 Task: Find connections with filter location Wil with filter topic #personaltrainerwith filter profile language Spanish with filter current company ReNew with filter school MGM COLLEGE with filter industry Utilities Administration with filter service category Ghostwriting with filter keywords title Marketing Manager
Action: Mouse moved to (713, 114)
Screenshot: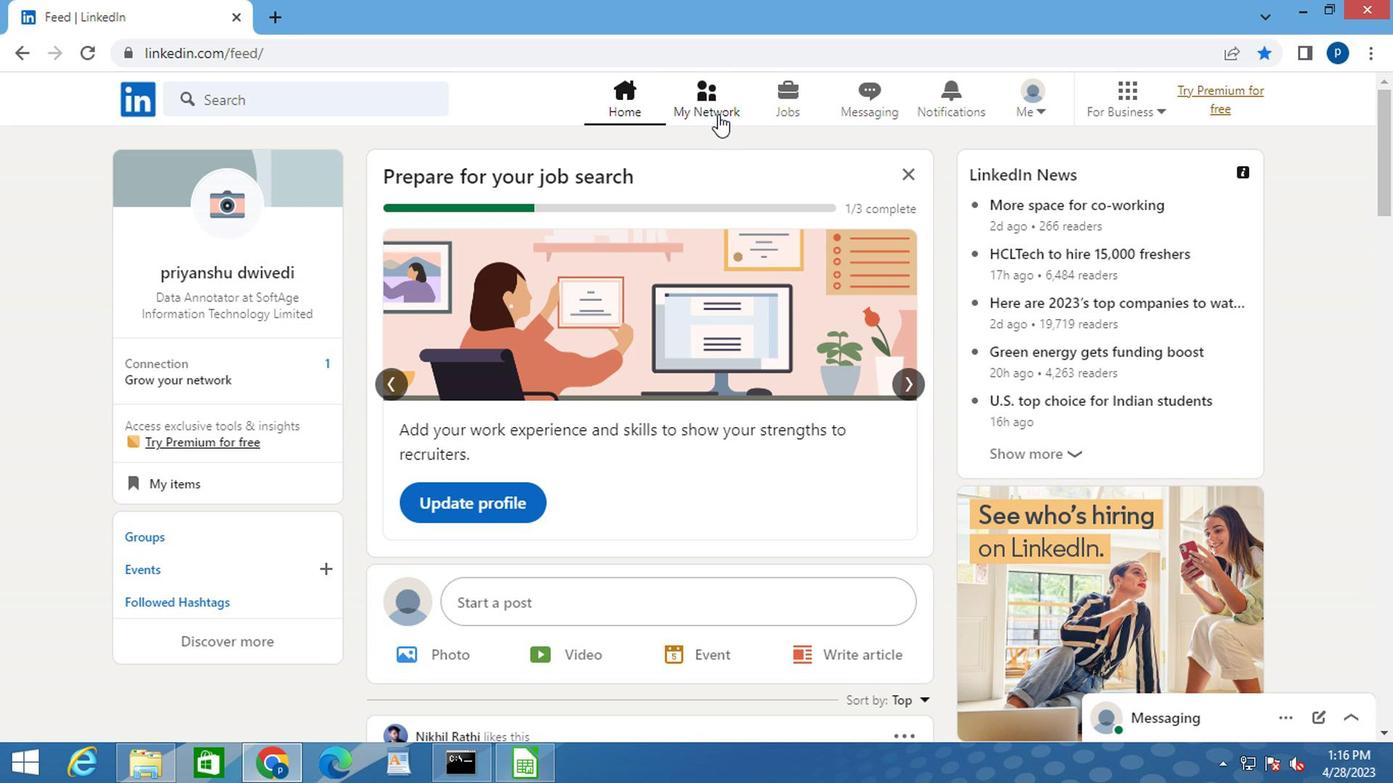 
Action: Mouse pressed left at (713, 114)
Screenshot: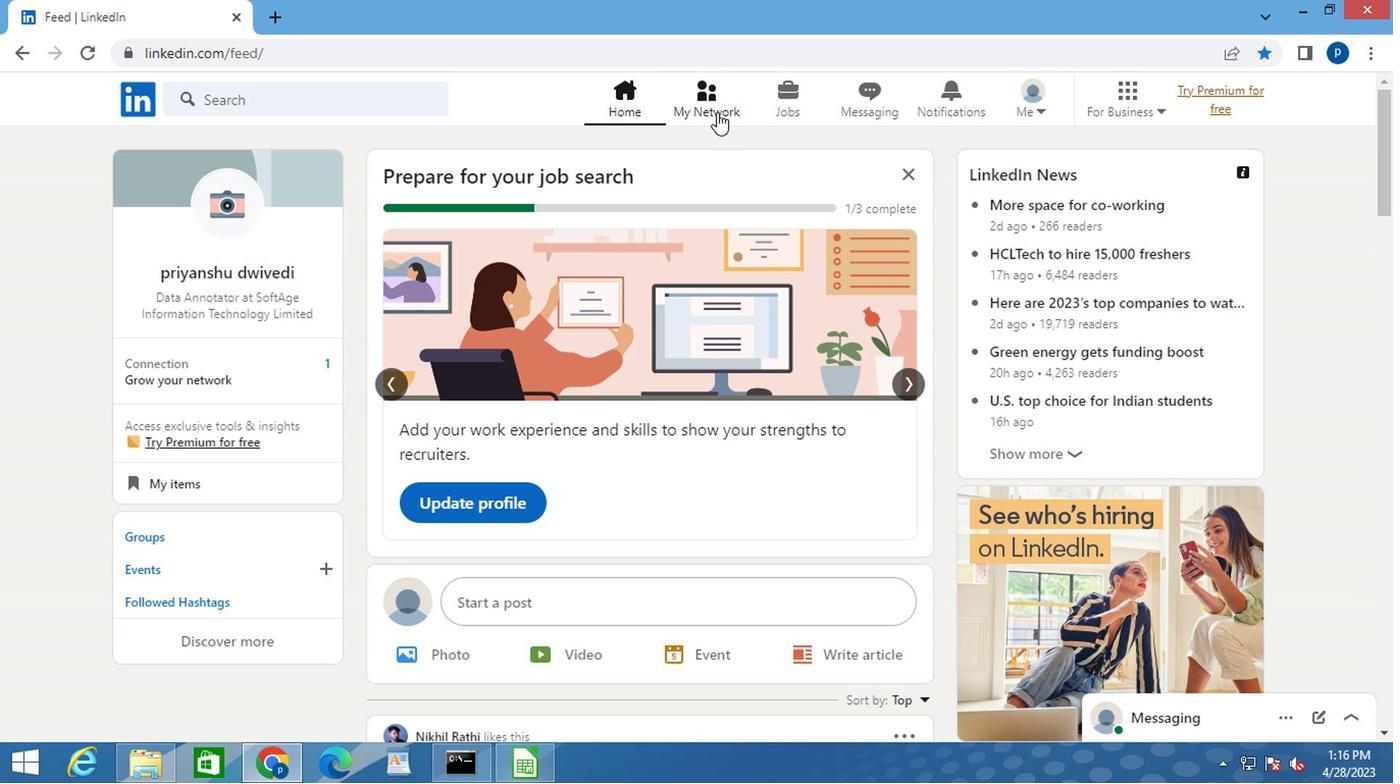 
Action: Mouse moved to (232, 214)
Screenshot: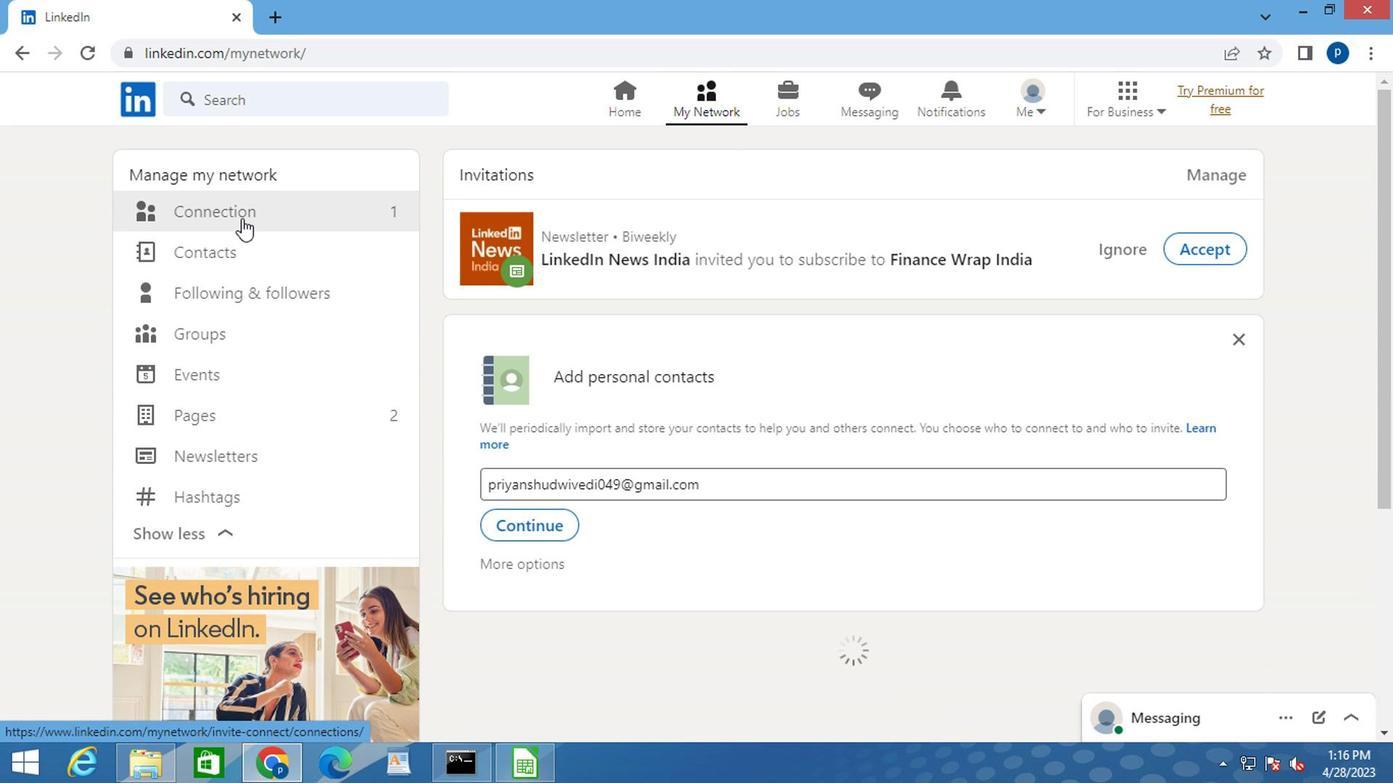 
Action: Mouse pressed left at (232, 214)
Screenshot: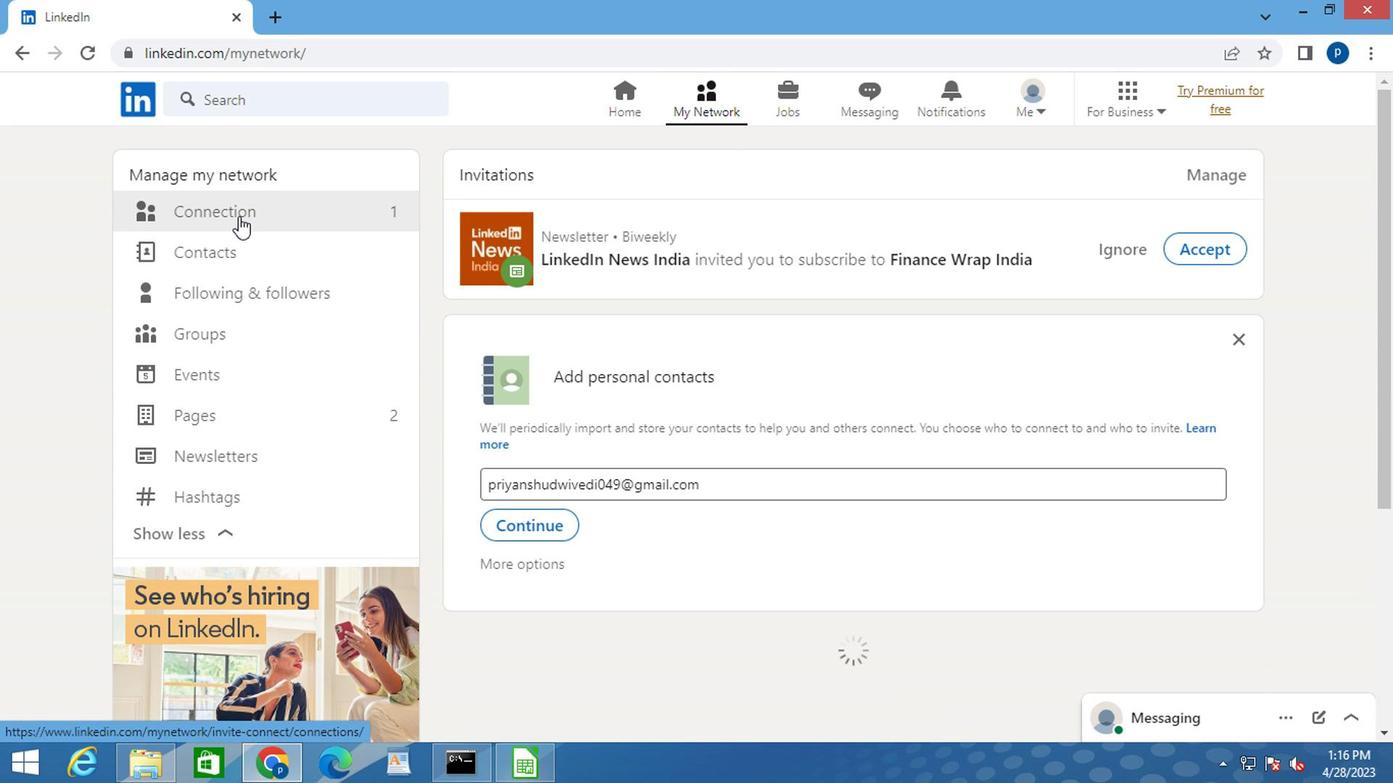 
Action: Mouse moved to (248, 217)
Screenshot: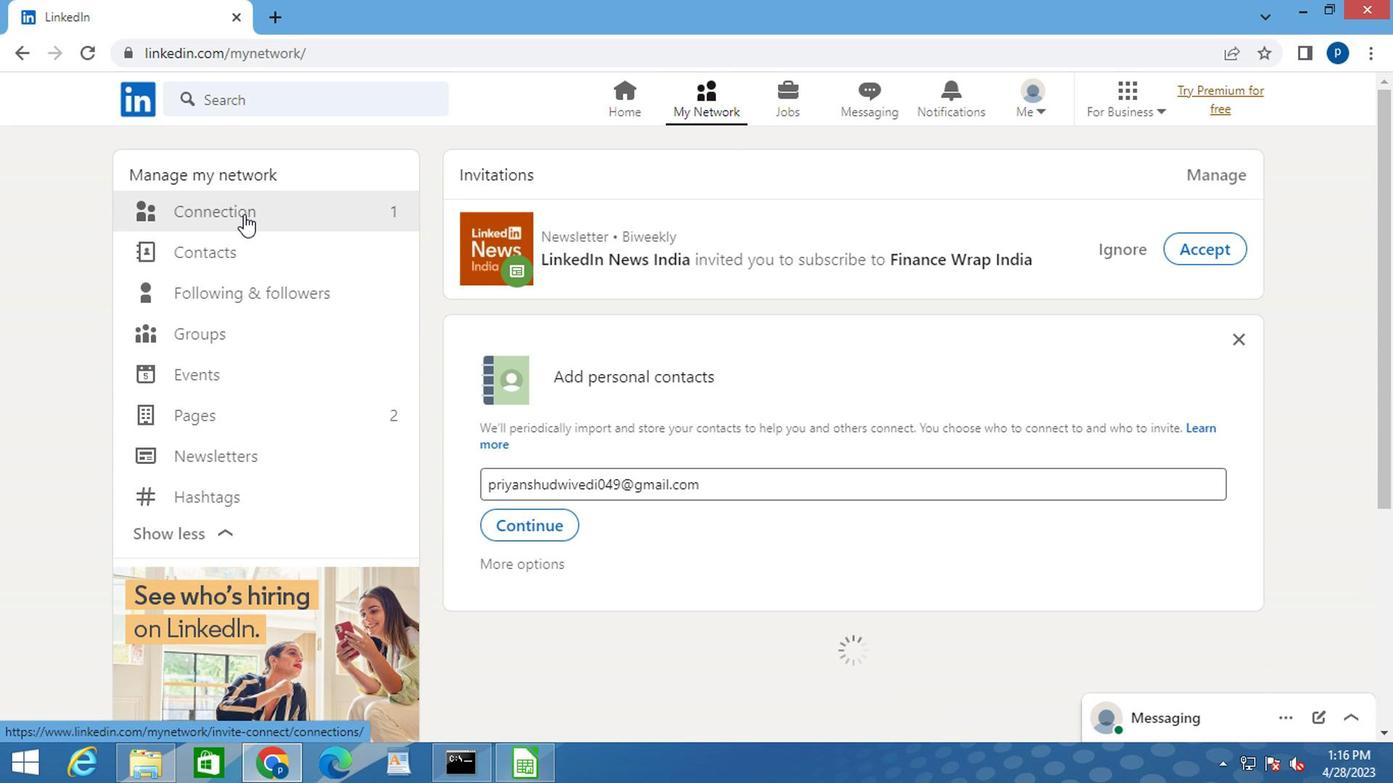 
Action: Mouse pressed left at (248, 217)
Screenshot: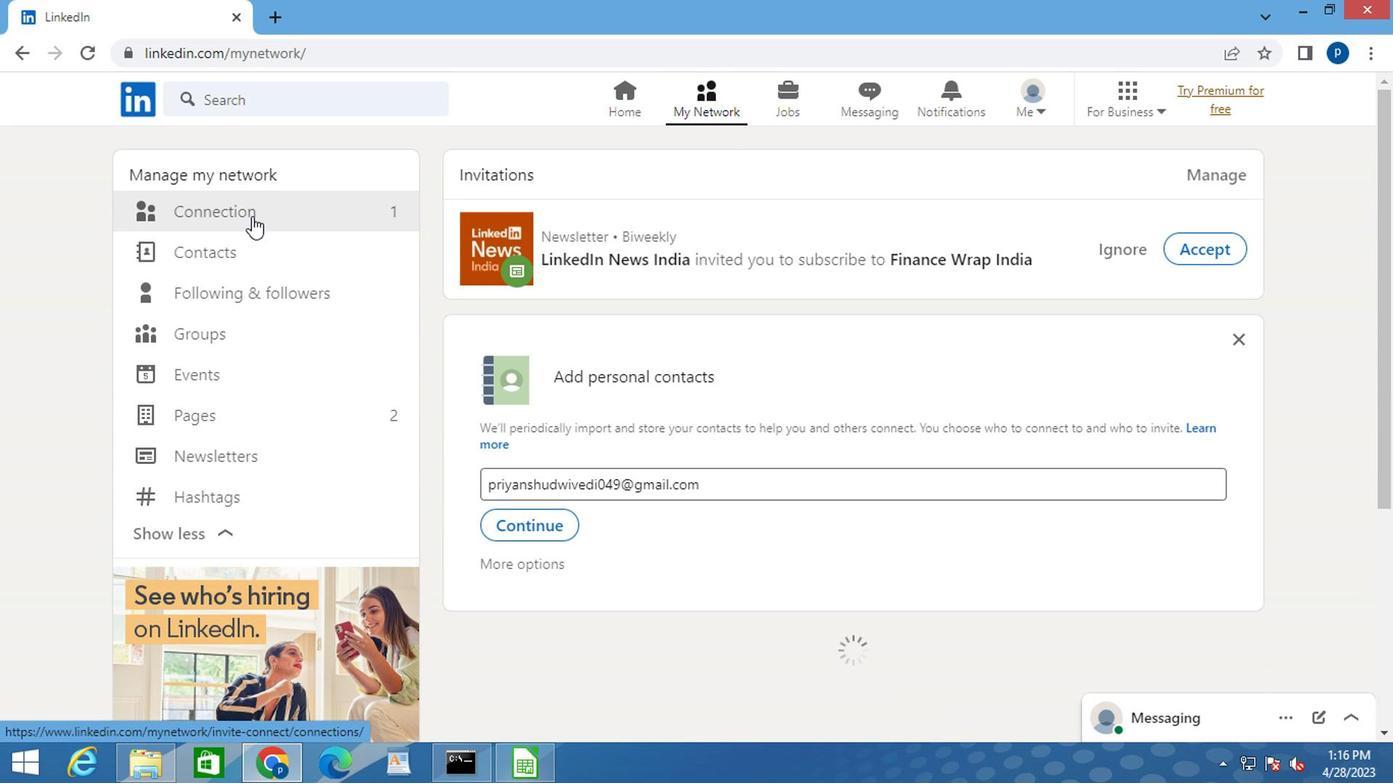
Action: Mouse moved to (257, 210)
Screenshot: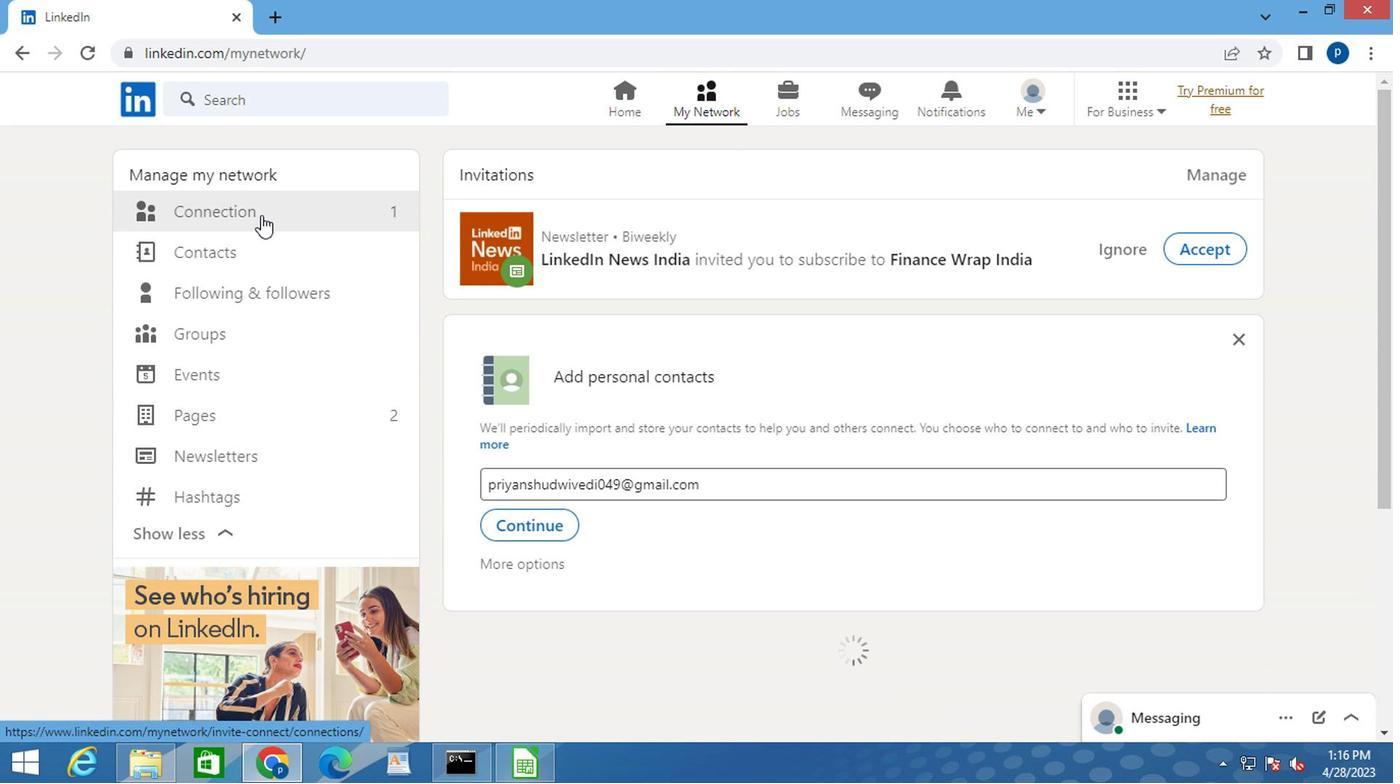
Action: Mouse pressed left at (257, 210)
Screenshot: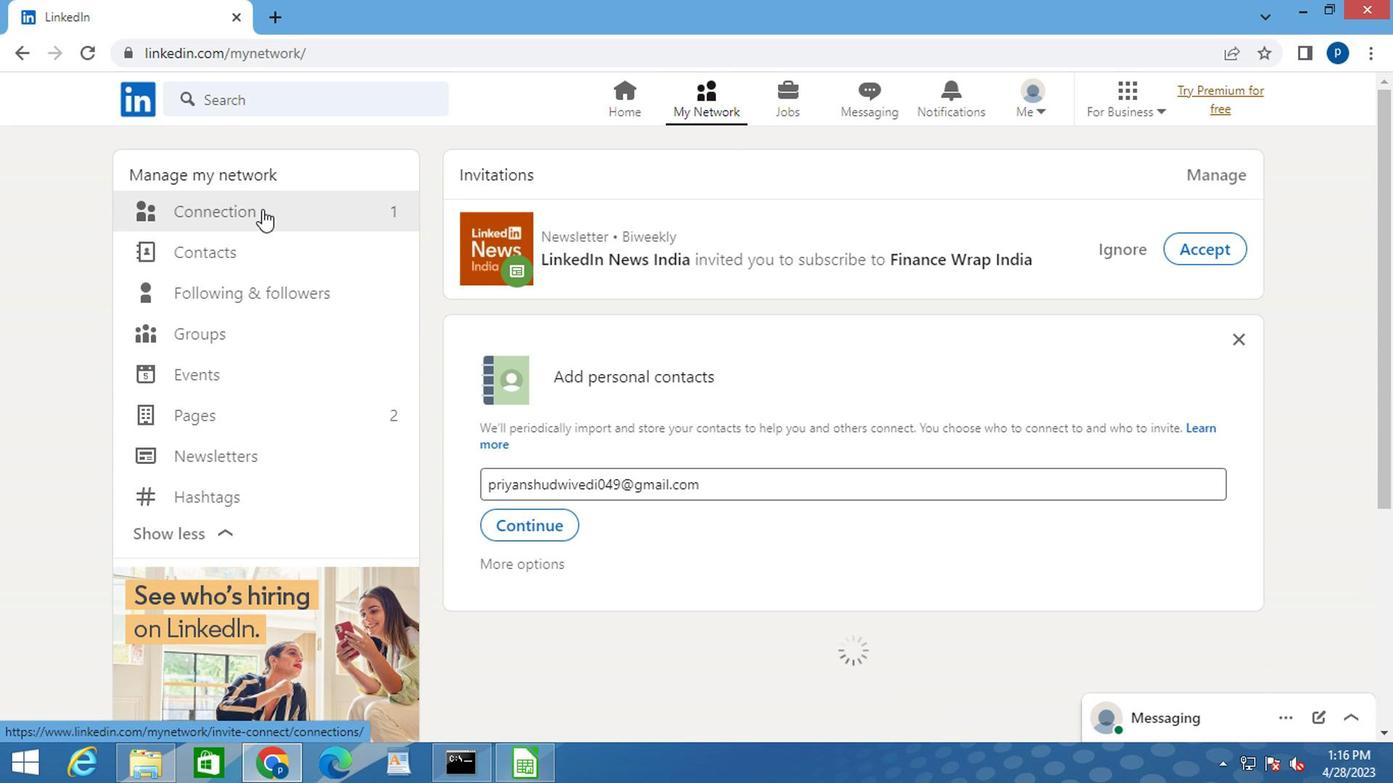 
Action: Mouse pressed left at (257, 210)
Screenshot: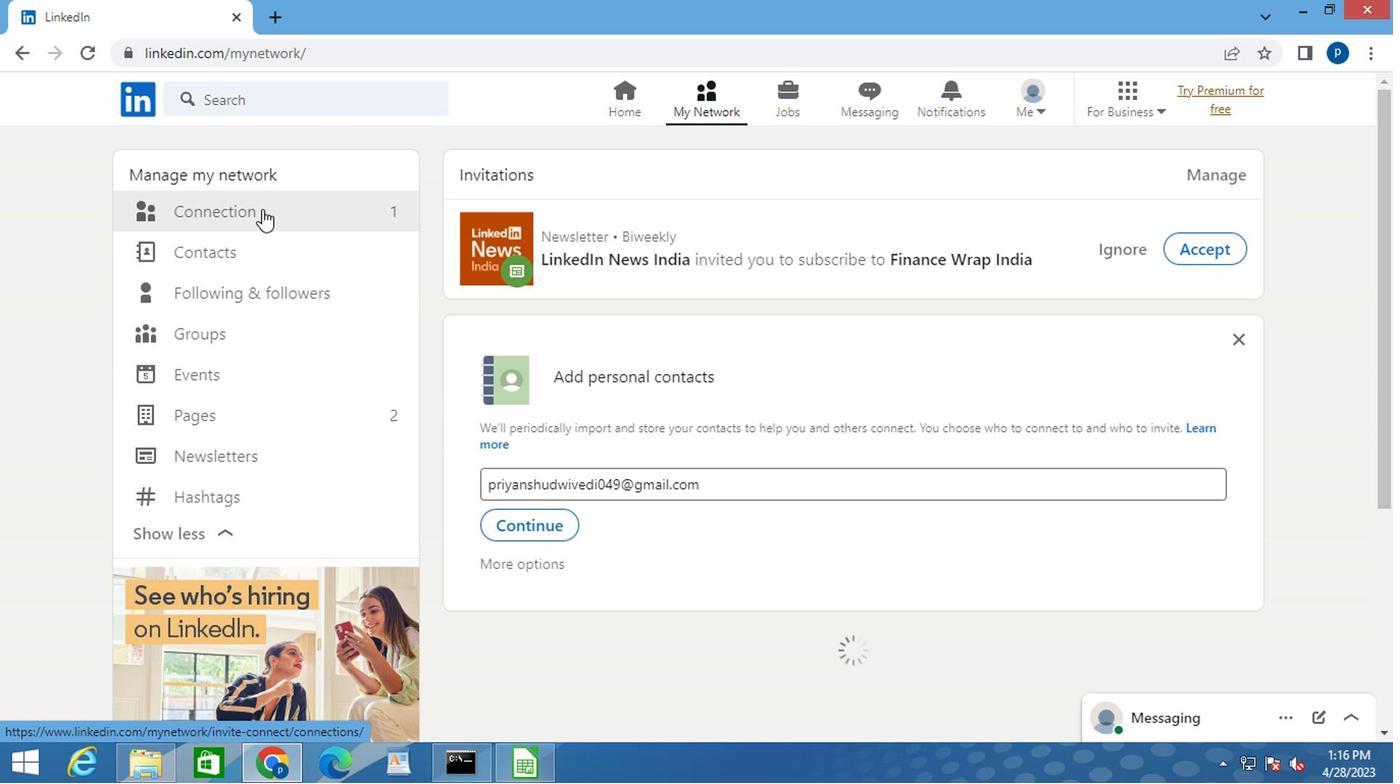 
Action: Mouse moved to (857, 215)
Screenshot: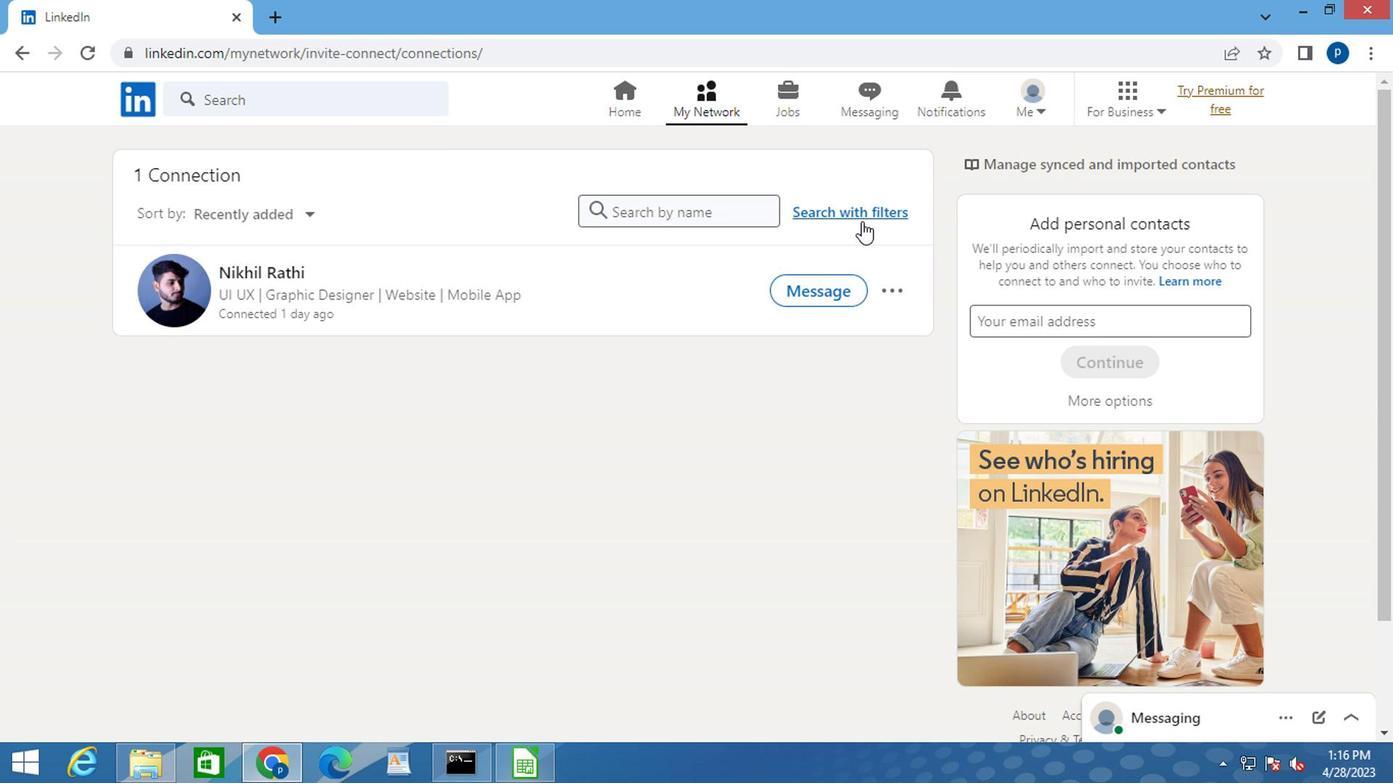 
Action: Mouse pressed left at (857, 215)
Screenshot: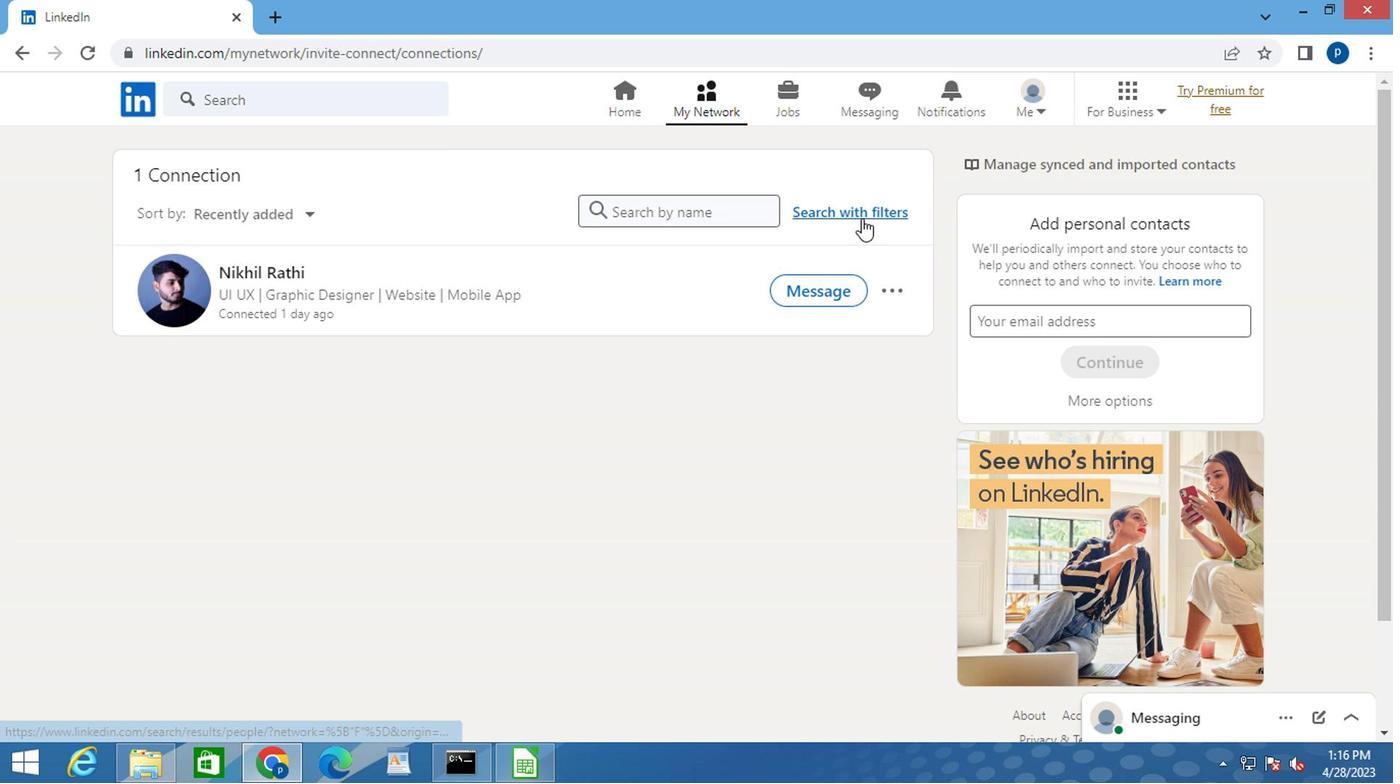 
Action: Mouse moved to (751, 158)
Screenshot: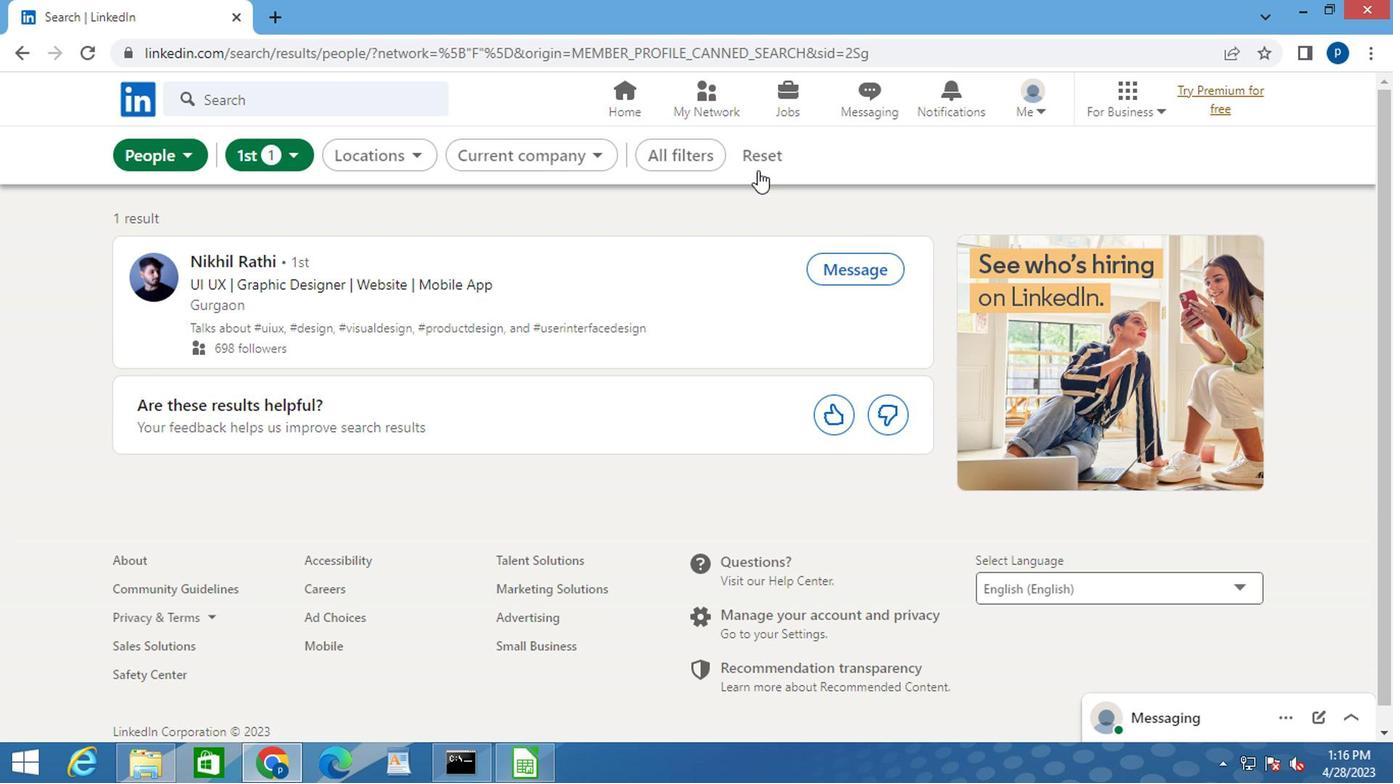
Action: Mouse pressed left at (751, 158)
Screenshot: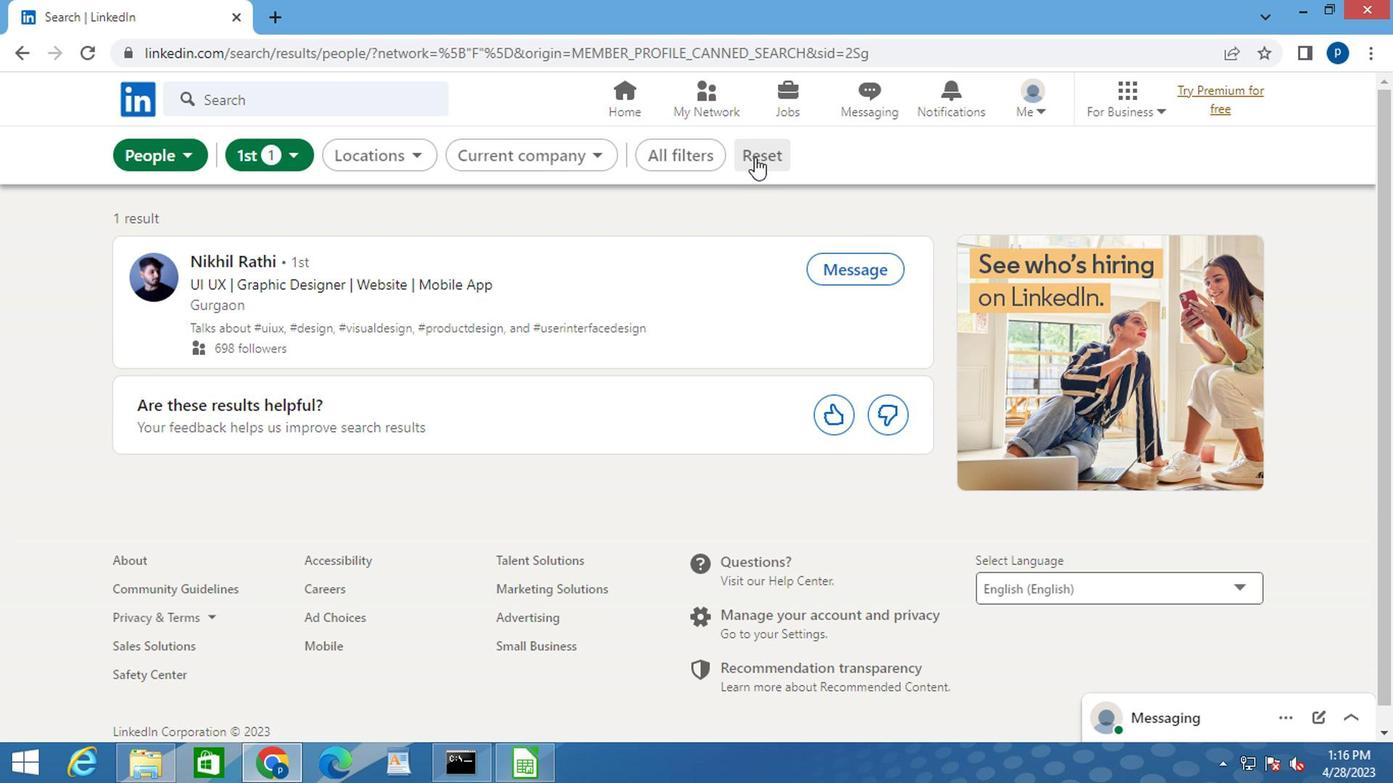 
Action: Mouse moved to (724, 159)
Screenshot: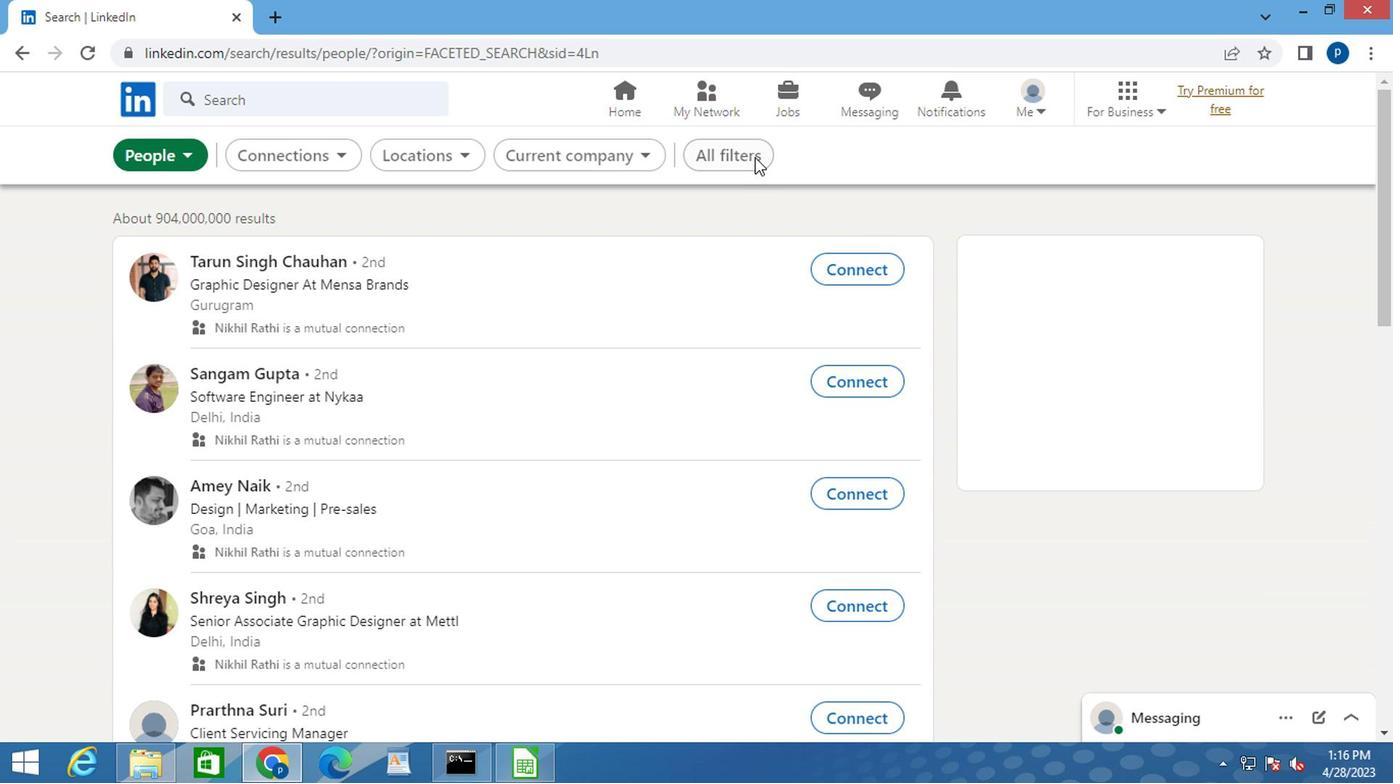 
Action: Mouse pressed left at (724, 159)
Screenshot: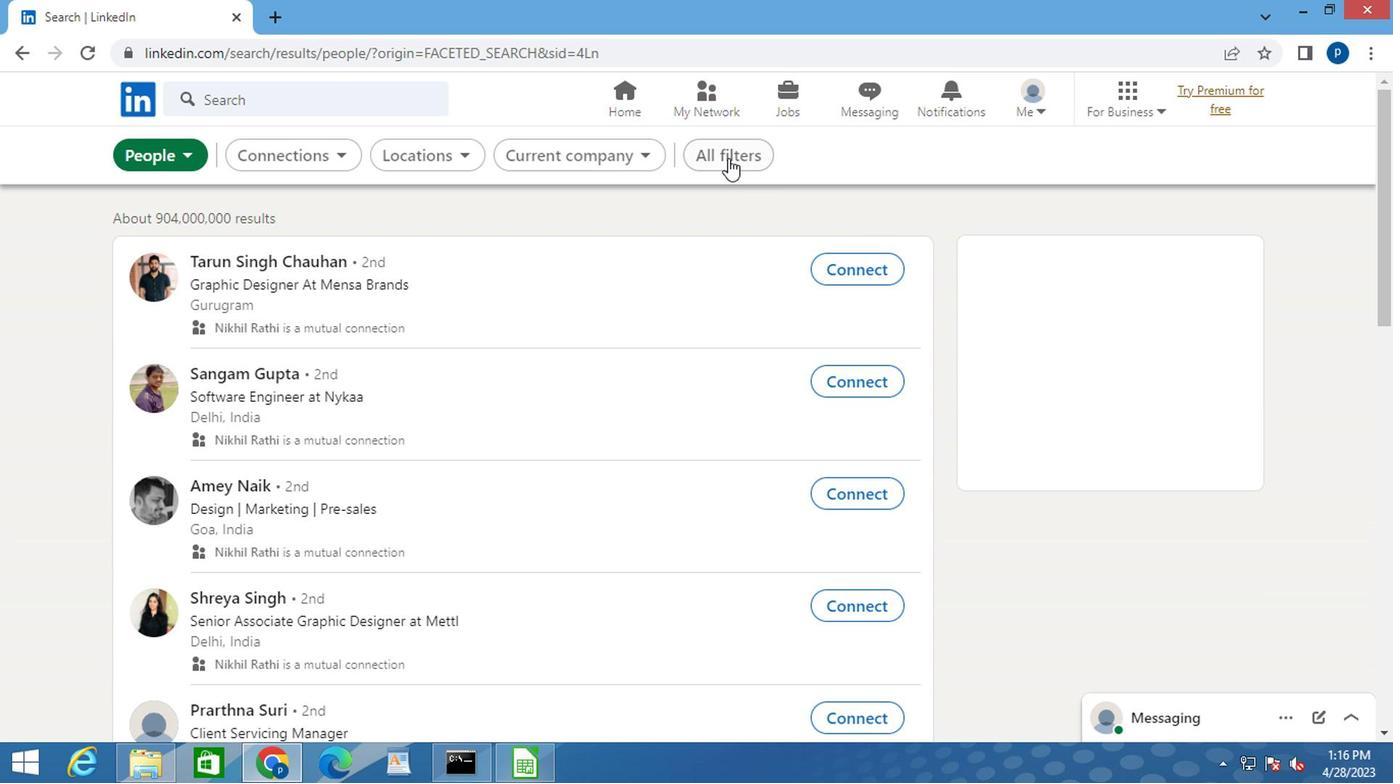 
Action: Mouse moved to (986, 488)
Screenshot: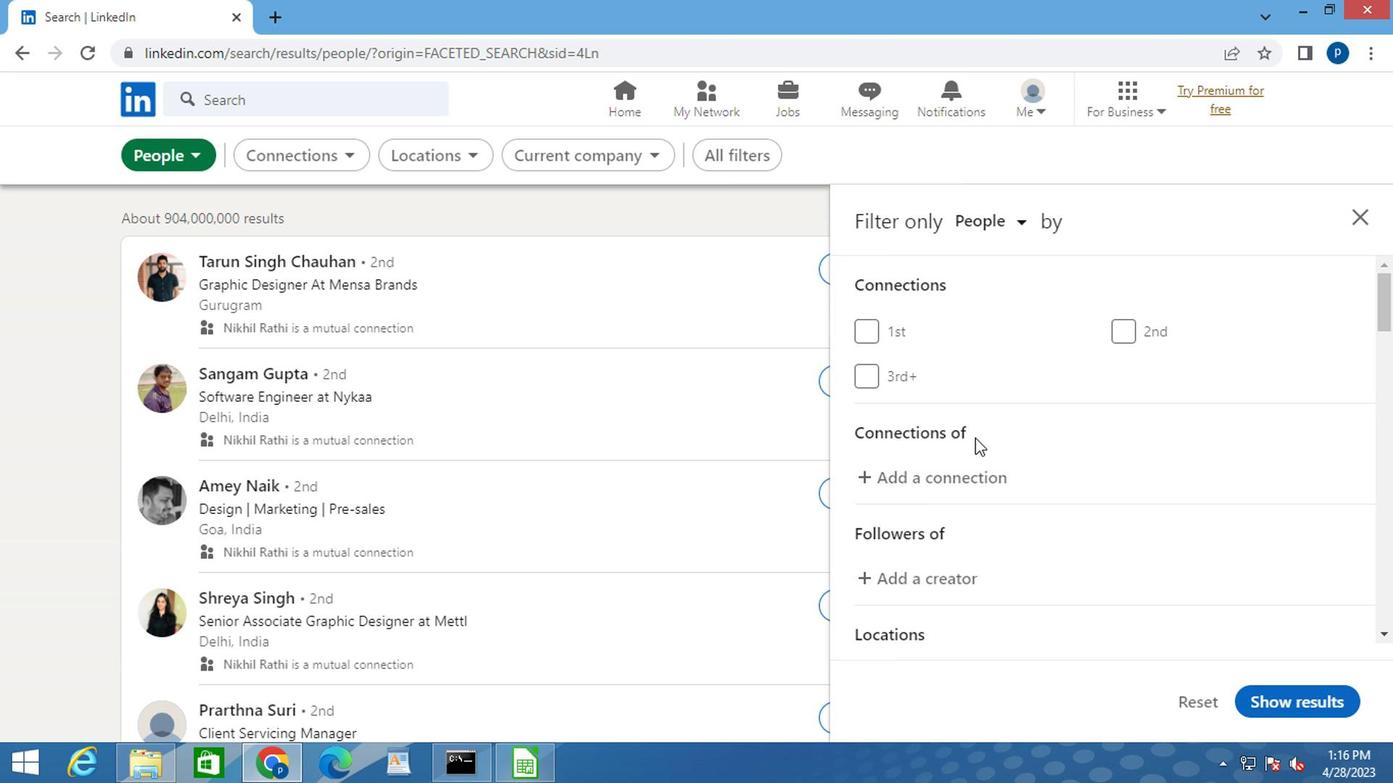 
Action: Mouse scrolled (986, 487) with delta (0, 0)
Screenshot: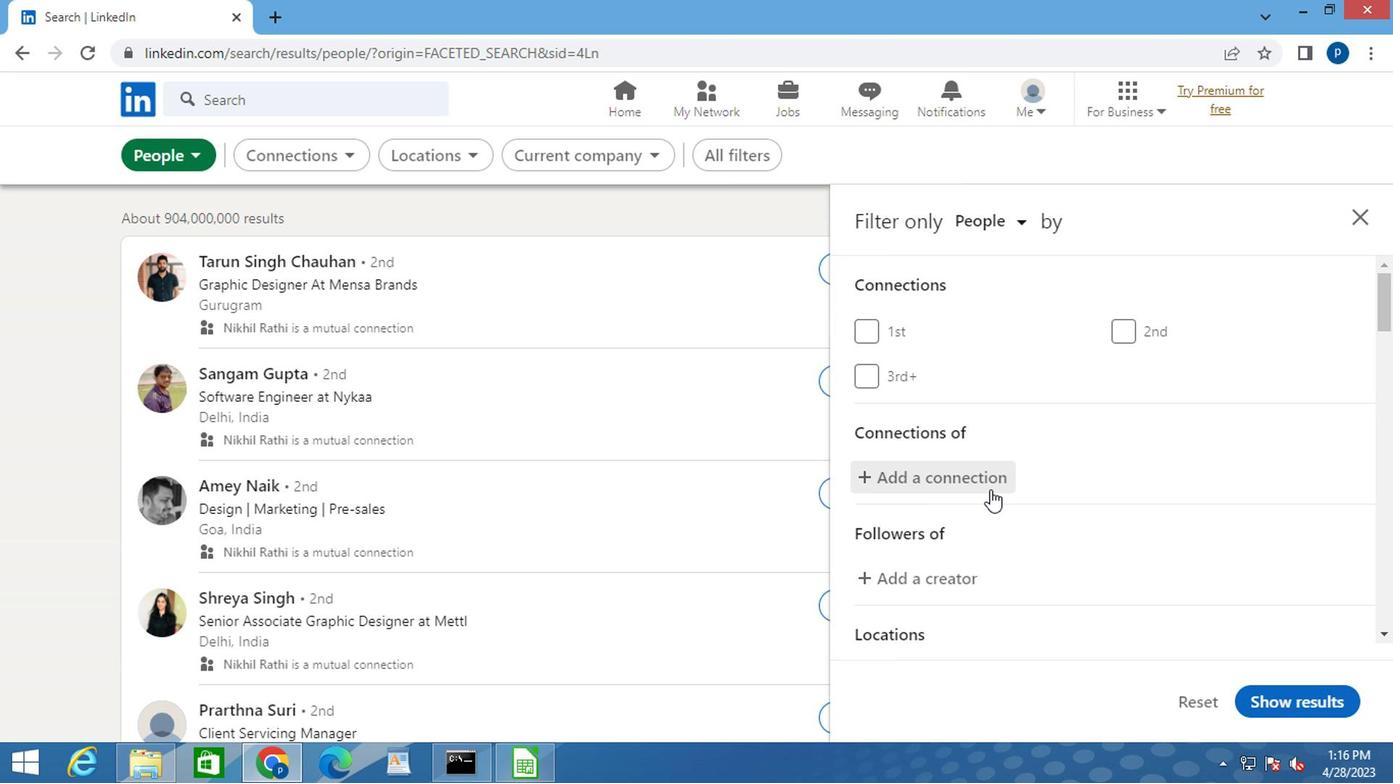 
Action: Mouse moved to (993, 490)
Screenshot: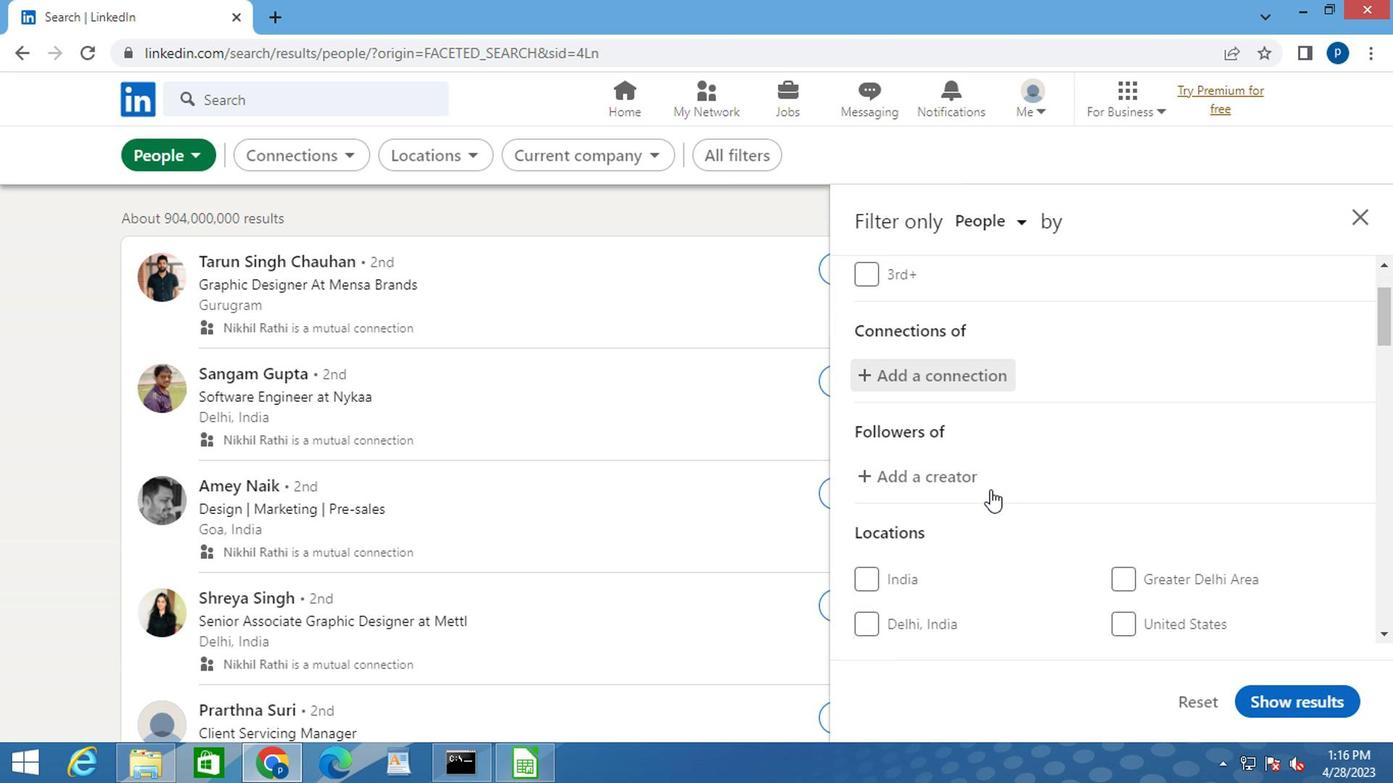 
Action: Mouse scrolled (993, 489) with delta (0, -1)
Screenshot: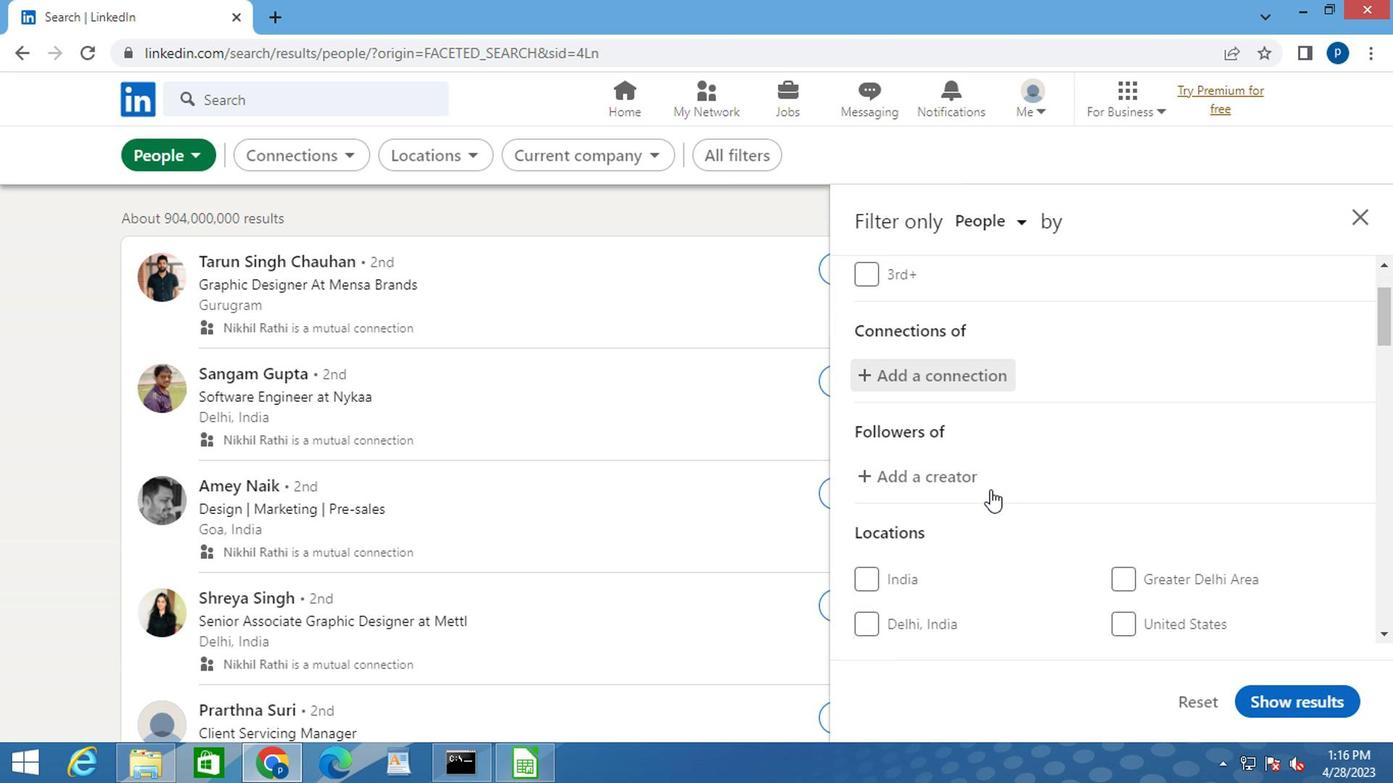 
Action: Mouse scrolled (993, 489) with delta (0, -1)
Screenshot: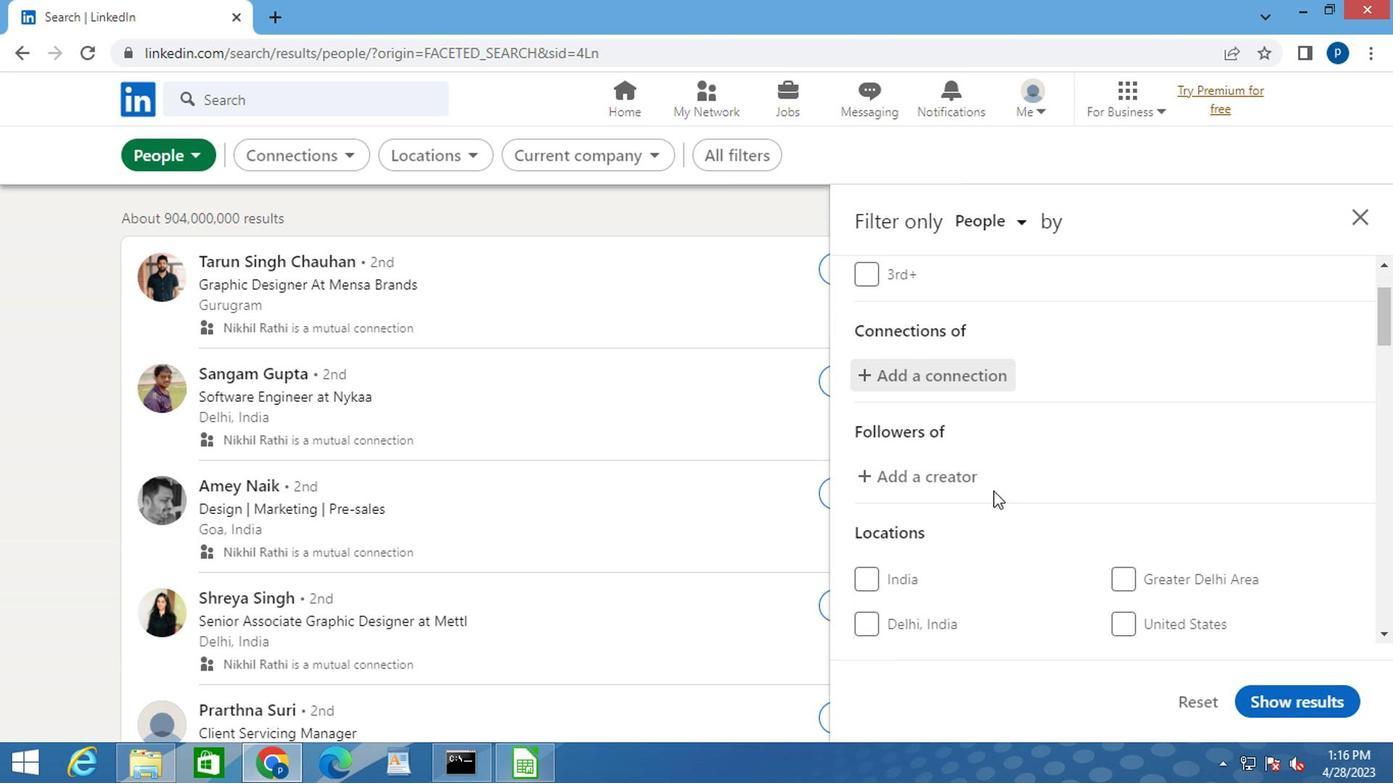 
Action: Mouse moved to (1148, 470)
Screenshot: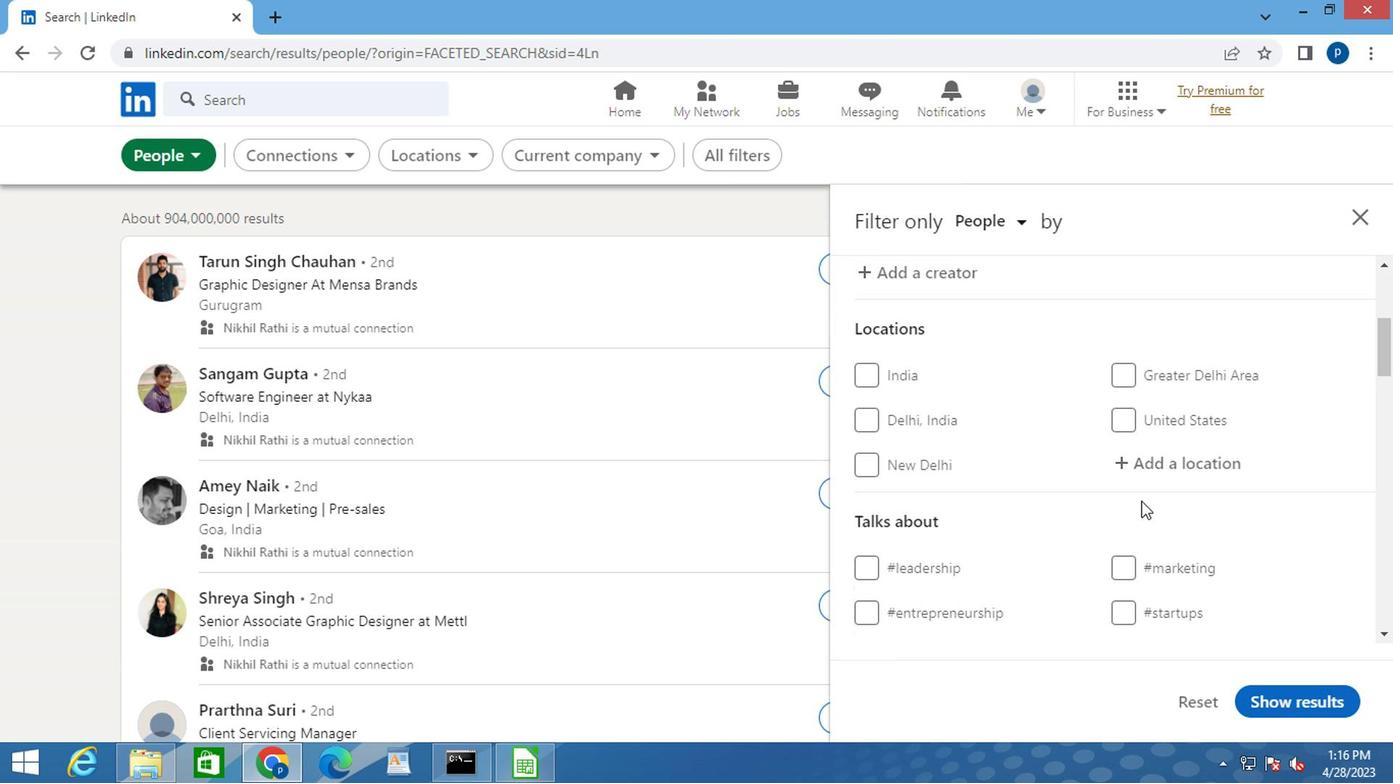 
Action: Mouse pressed left at (1148, 470)
Screenshot: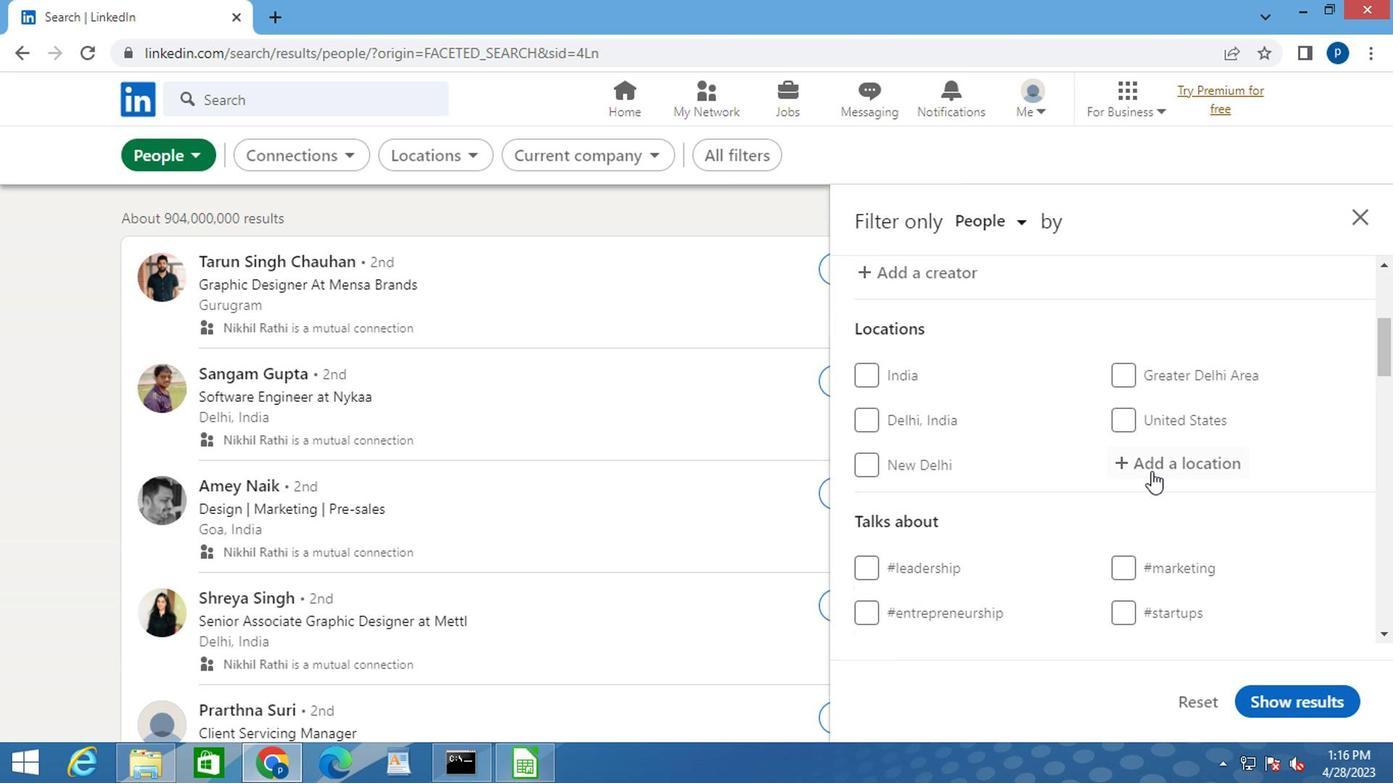 
Action: Key pressed <Key.caps_lock>w<Key.caps_lock>il<Key.space>
Screenshot: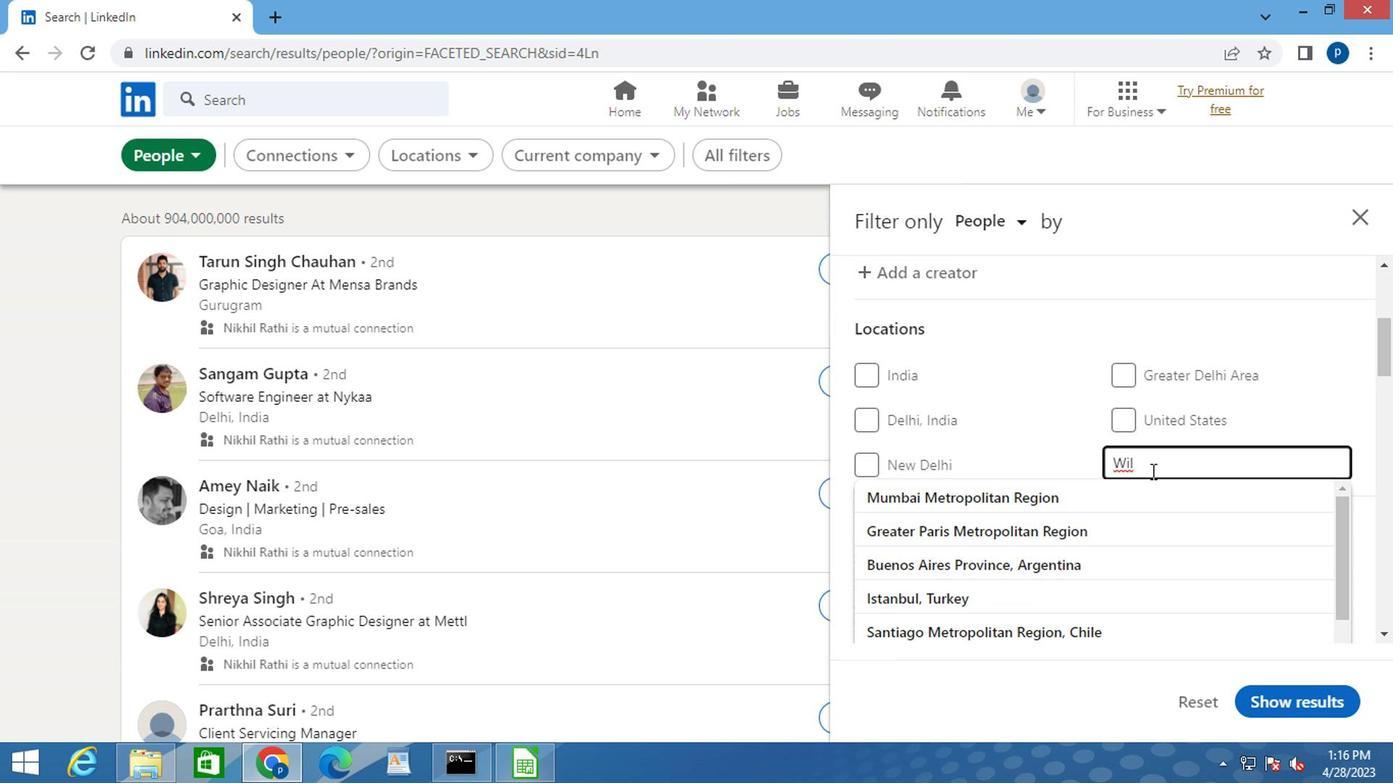 
Action: Mouse moved to (981, 494)
Screenshot: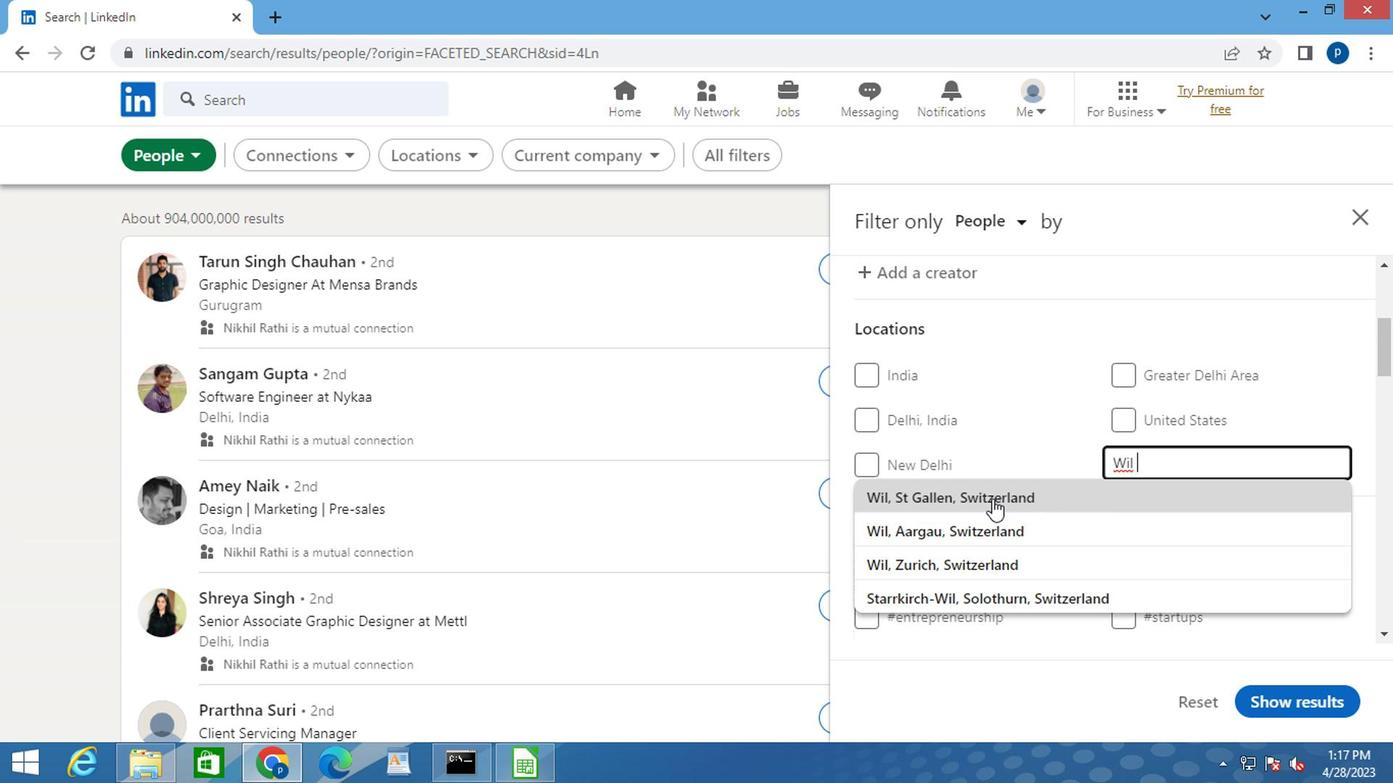 
Action: Mouse pressed left at (981, 494)
Screenshot: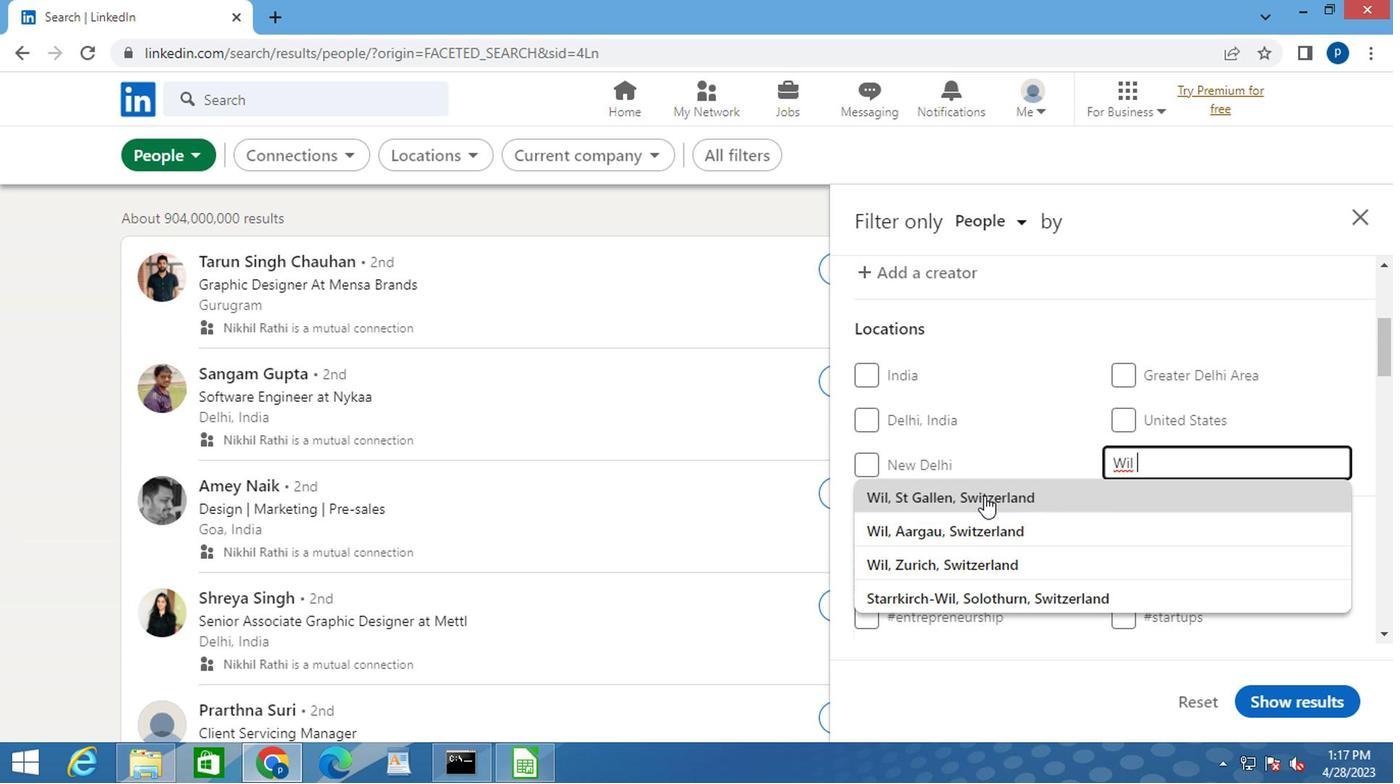 
Action: Mouse moved to (980, 494)
Screenshot: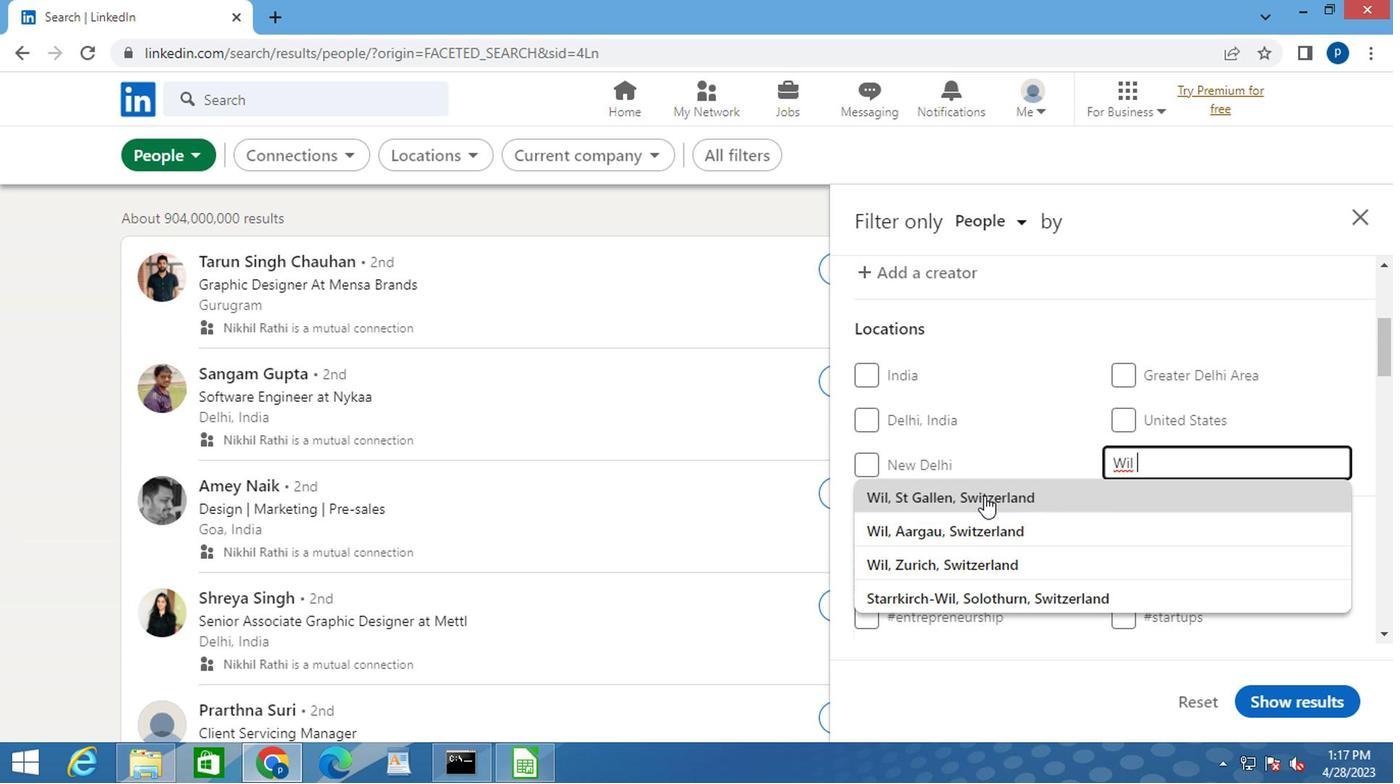 
Action: Mouse scrolled (980, 493) with delta (0, 0)
Screenshot: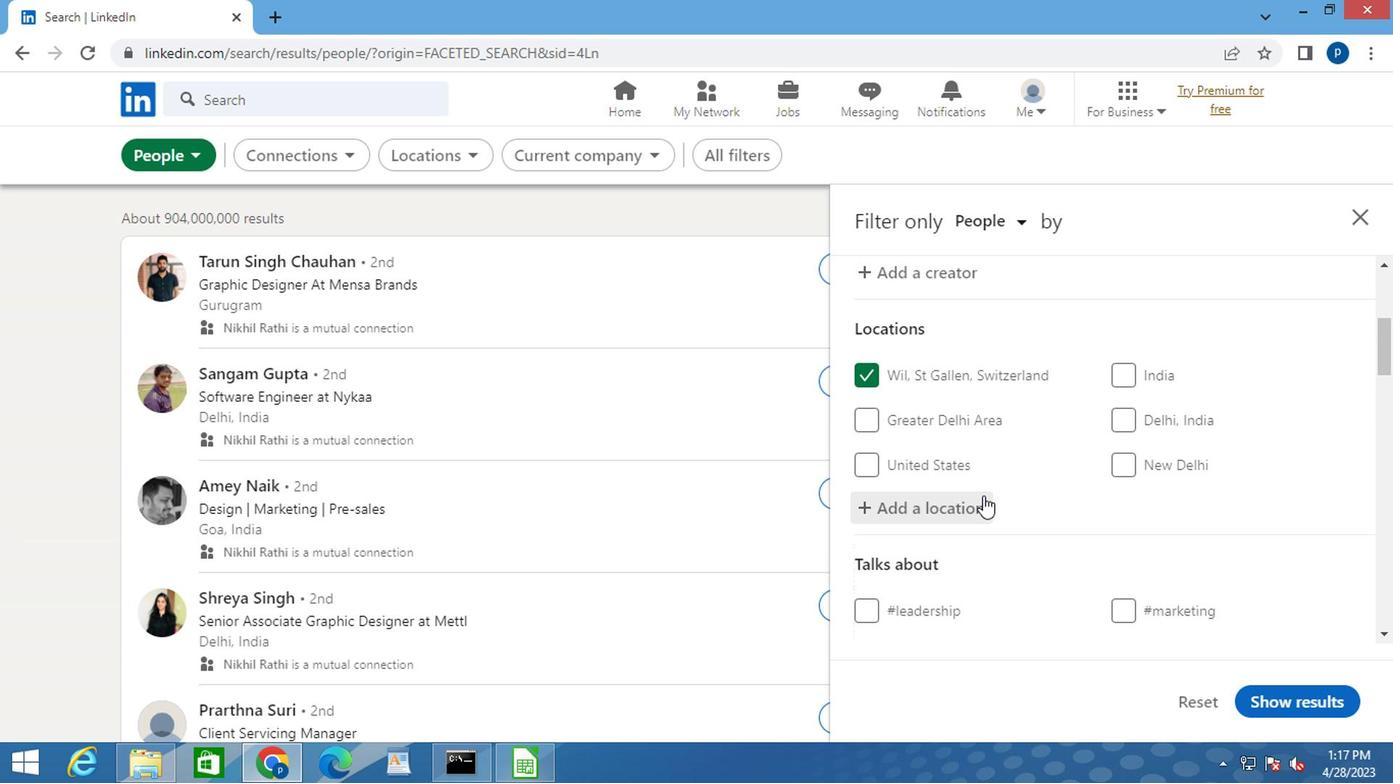 
Action: Mouse moved to (993, 500)
Screenshot: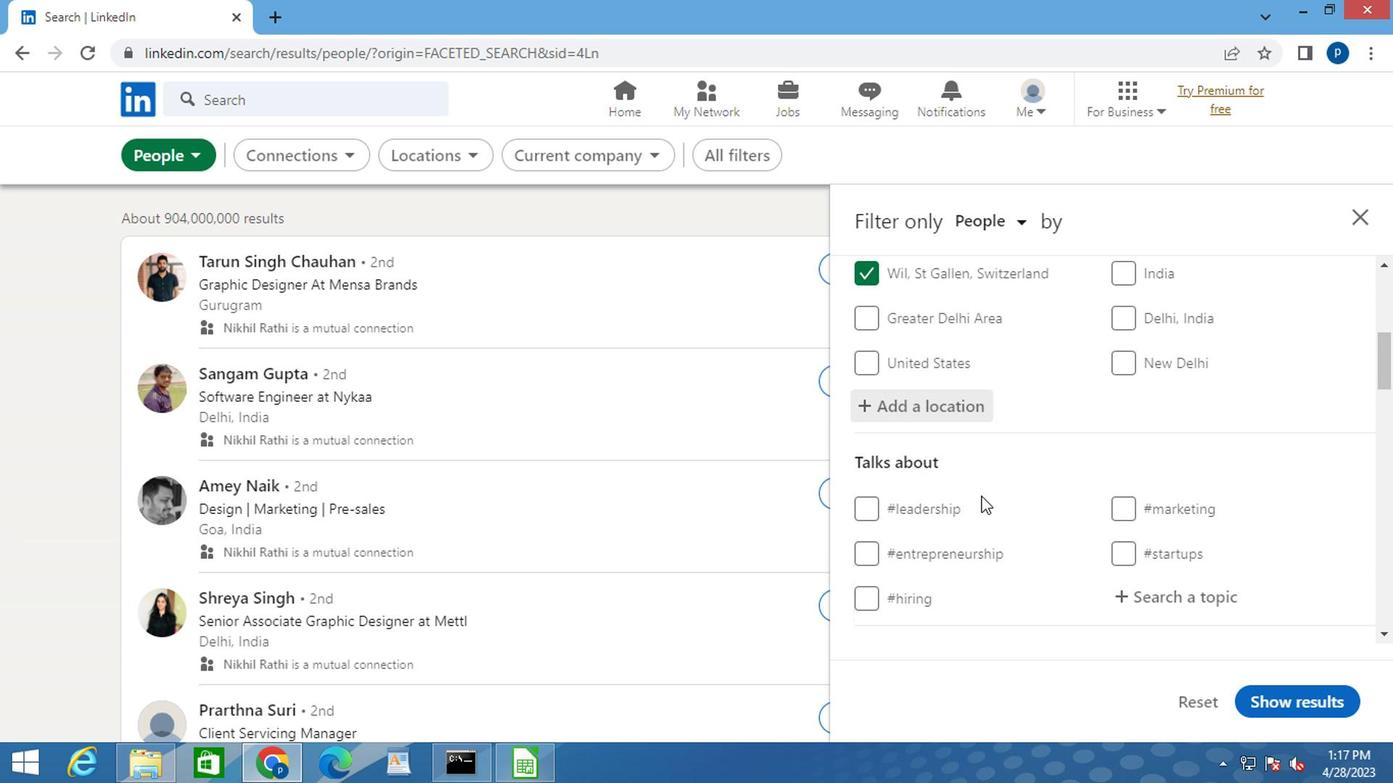 
Action: Mouse scrolled (993, 499) with delta (0, -1)
Screenshot: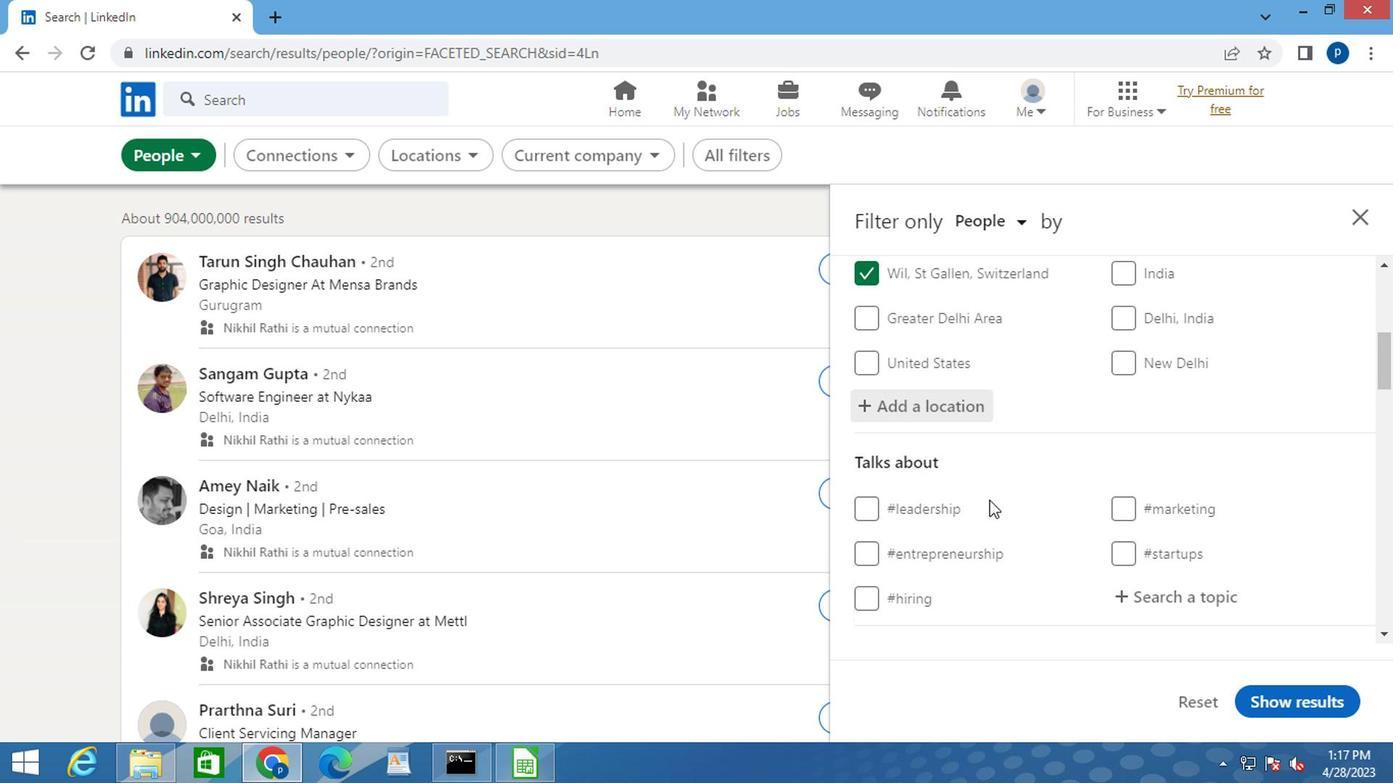 
Action: Mouse moved to (1123, 487)
Screenshot: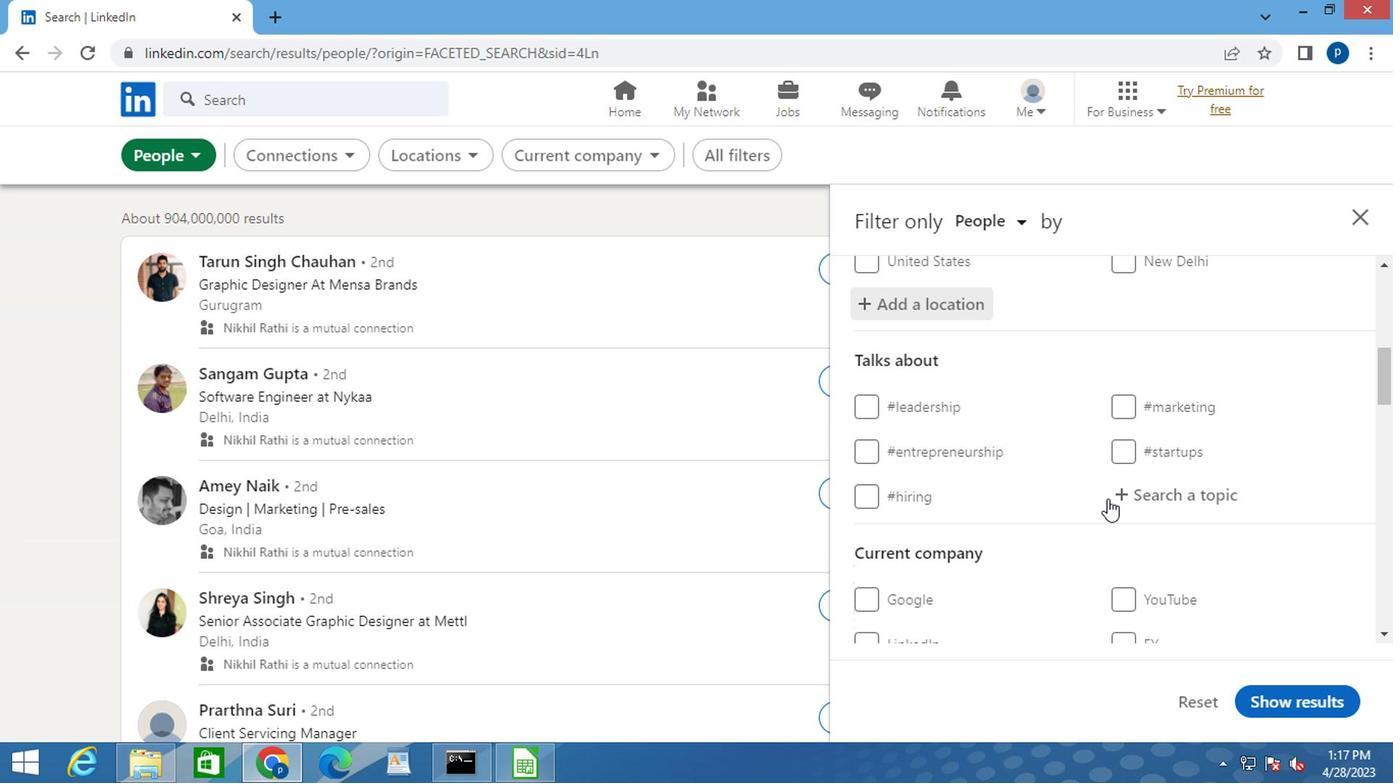 
Action: Mouse pressed left at (1123, 487)
Screenshot: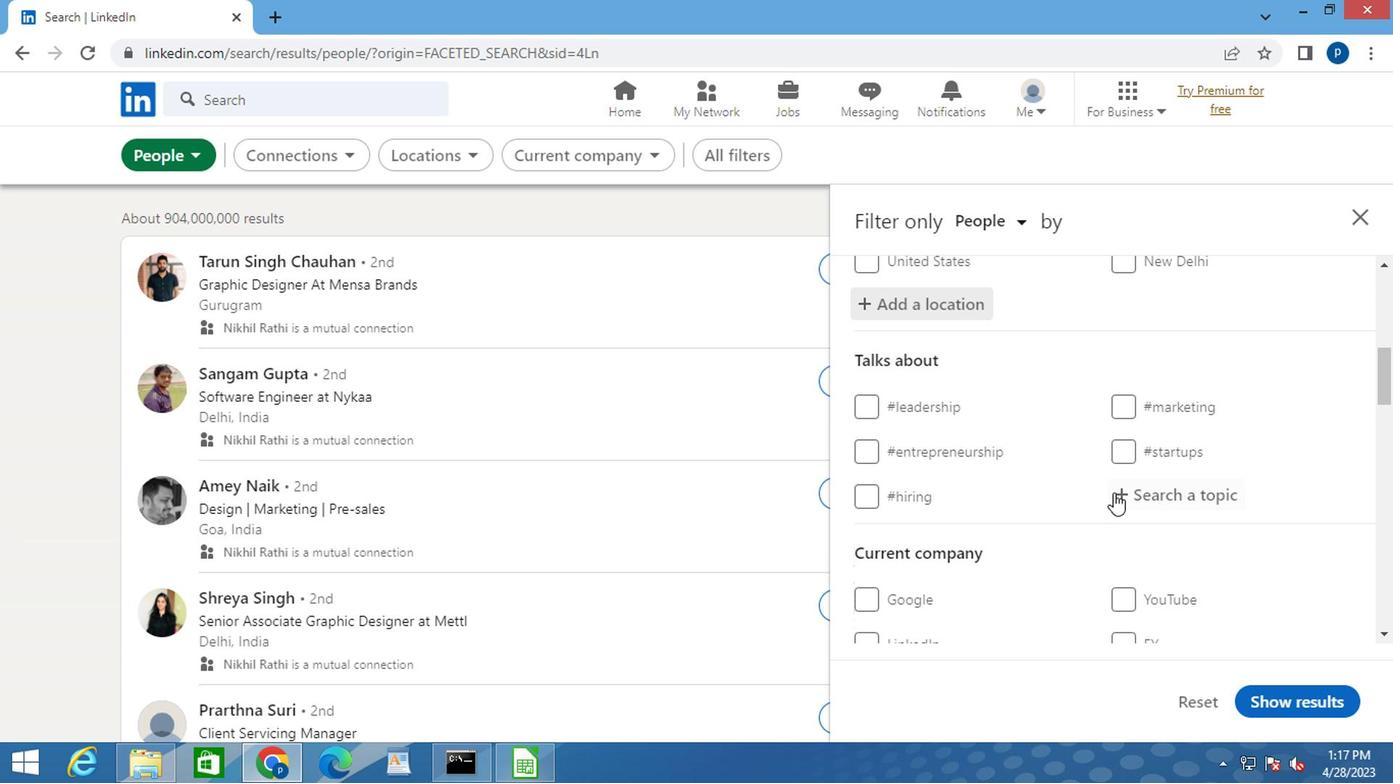 
Action: Key pressed <Key.shift>#PERSONALTRAINER<Key.space>
Screenshot: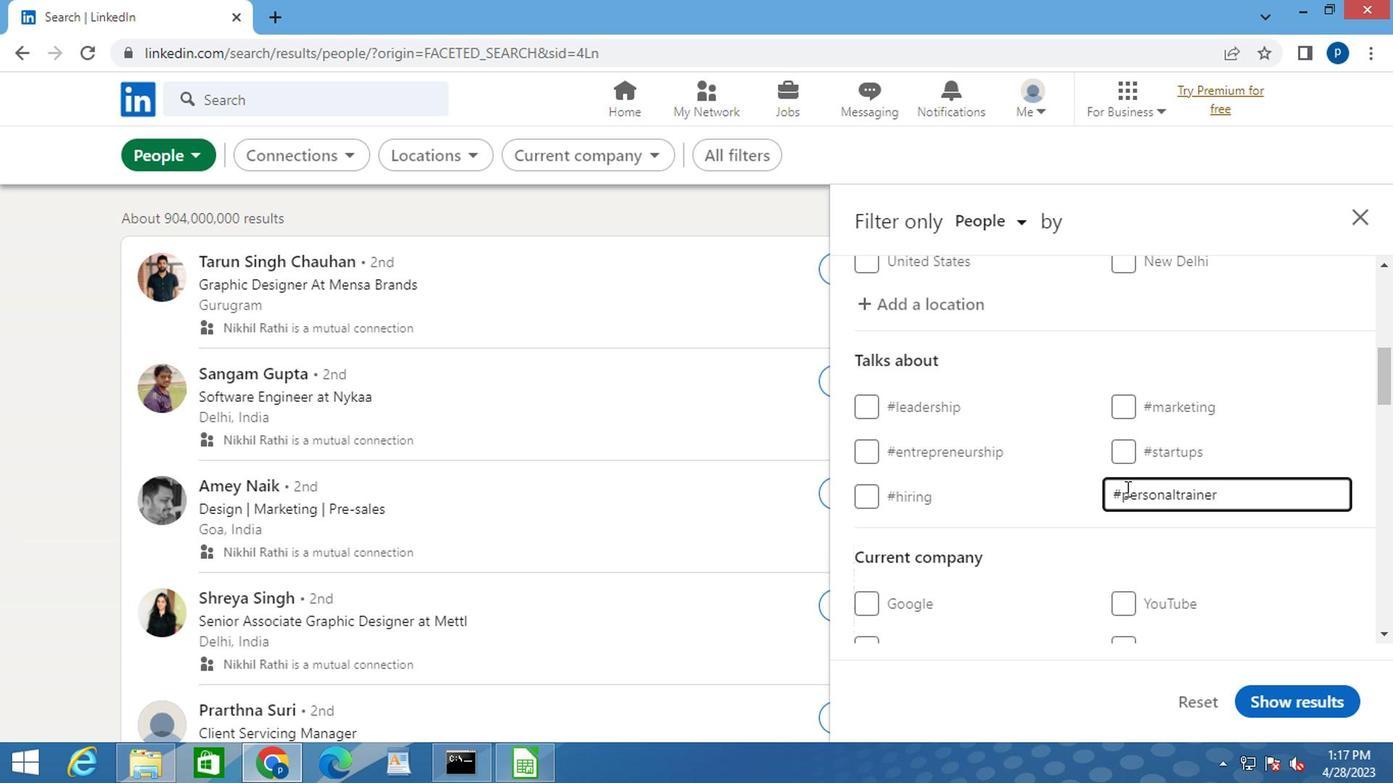 
Action: Mouse moved to (1034, 531)
Screenshot: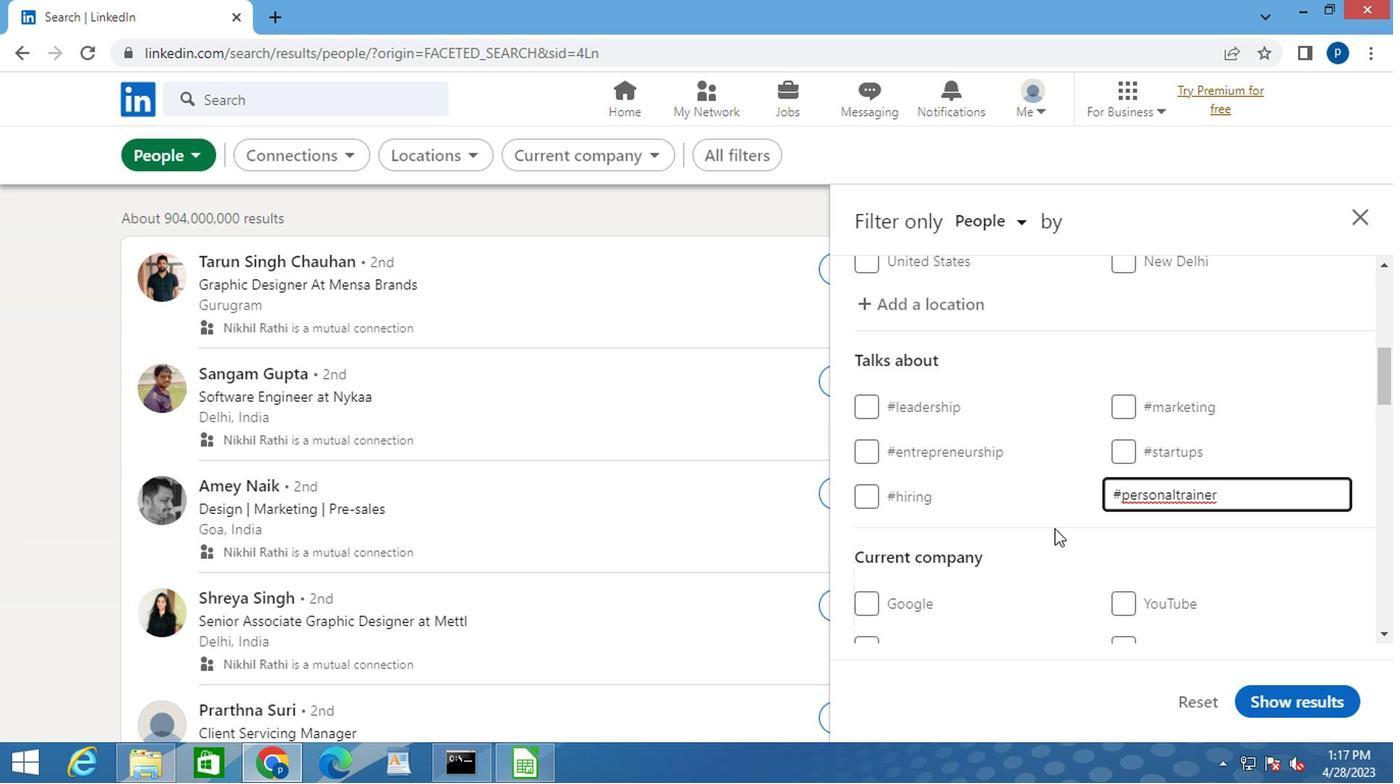 
Action: Mouse scrolled (1034, 529) with delta (0, -1)
Screenshot: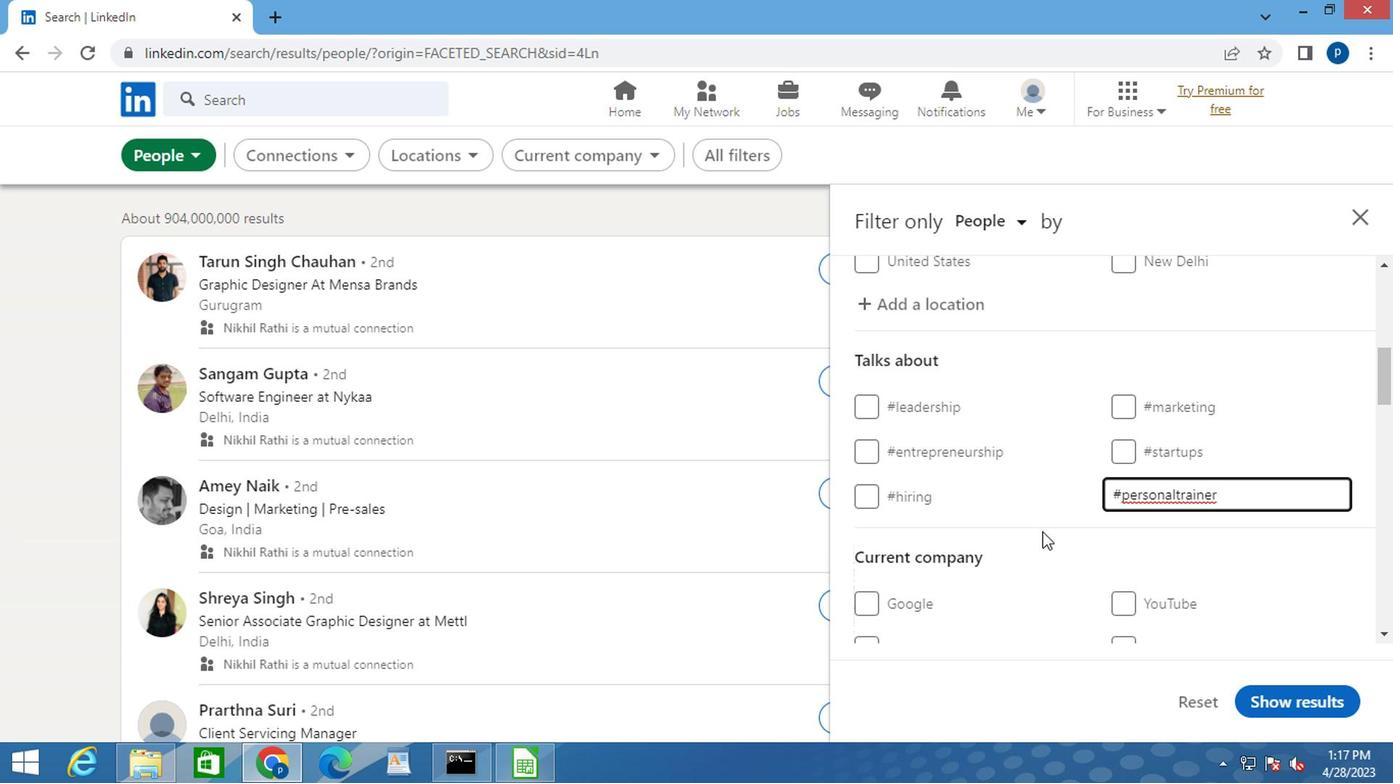 
Action: Mouse scrolled (1034, 529) with delta (0, -1)
Screenshot: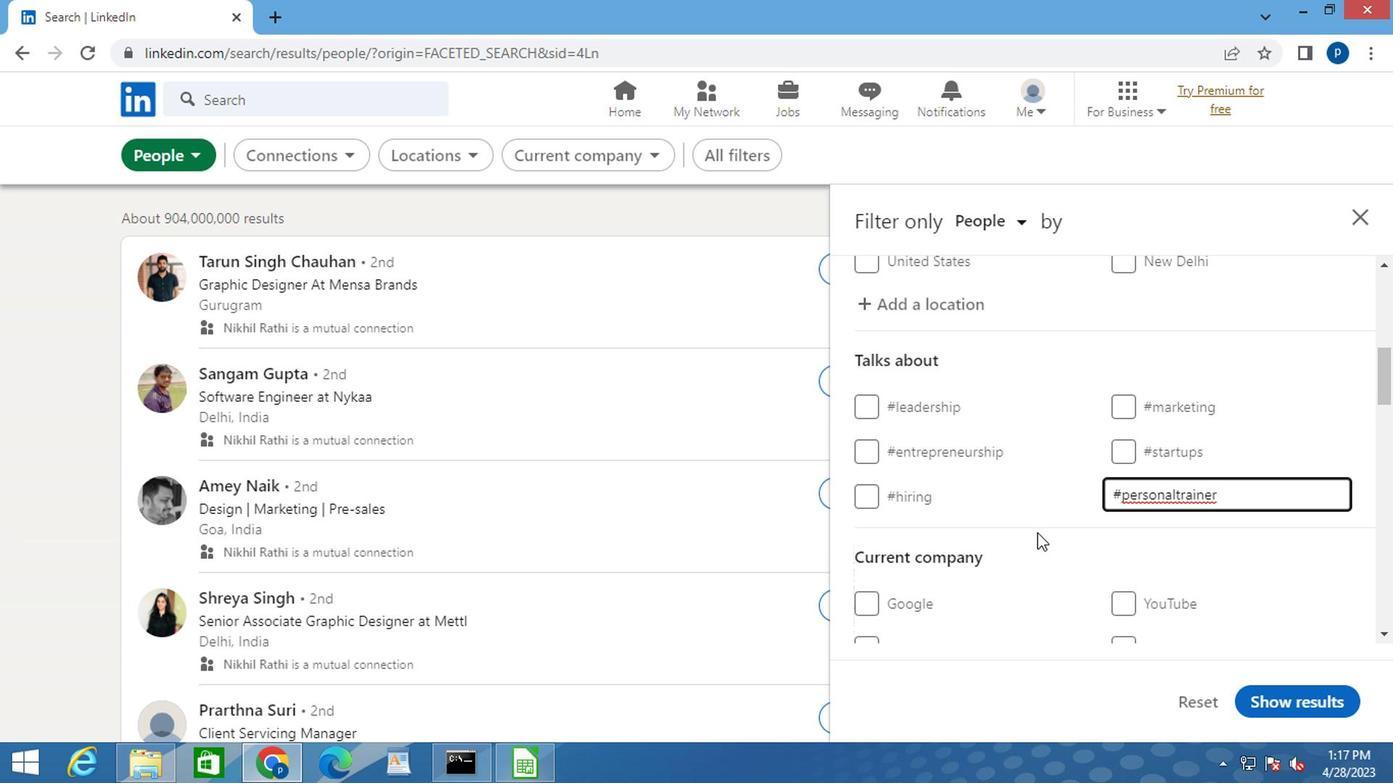 
Action: Mouse moved to (995, 519)
Screenshot: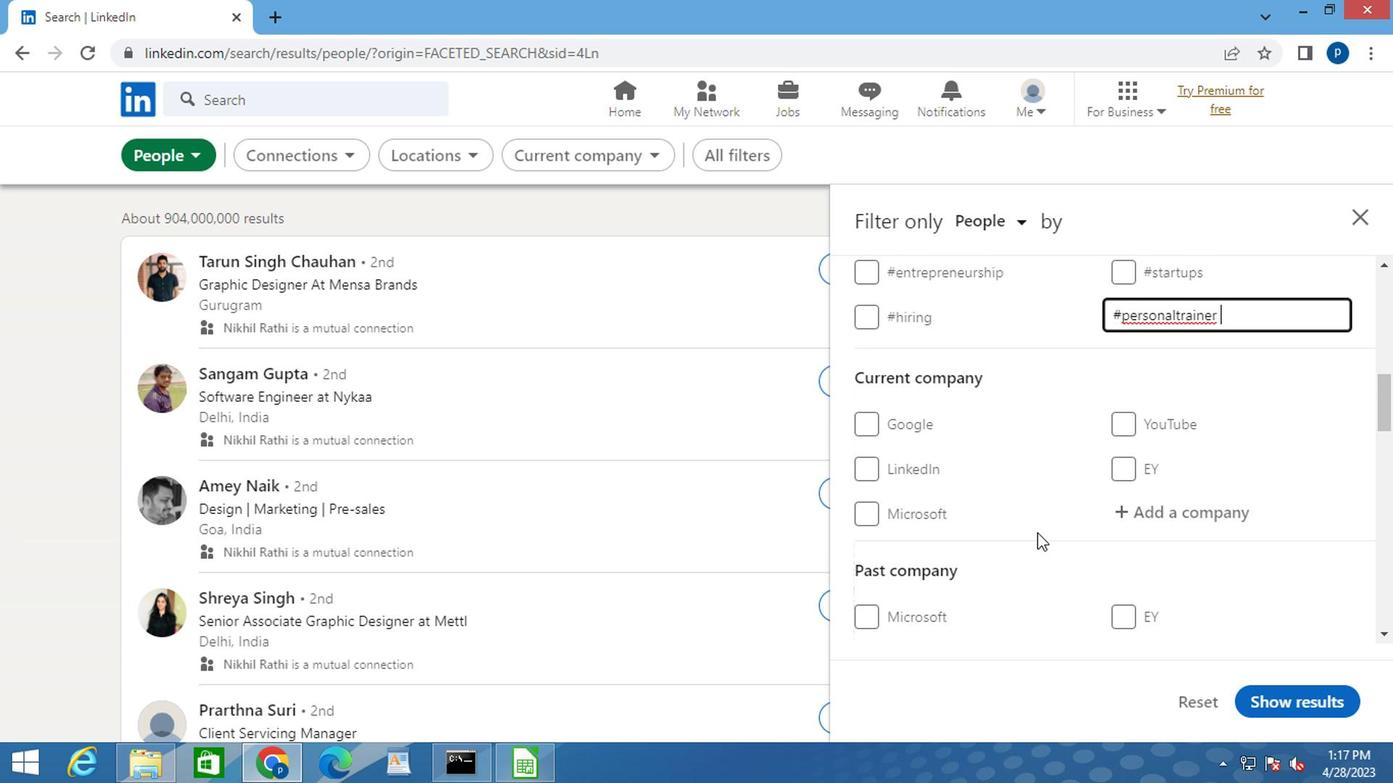 
Action: Mouse scrolled (995, 518) with delta (0, 0)
Screenshot: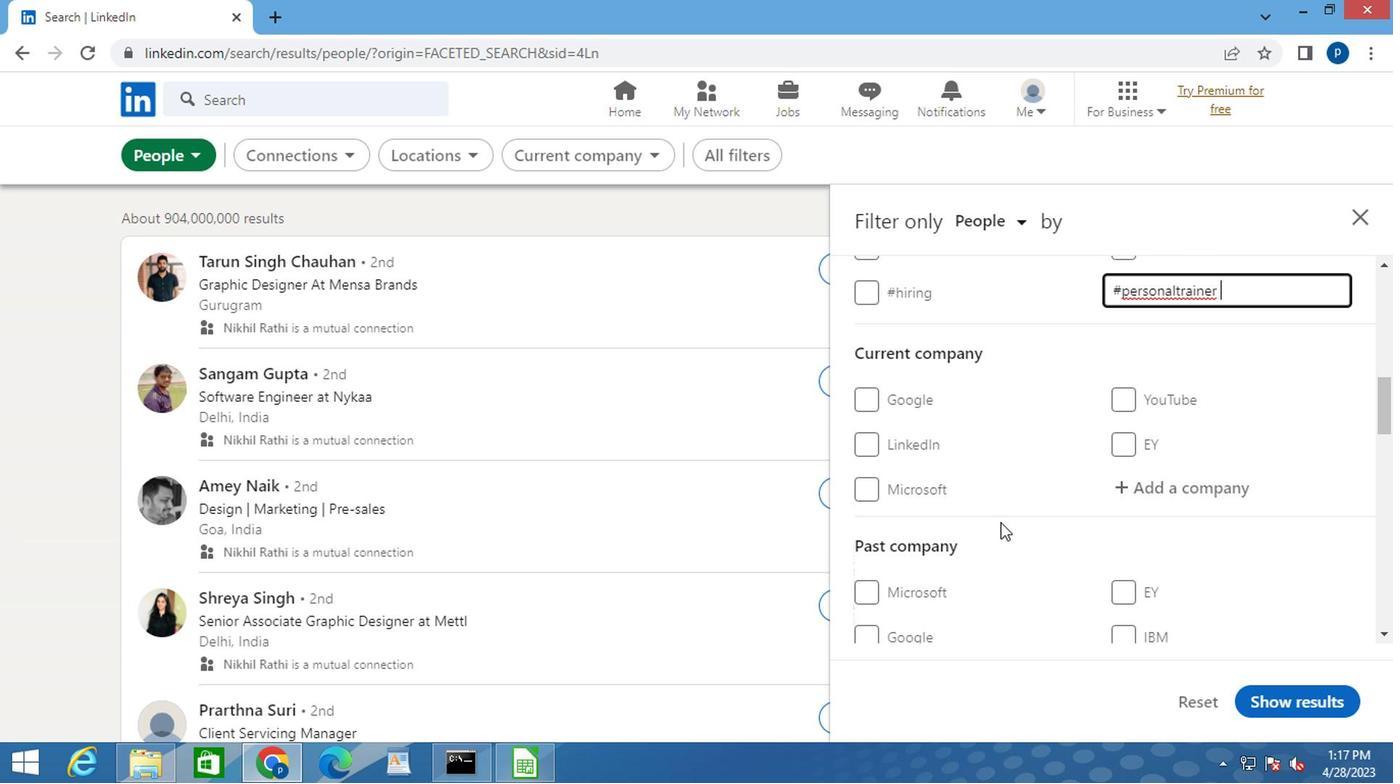 
Action: Mouse scrolled (995, 518) with delta (0, 0)
Screenshot: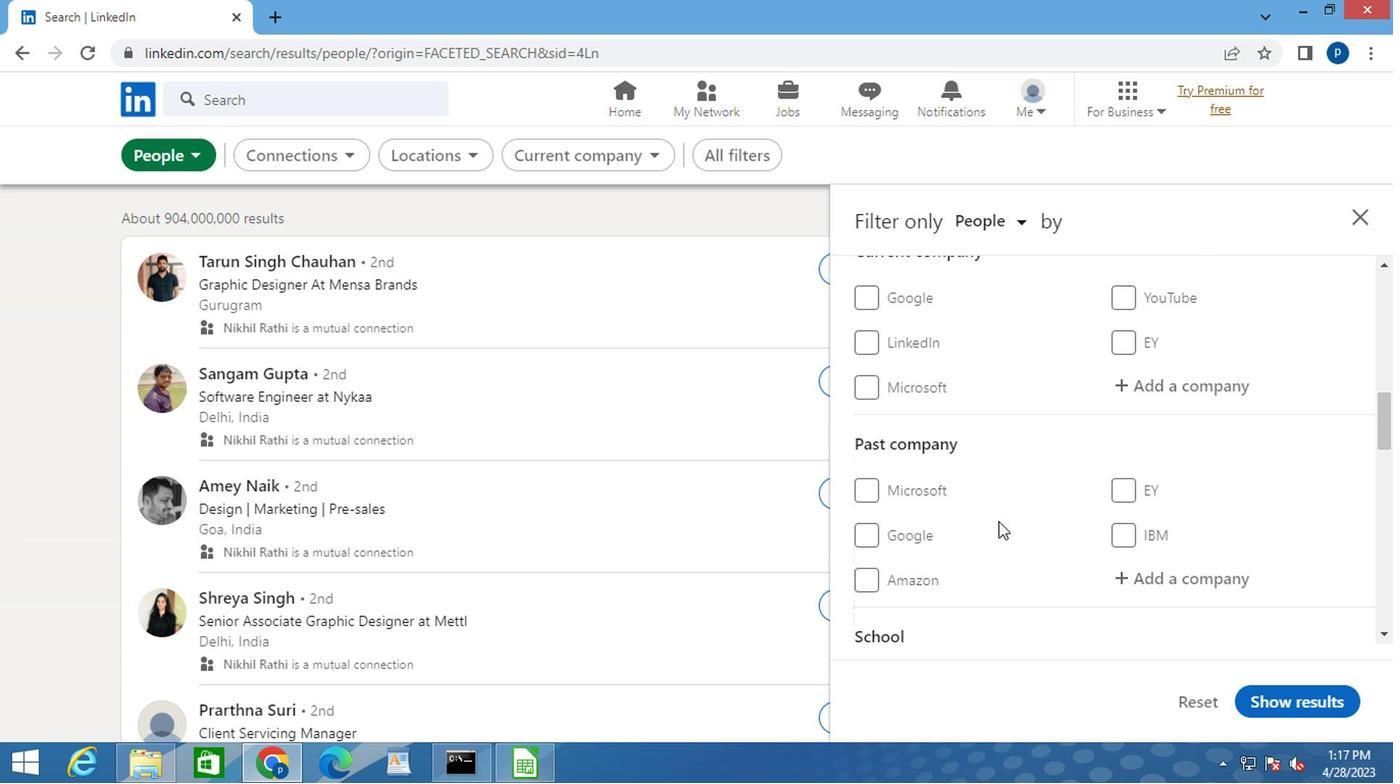 
Action: Mouse scrolled (995, 518) with delta (0, 0)
Screenshot: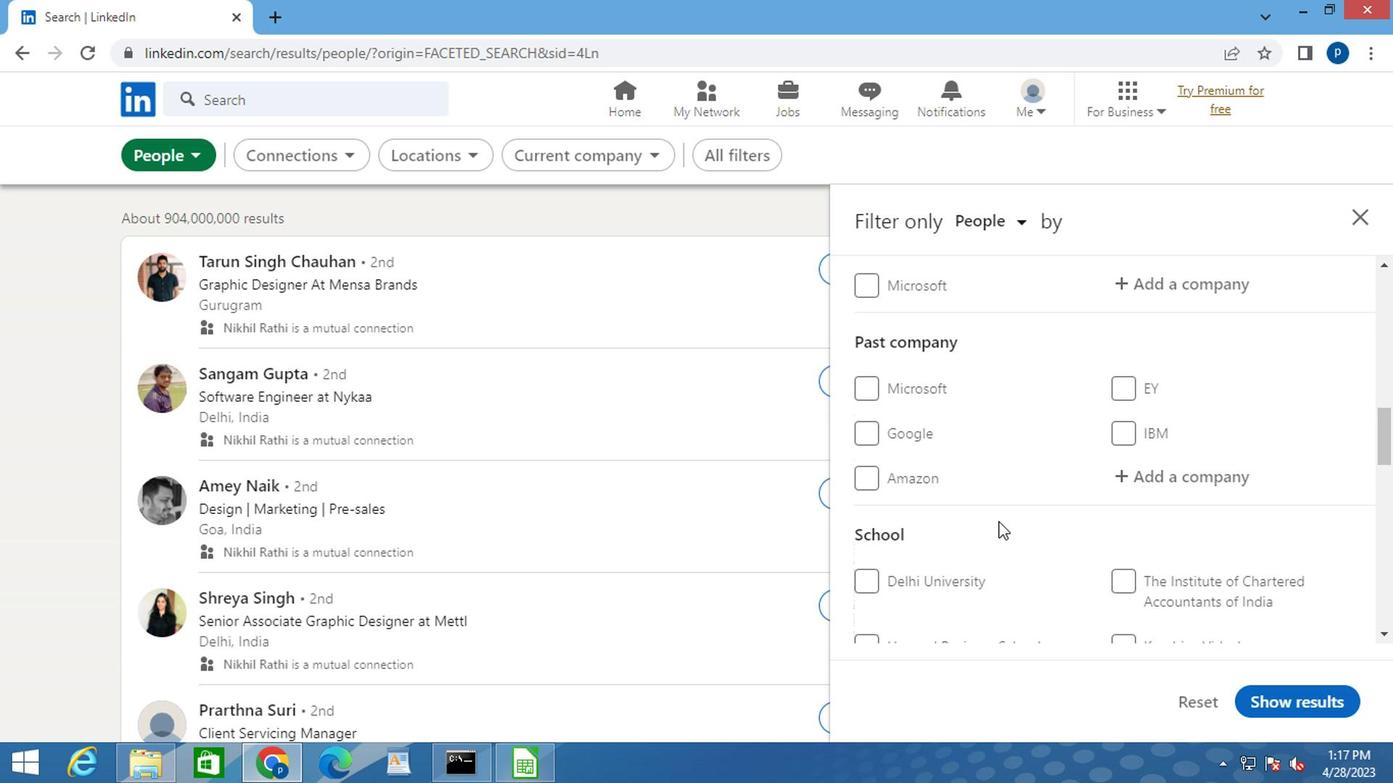 
Action: Mouse scrolled (995, 518) with delta (0, 0)
Screenshot: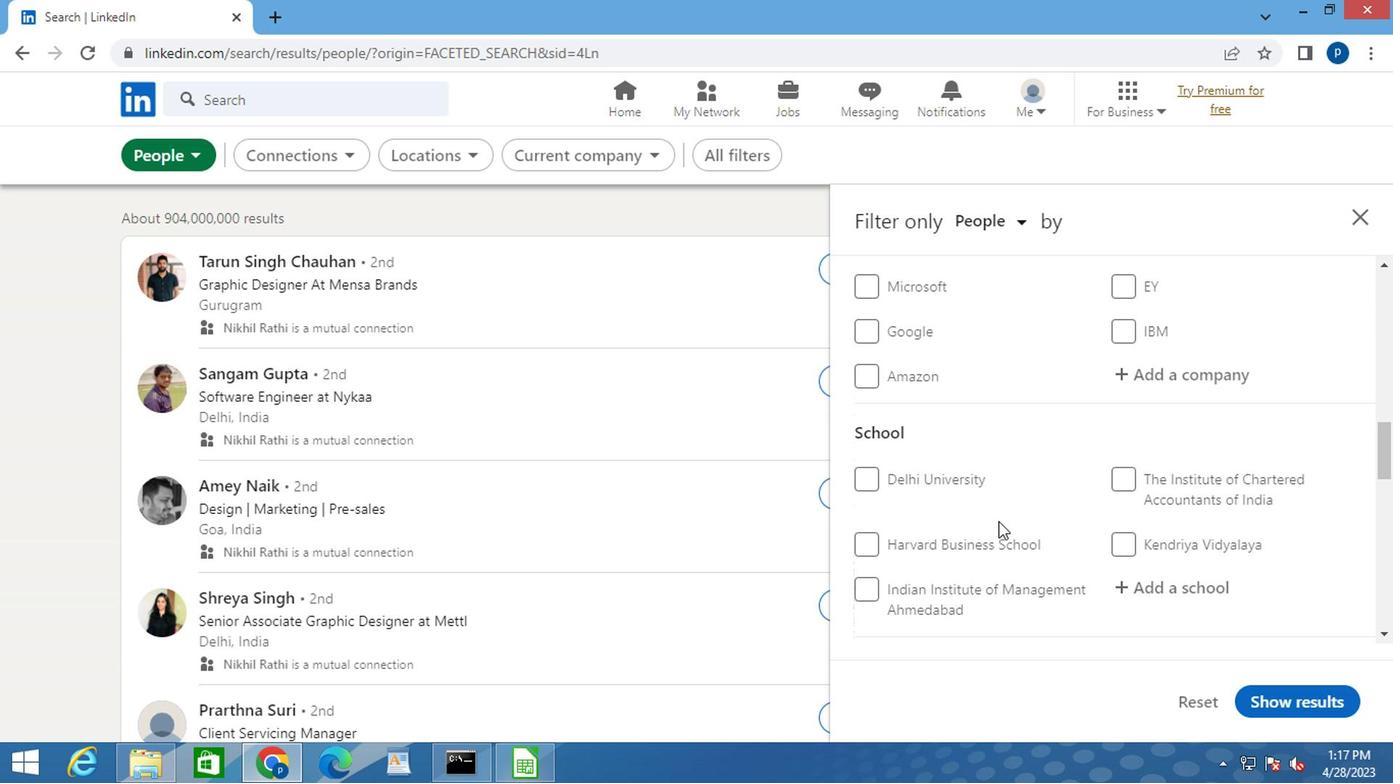 
Action: Mouse moved to (997, 519)
Screenshot: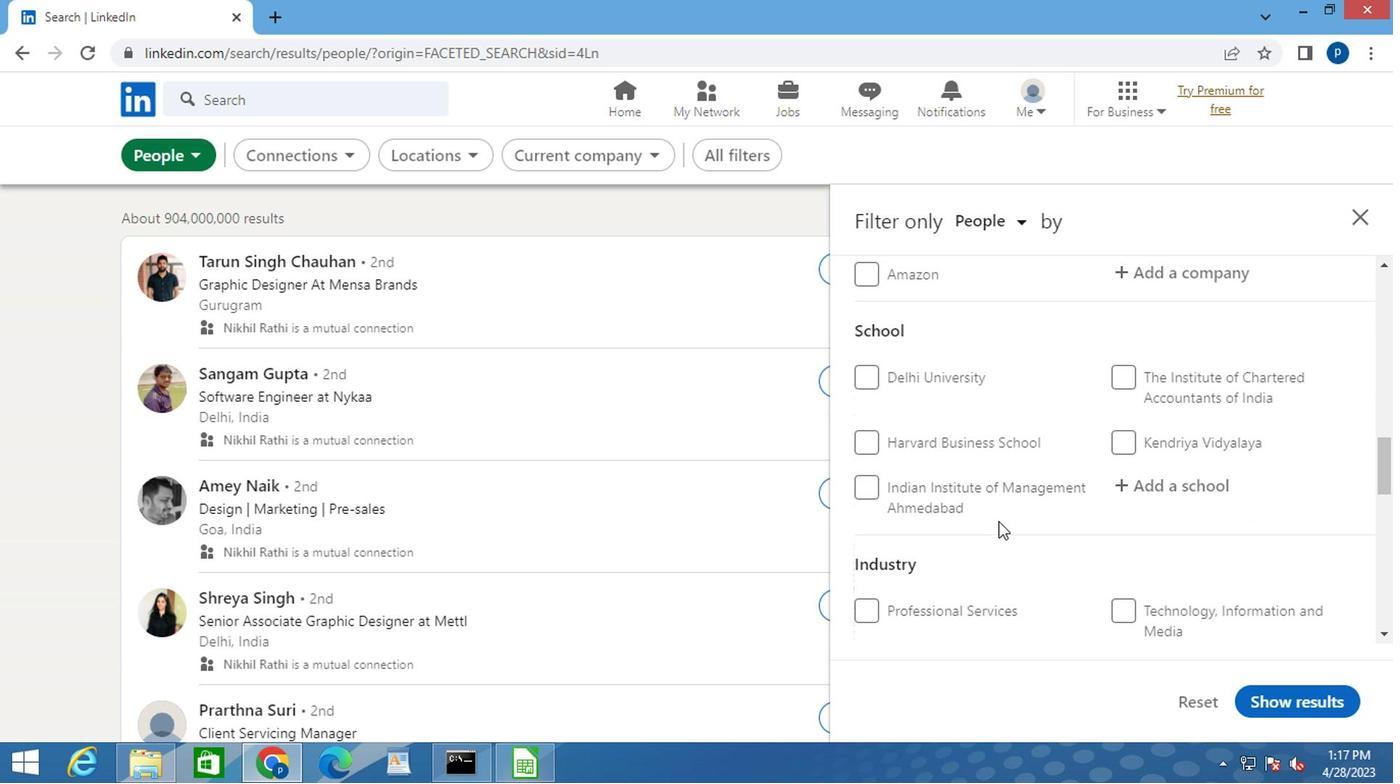
Action: Mouse scrolled (997, 518) with delta (0, 0)
Screenshot: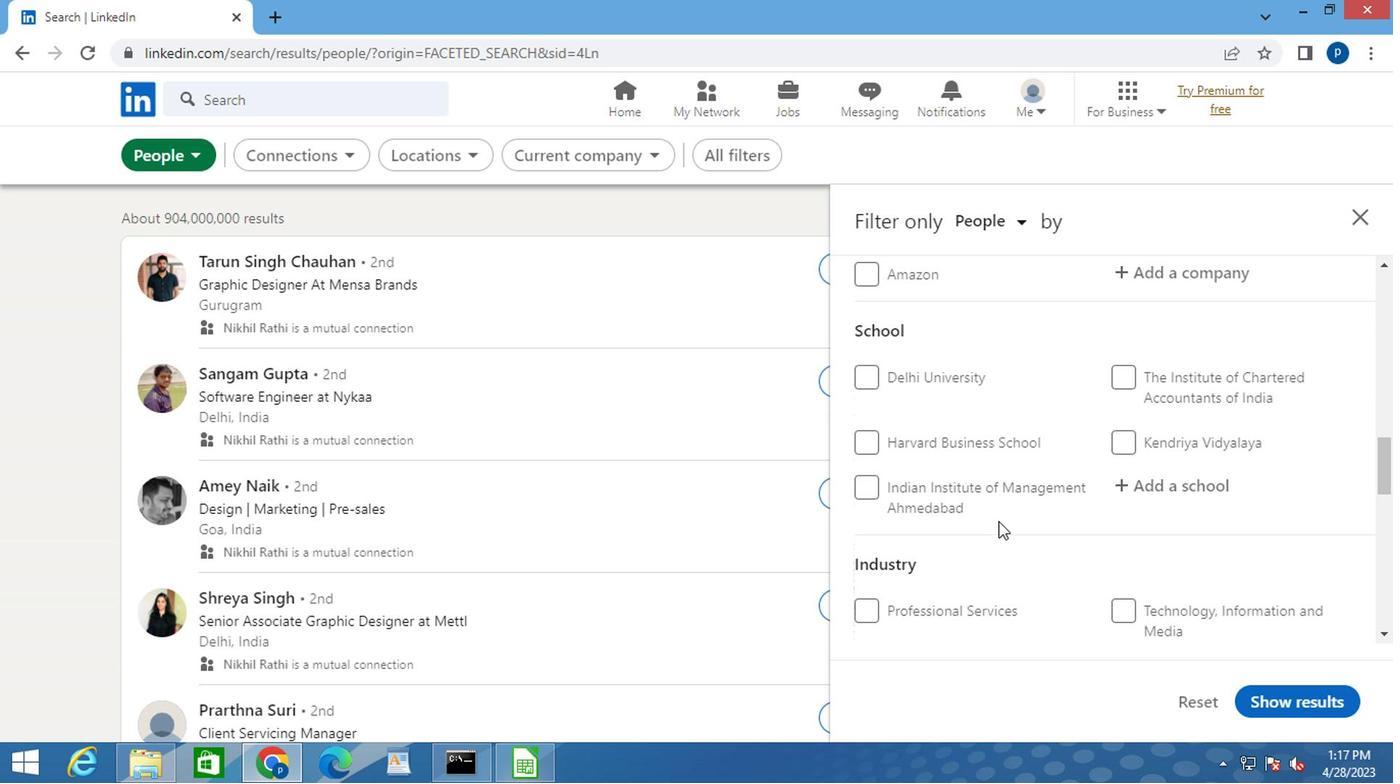 
Action: Mouse scrolled (997, 518) with delta (0, 0)
Screenshot: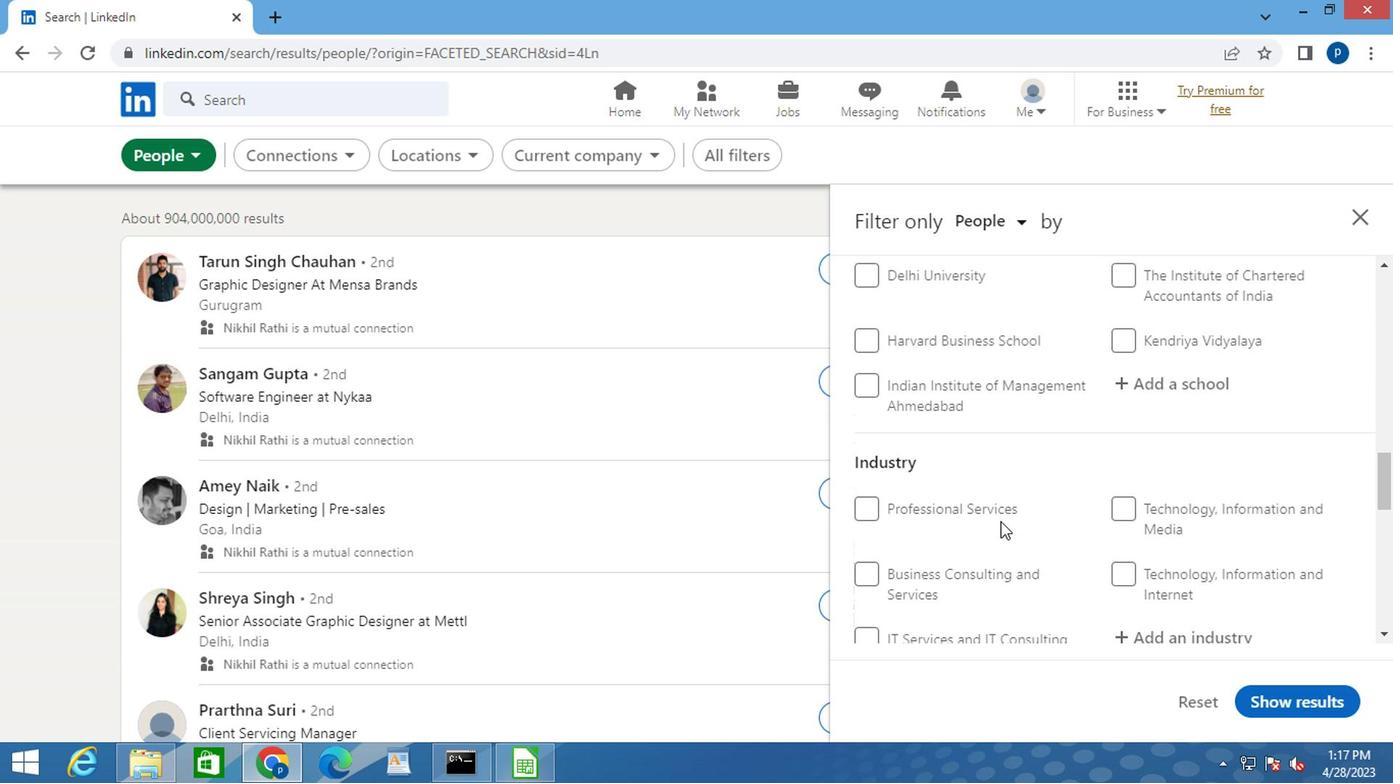 
Action: Mouse scrolled (997, 518) with delta (0, 0)
Screenshot: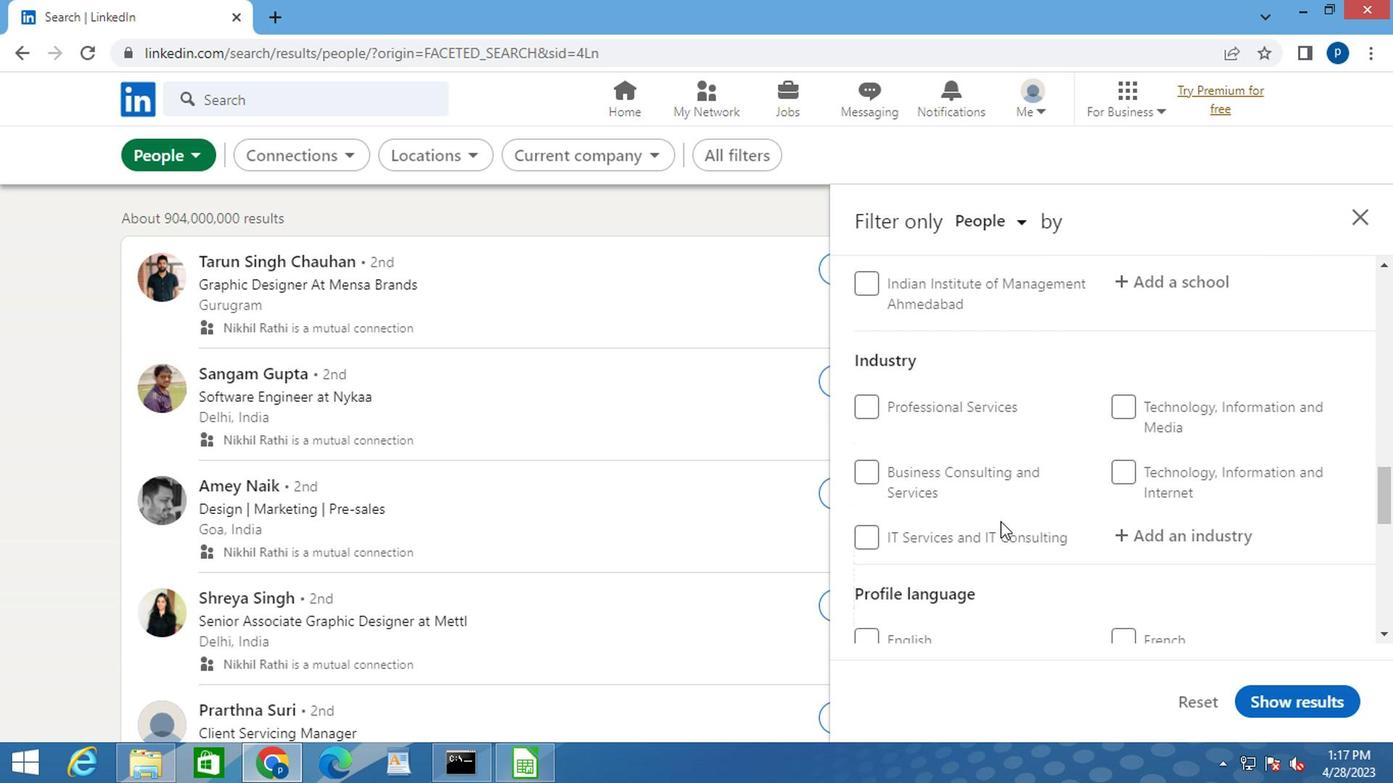 
Action: Mouse moved to (865, 573)
Screenshot: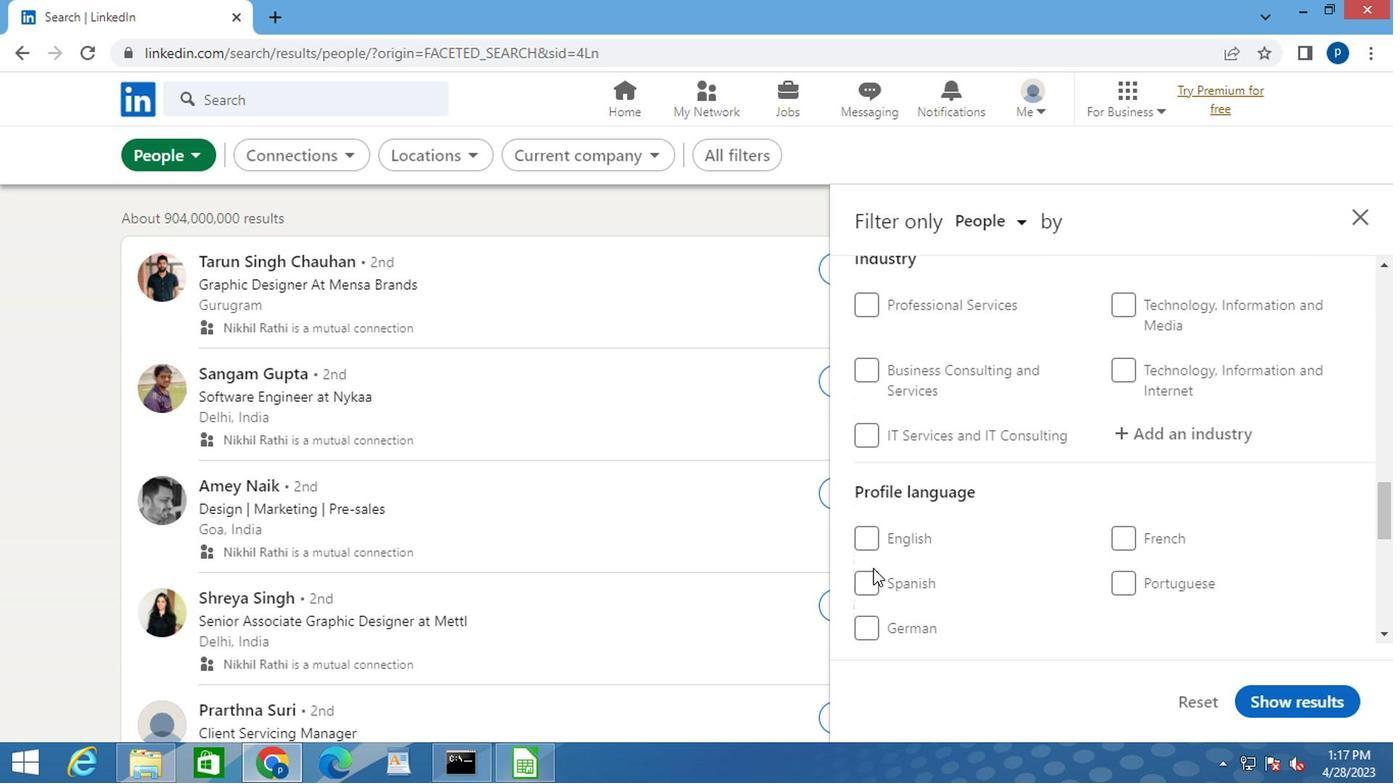 
Action: Mouse pressed left at (865, 573)
Screenshot: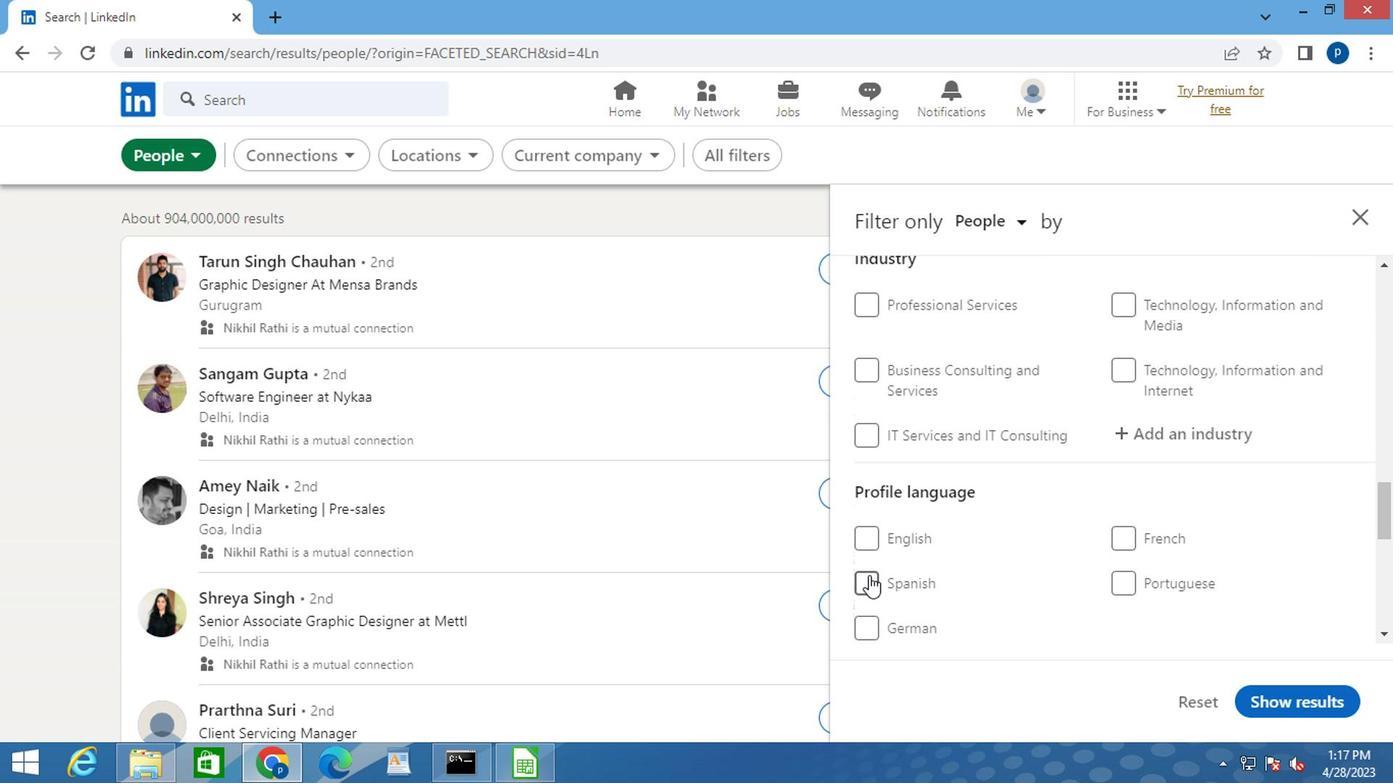 
Action: Mouse moved to (997, 492)
Screenshot: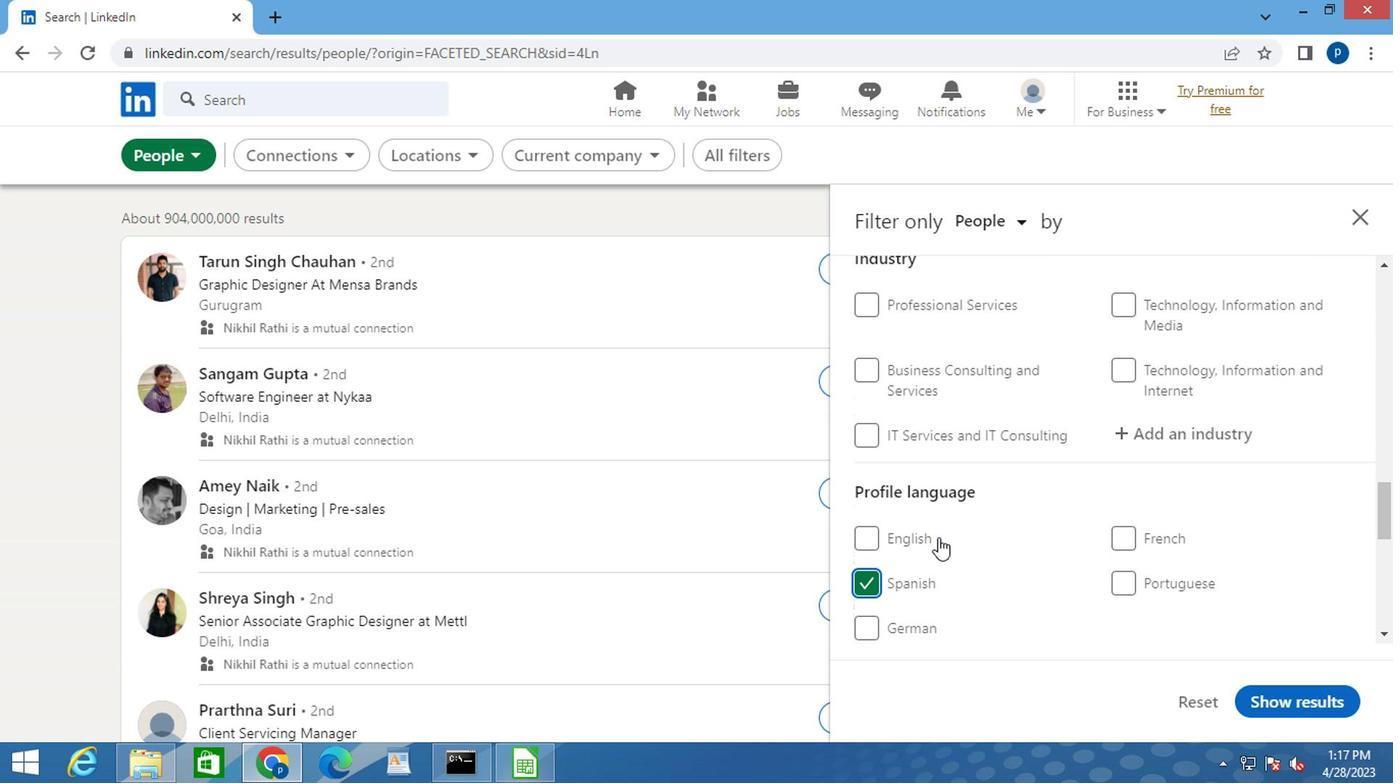 
Action: Mouse scrolled (997, 493) with delta (0, 0)
Screenshot: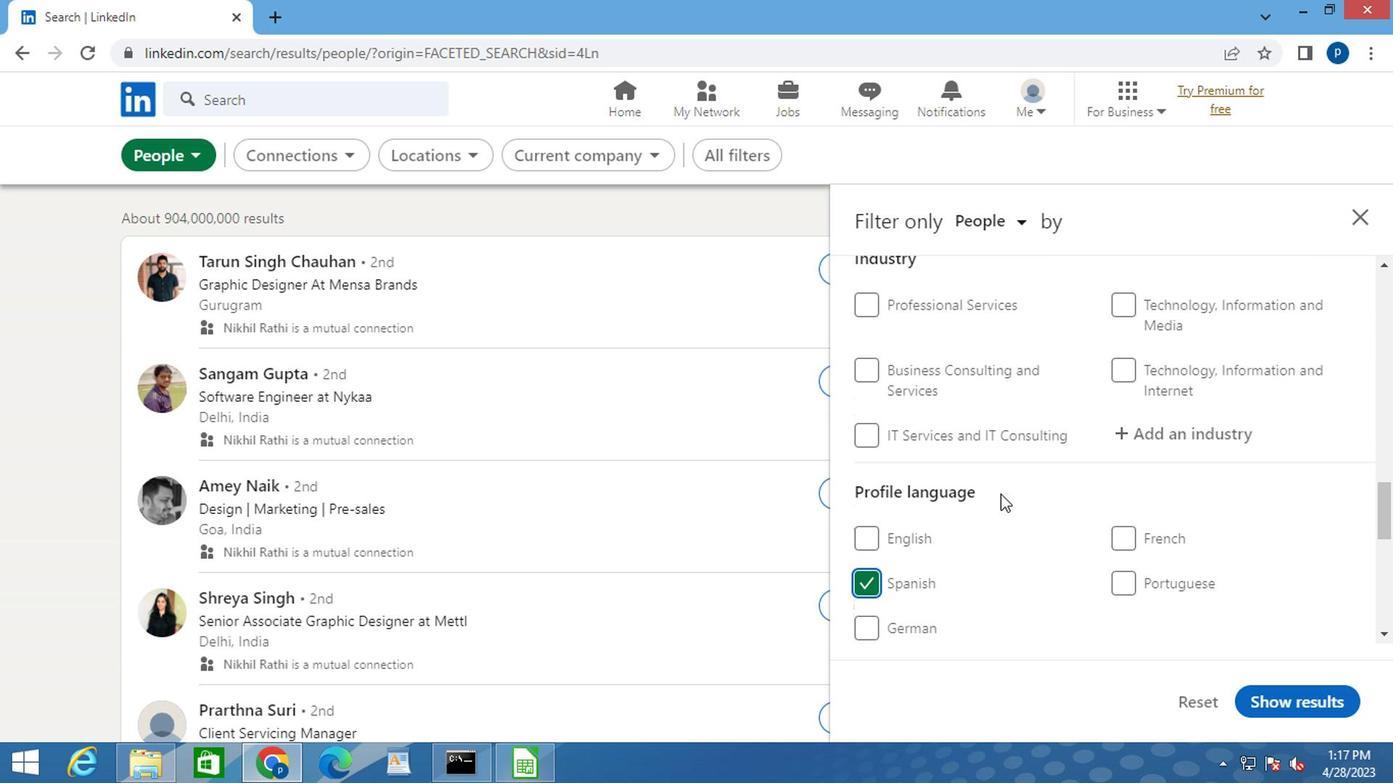 
Action: Mouse scrolled (997, 493) with delta (0, 0)
Screenshot: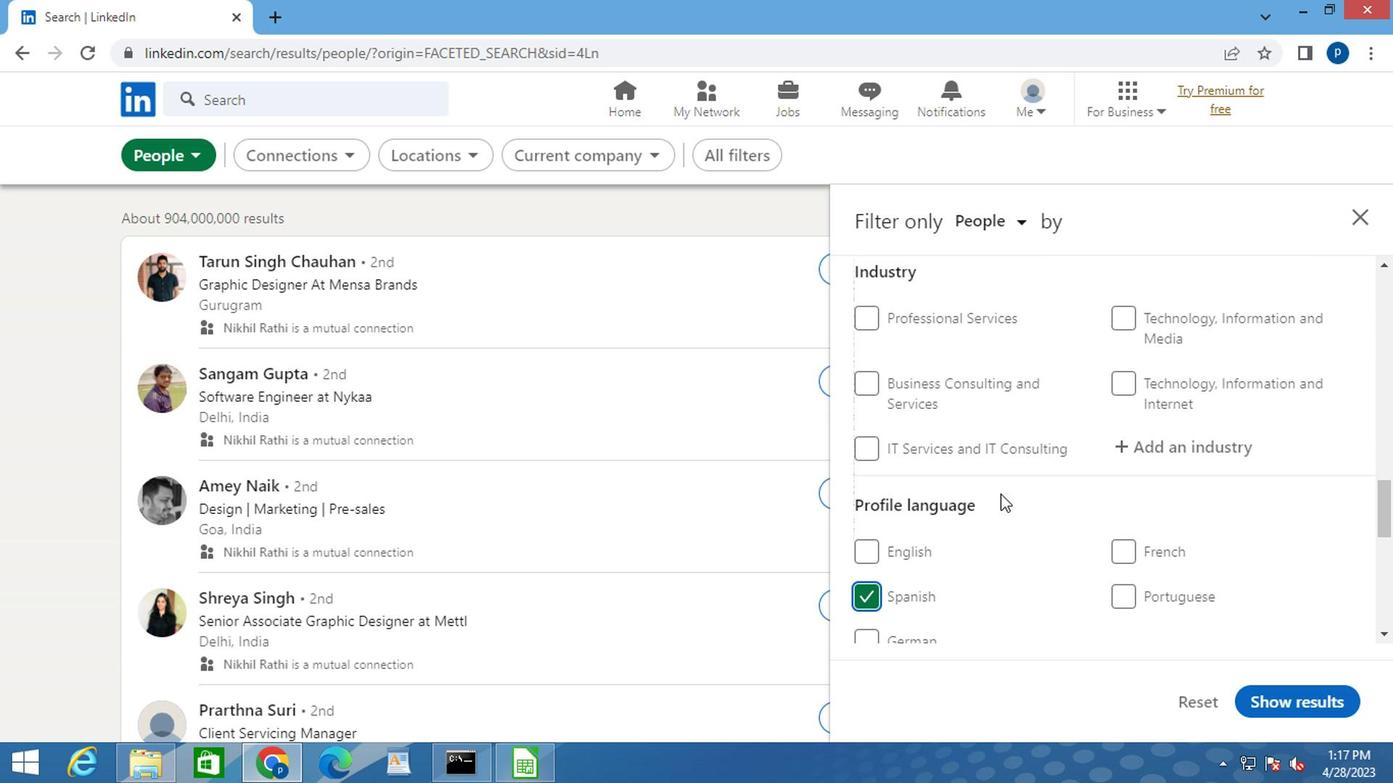 
Action: Mouse scrolled (997, 493) with delta (0, 0)
Screenshot: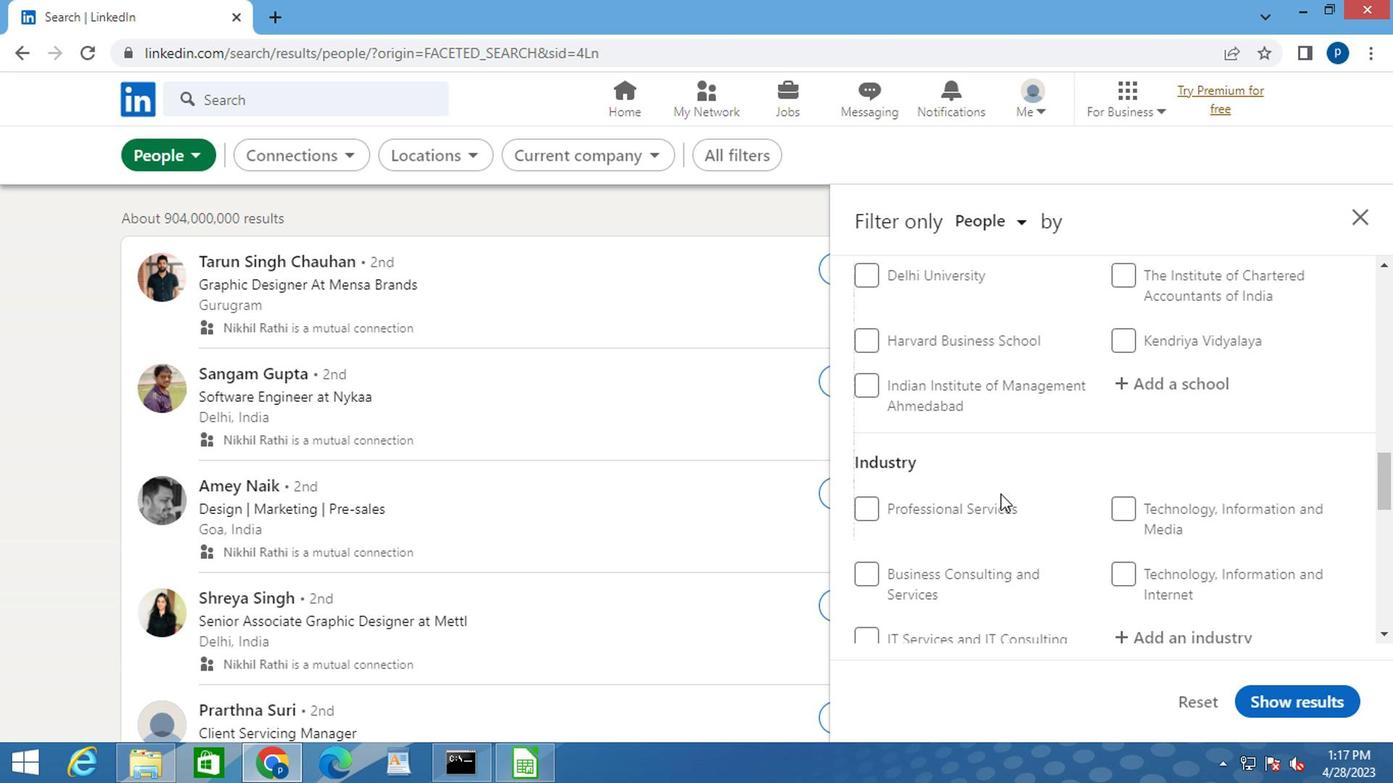 
Action: Mouse moved to (1021, 491)
Screenshot: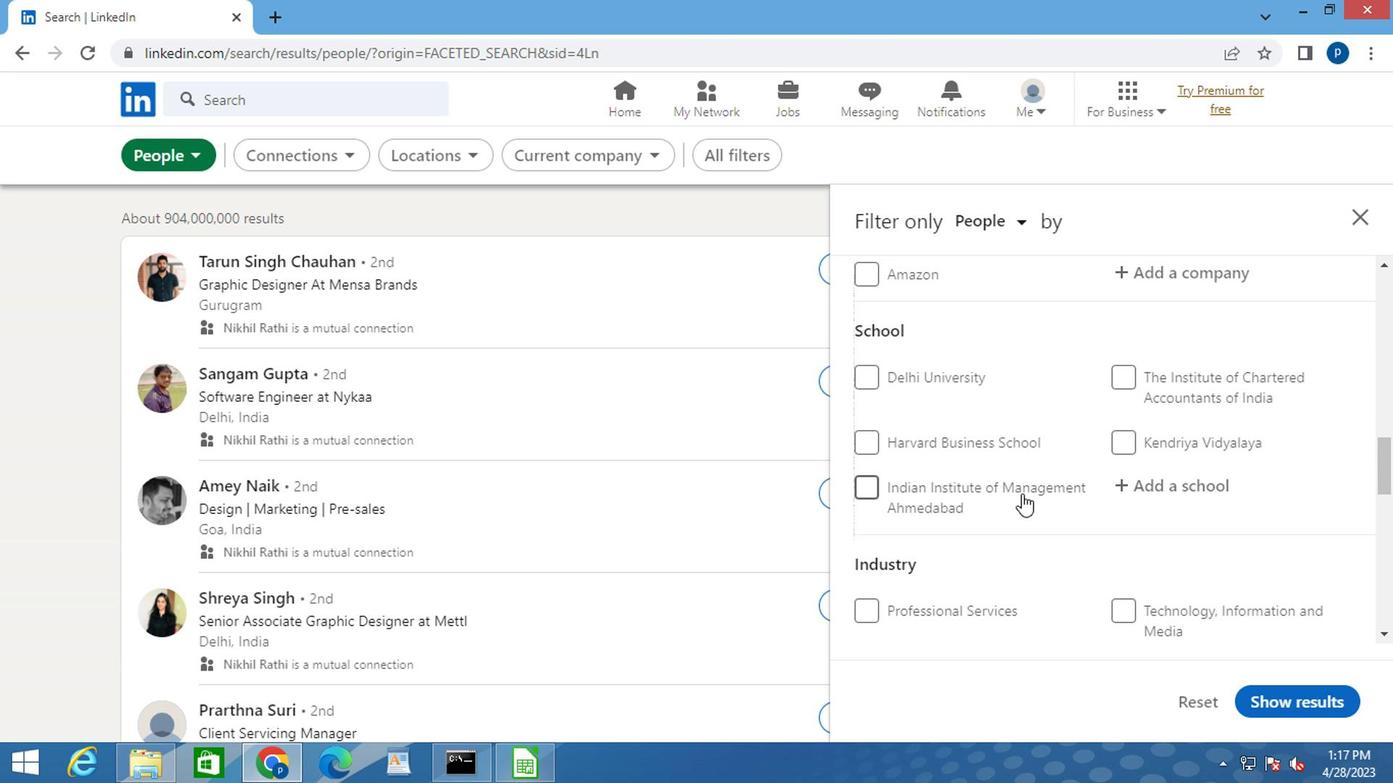 
Action: Mouse scrolled (1021, 492) with delta (0, 1)
Screenshot: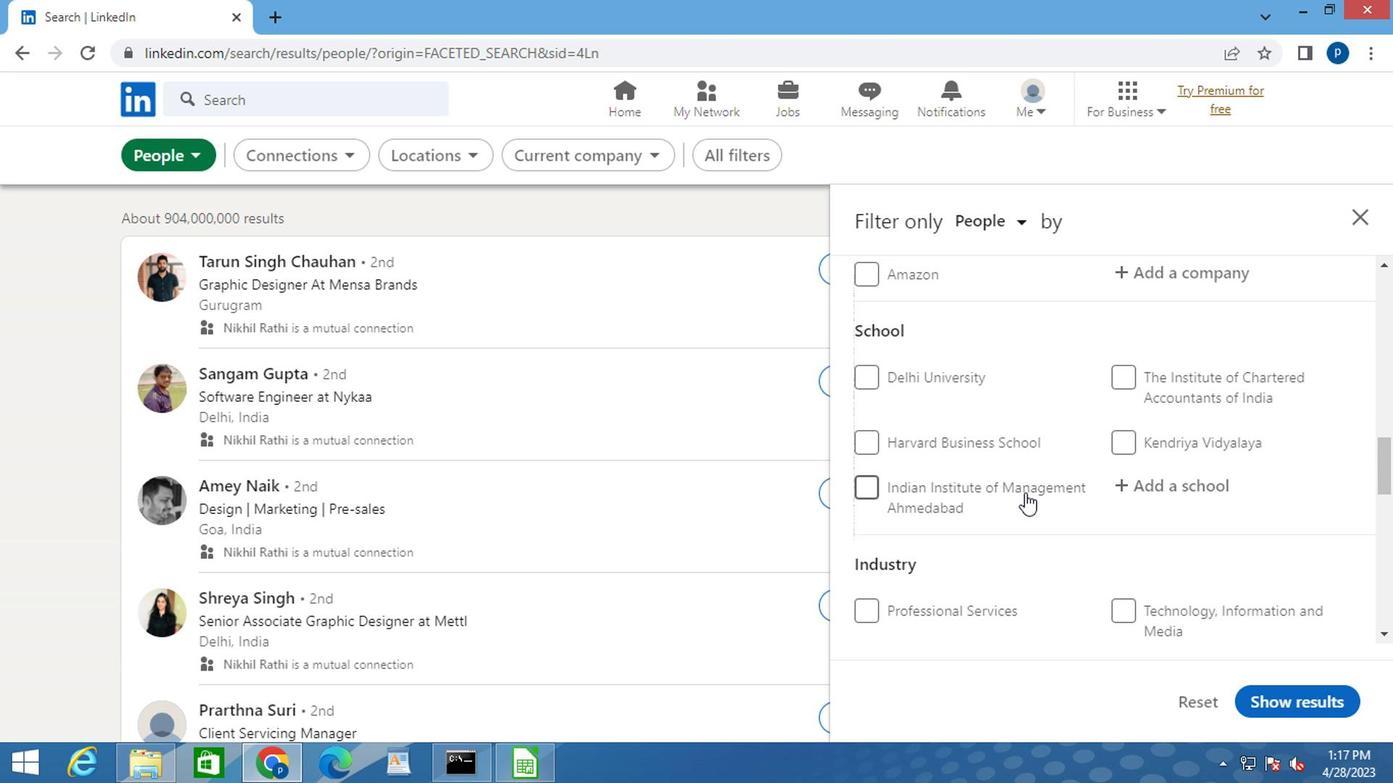 
Action: Mouse moved to (1040, 481)
Screenshot: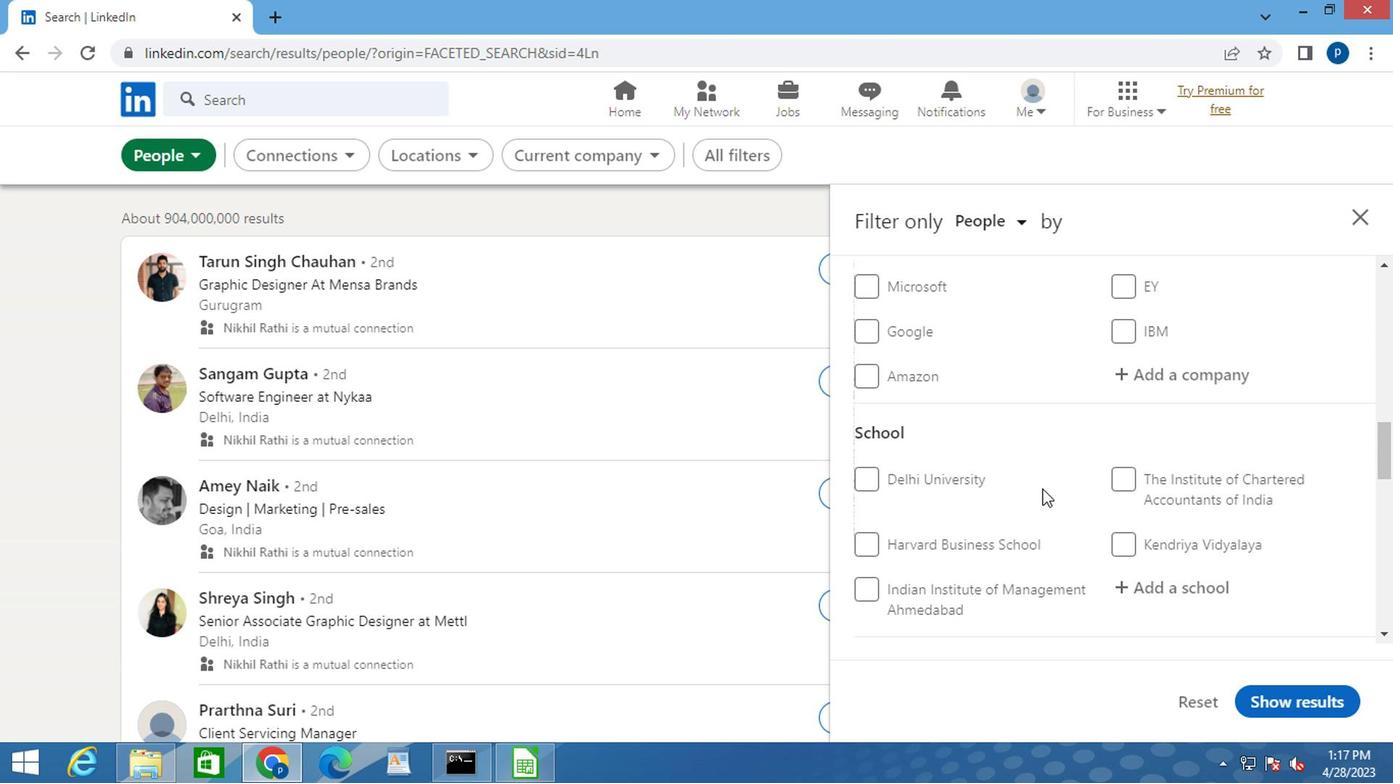 
Action: Mouse scrolled (1040, 482) with delta (0, 1)
Screenshot: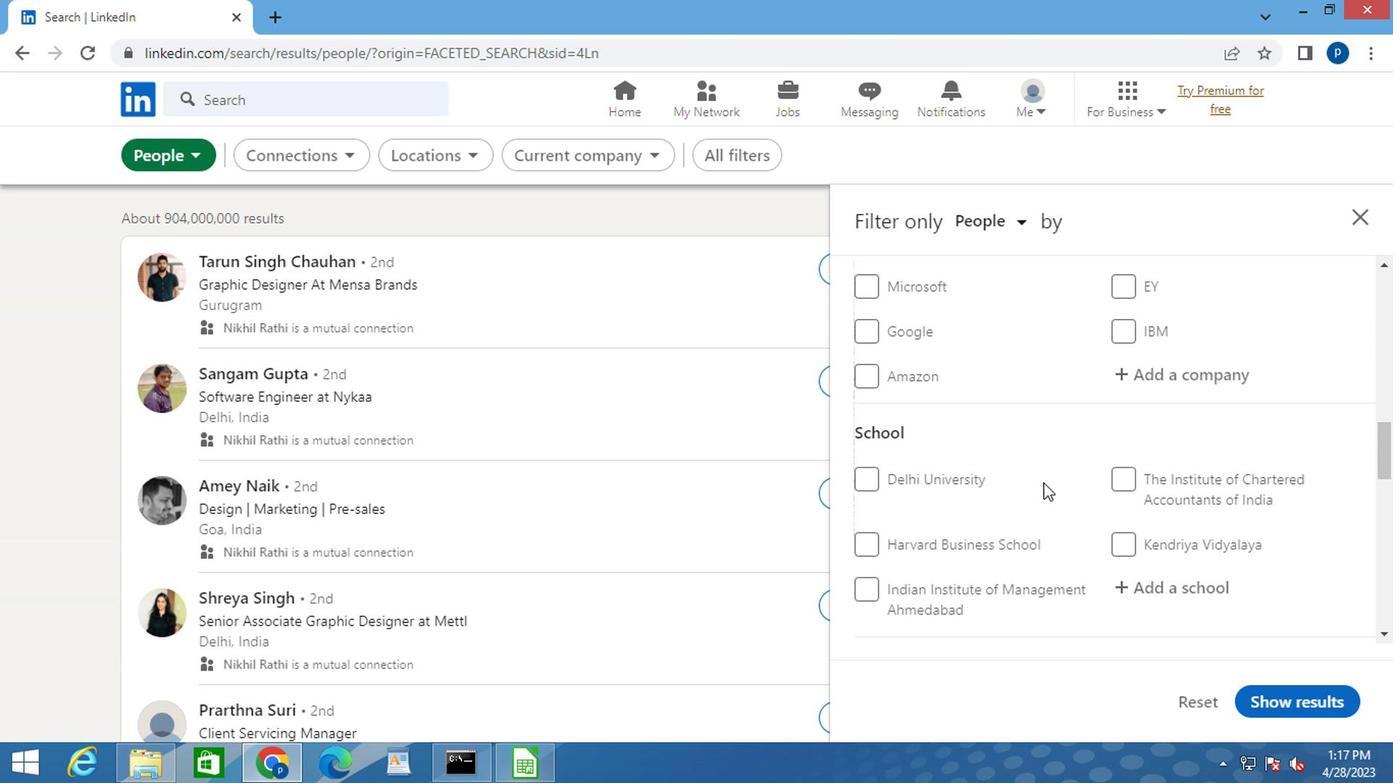 
Action: Mouse scrolled (1040, 482) with delta (0, 1)
Screenshot: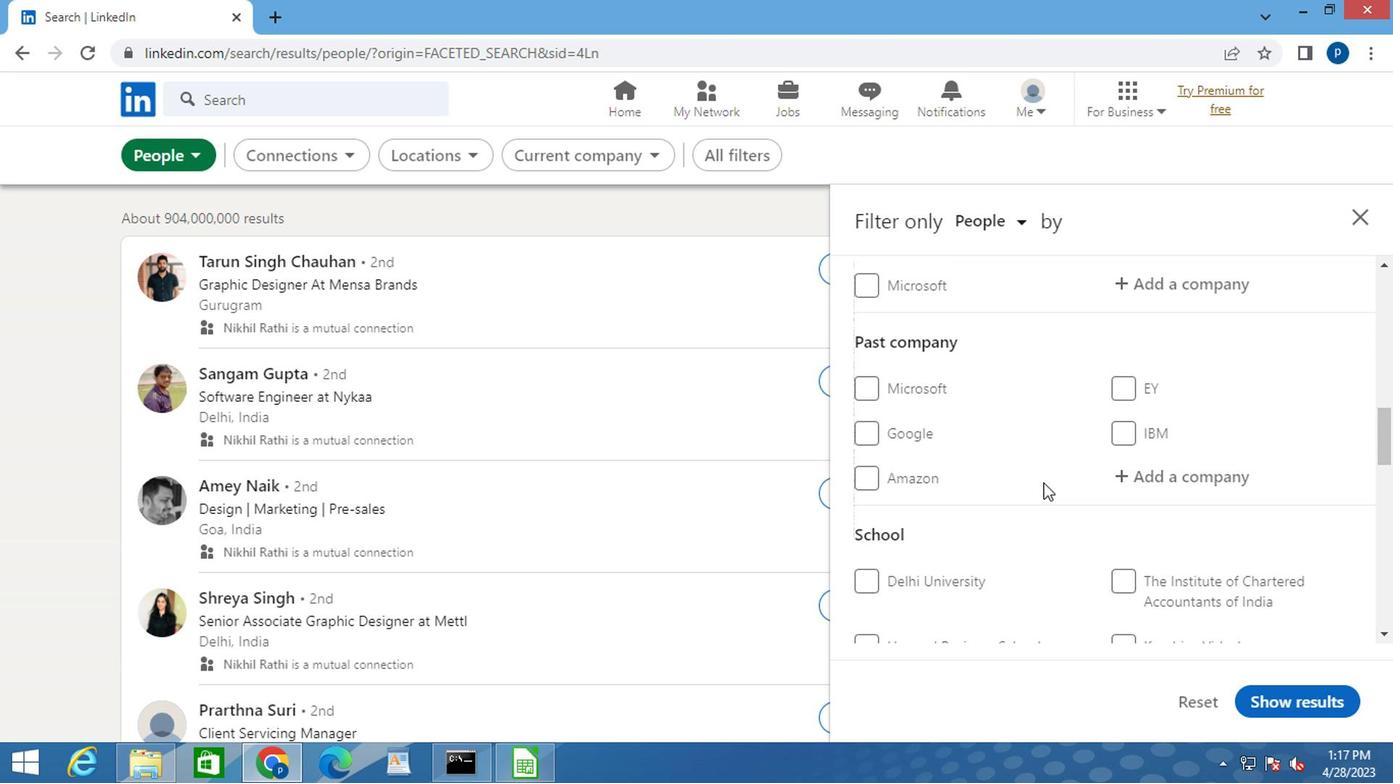 
Action: Mouse moved to (1113, 439)
Screenshot: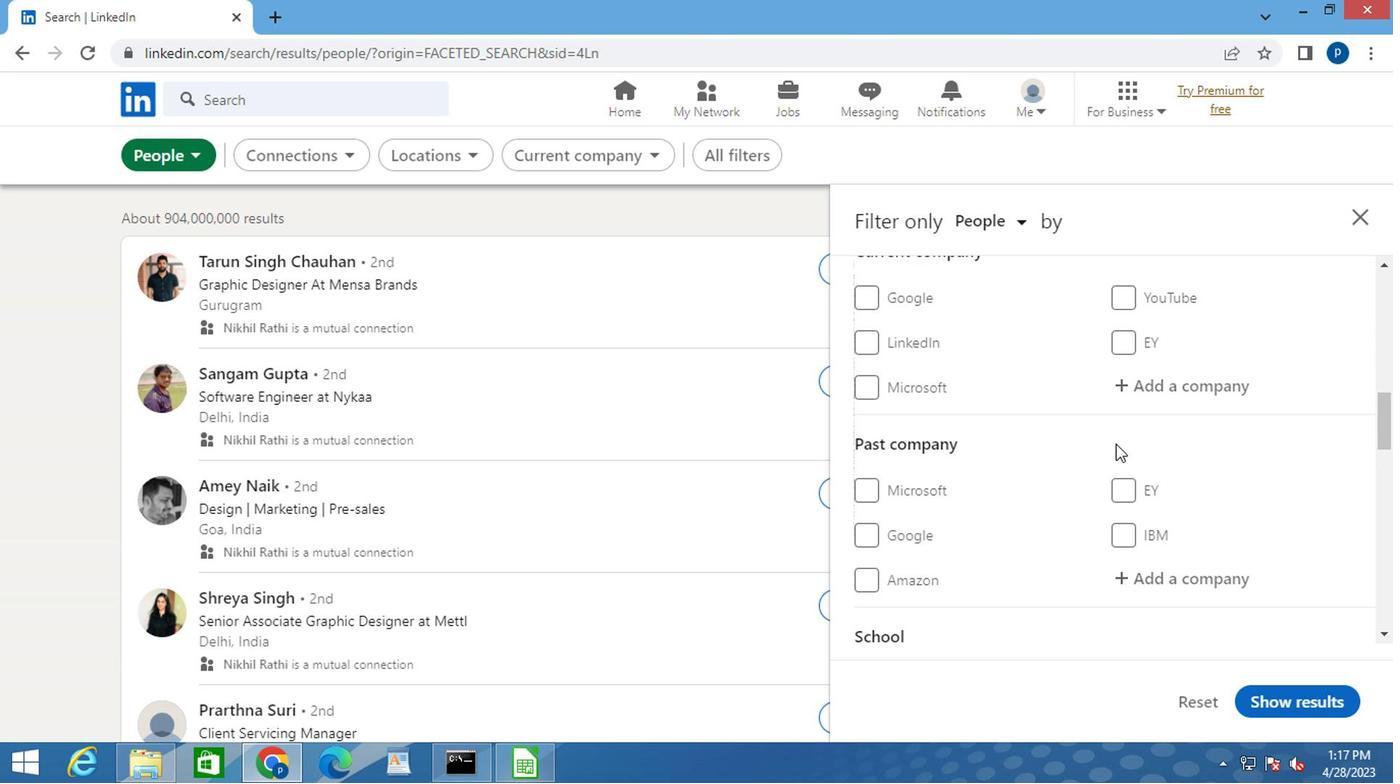 
Action: Mouse scrolled (1113, 441) with delta (0, 1)
Screenshot: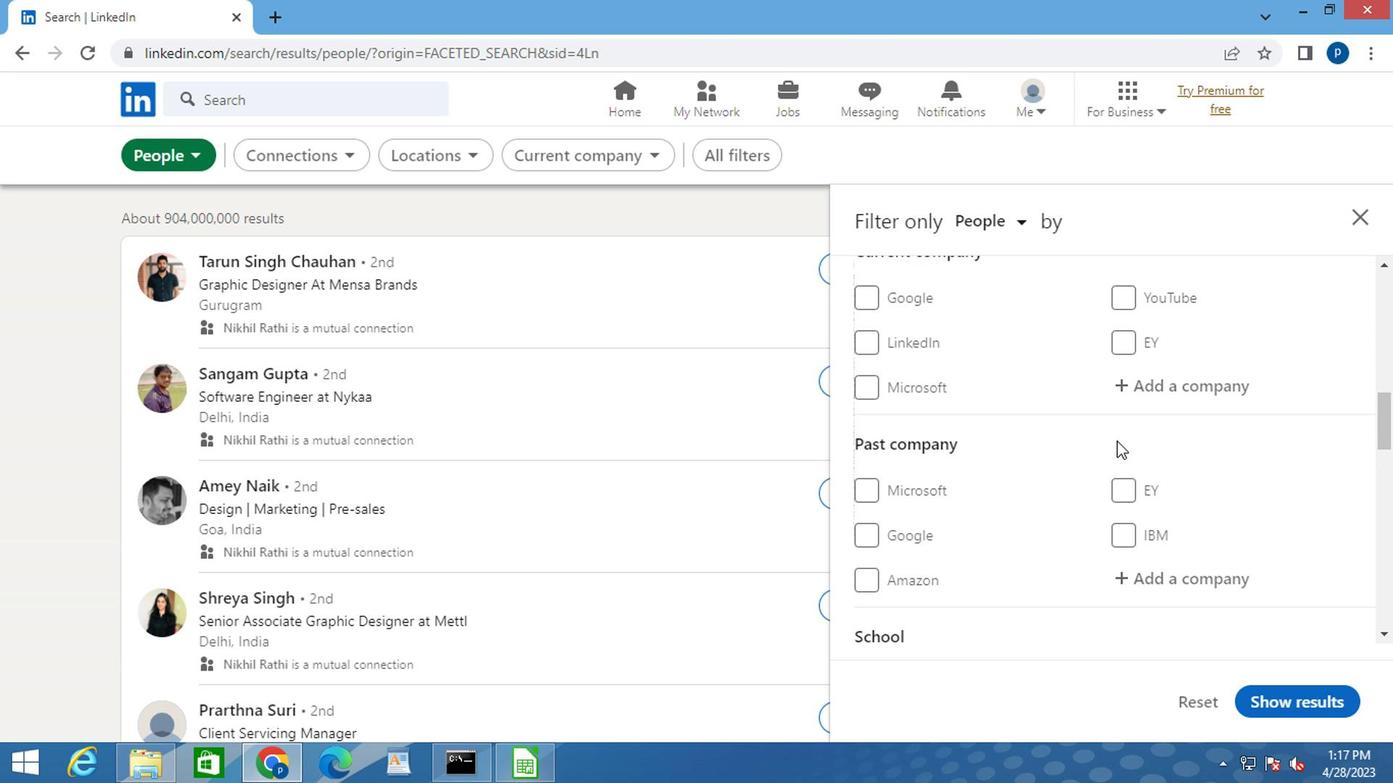 
Action: Mouse moved to (1134, 482)
Screenshot: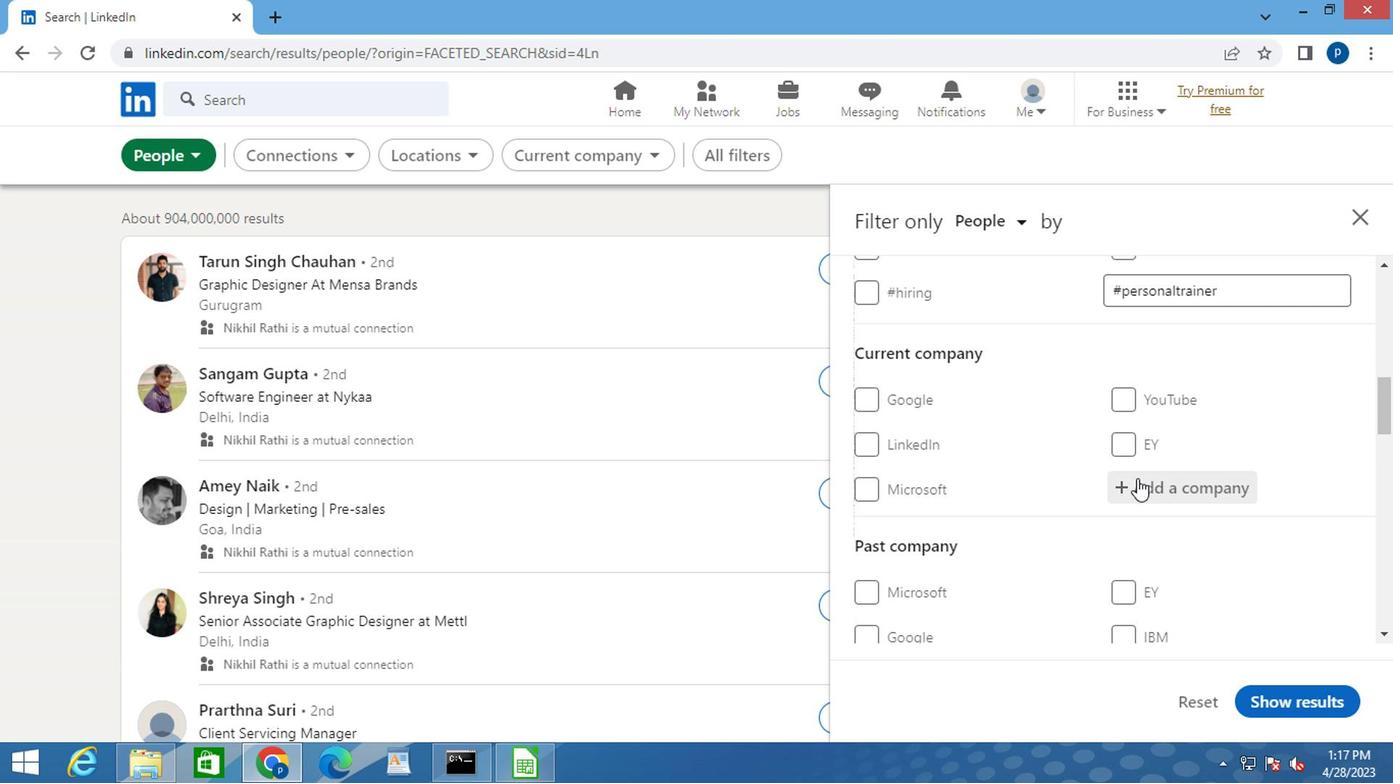 
Action: Mouse pressed left at (1134, 482)
Screenshot: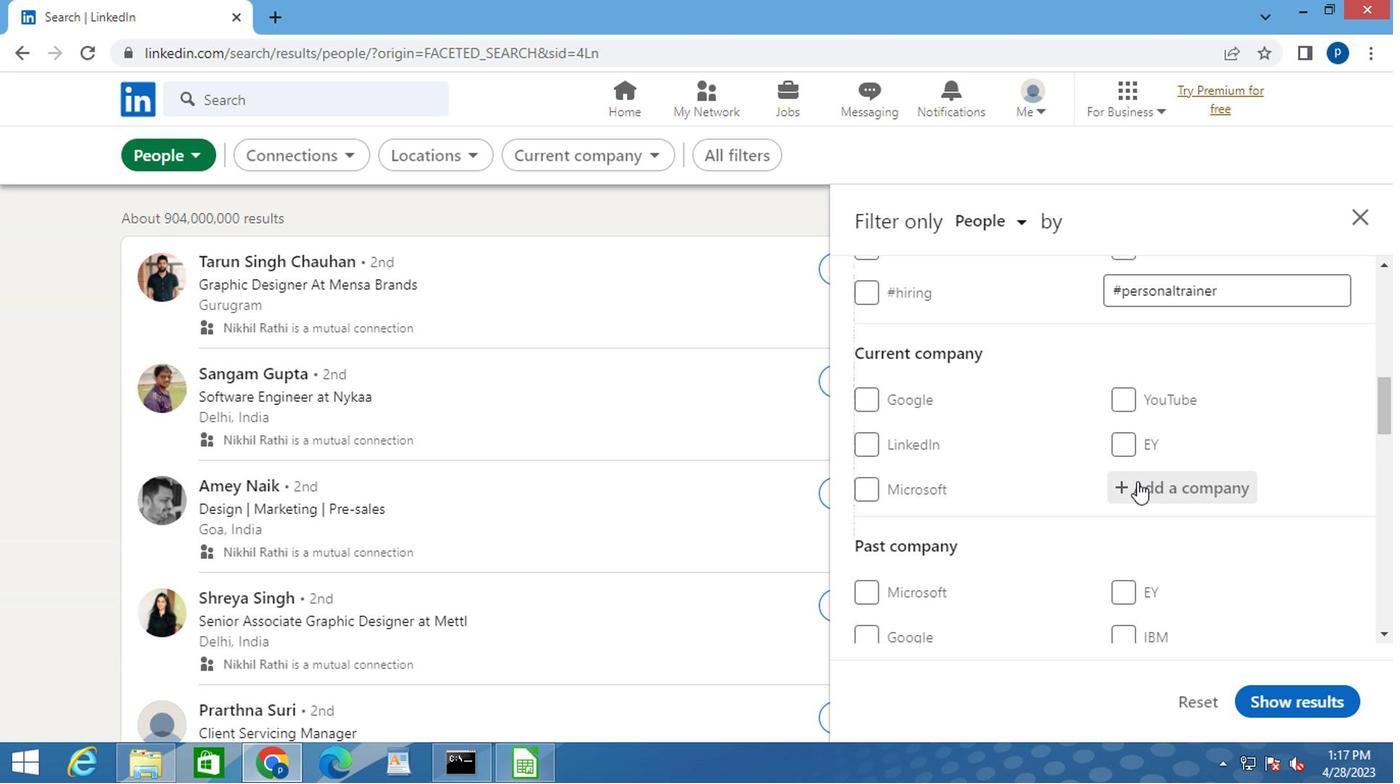 
Action: Key pressed <Key.caps_lock>R<Key.caps_lock>E<Key.caps_lock>N<Key.caps_lock>EW
Screenshot: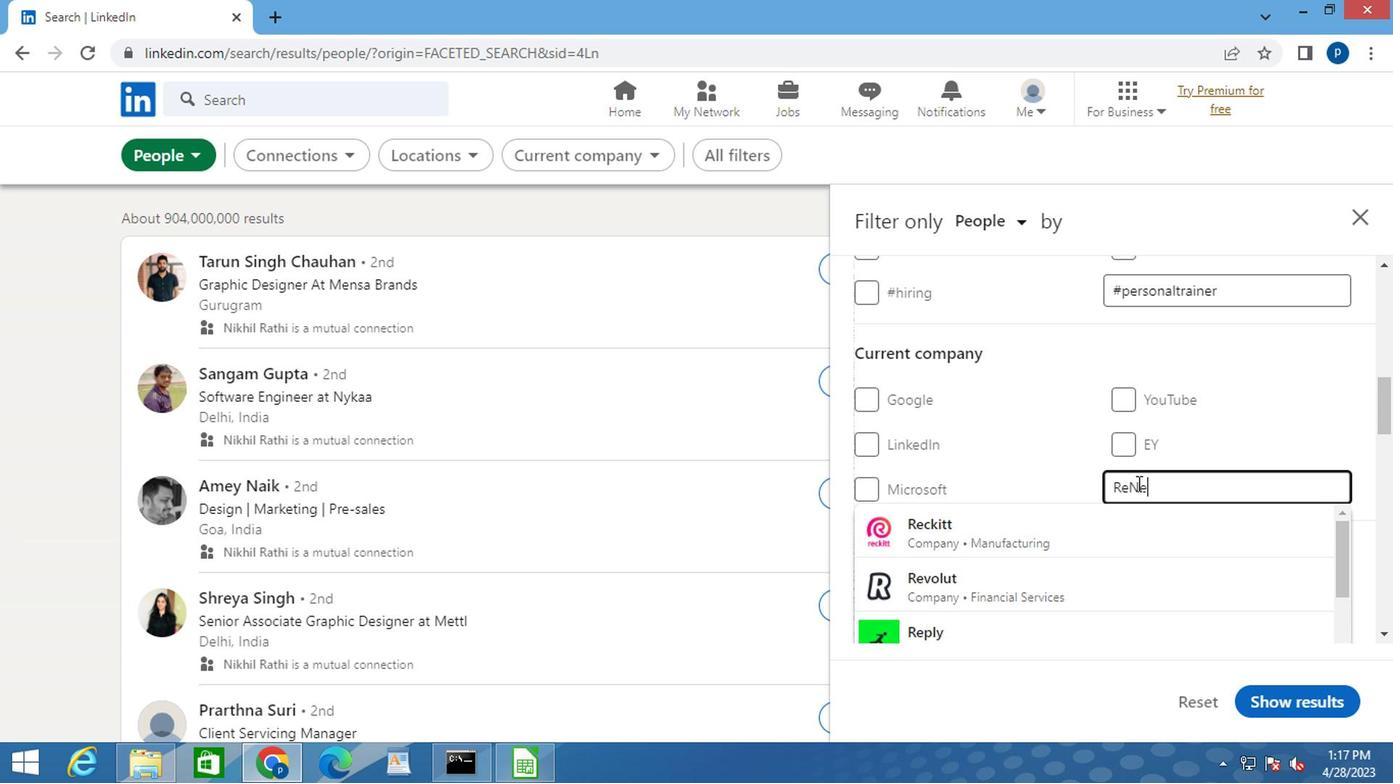 
Action: Mouse moved to (1008, 521)
Screenshot: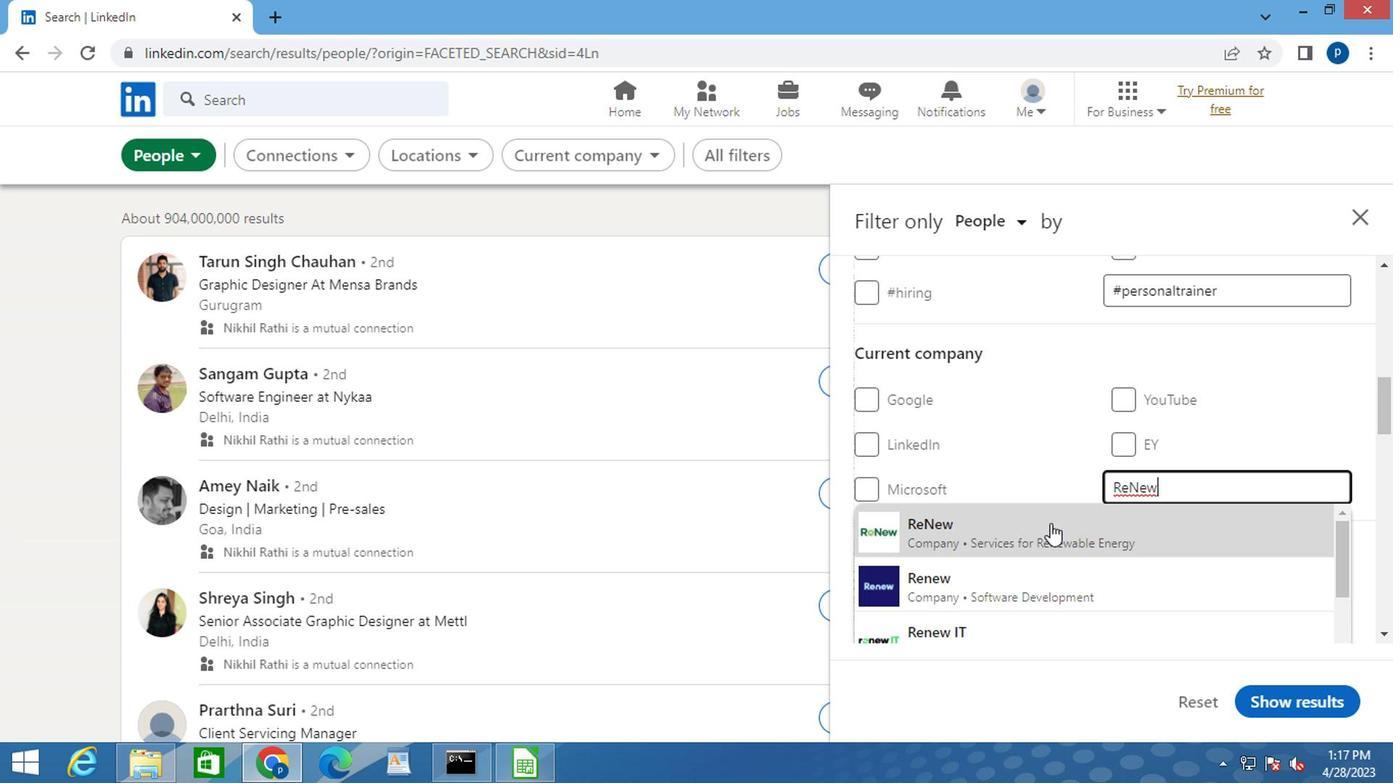 
Action: Mouse pressed left at (1008, 521)
Screenshot: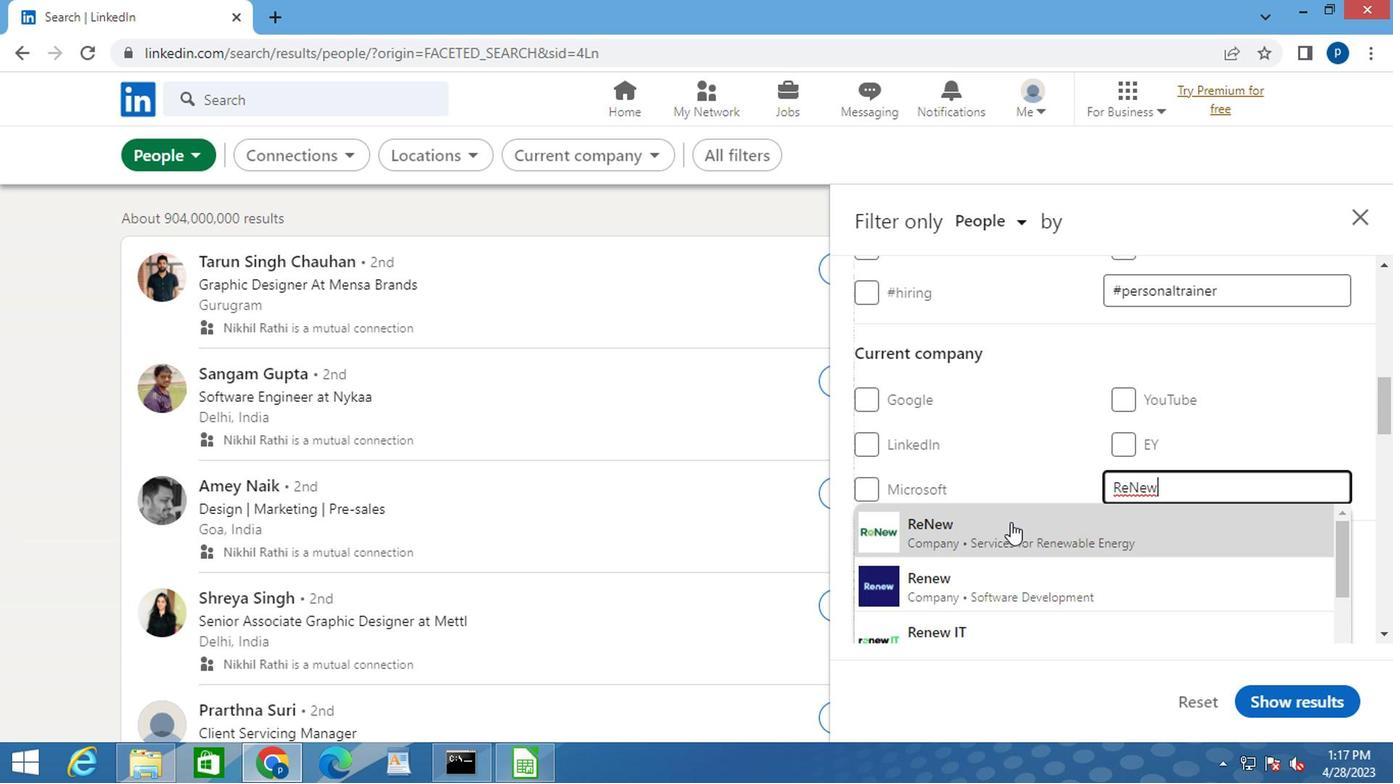 
Action: Mouse moved to (1006, 511)
Screenshot: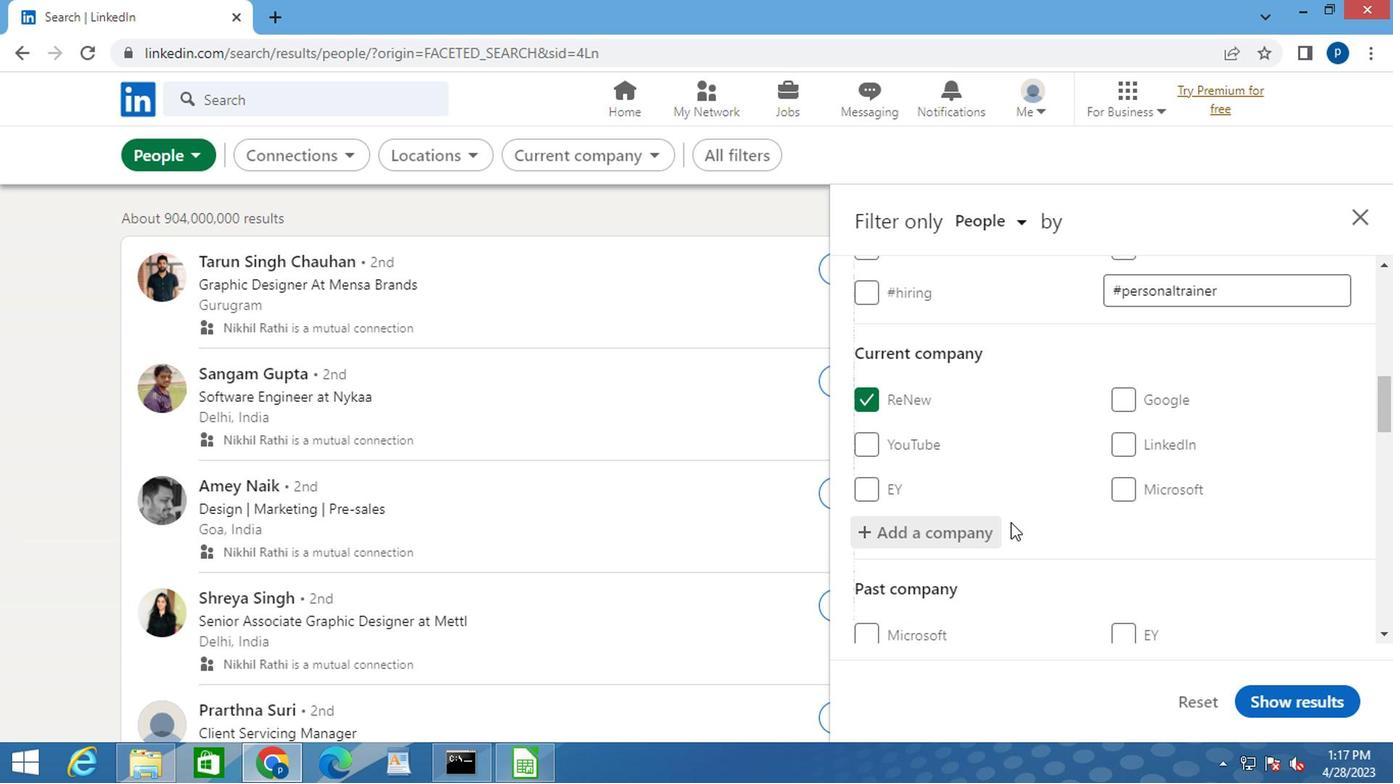 
Action: Mouse scrolled (1006, 510) with delta (0, 0)
Screenshot: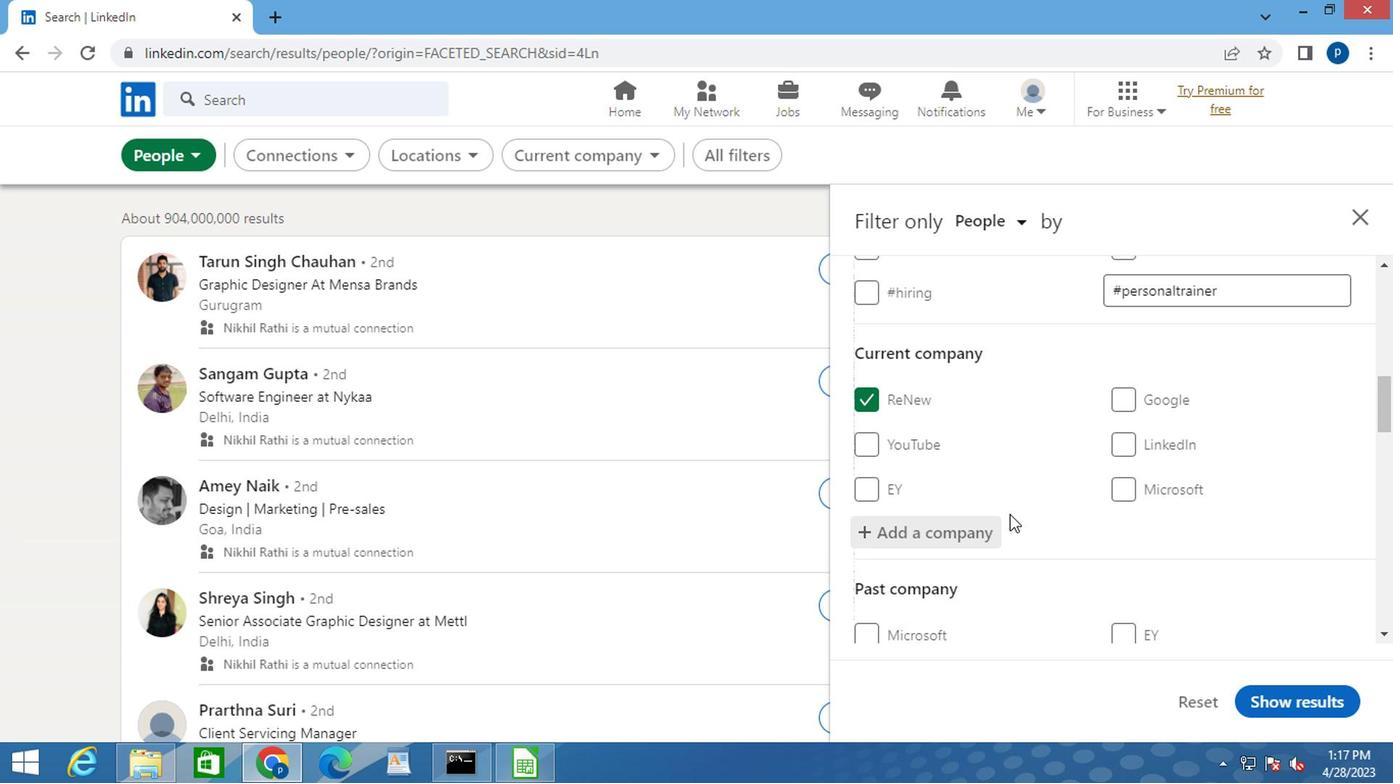 
Action: Mouse moved to (1006, 511)
Screenshot: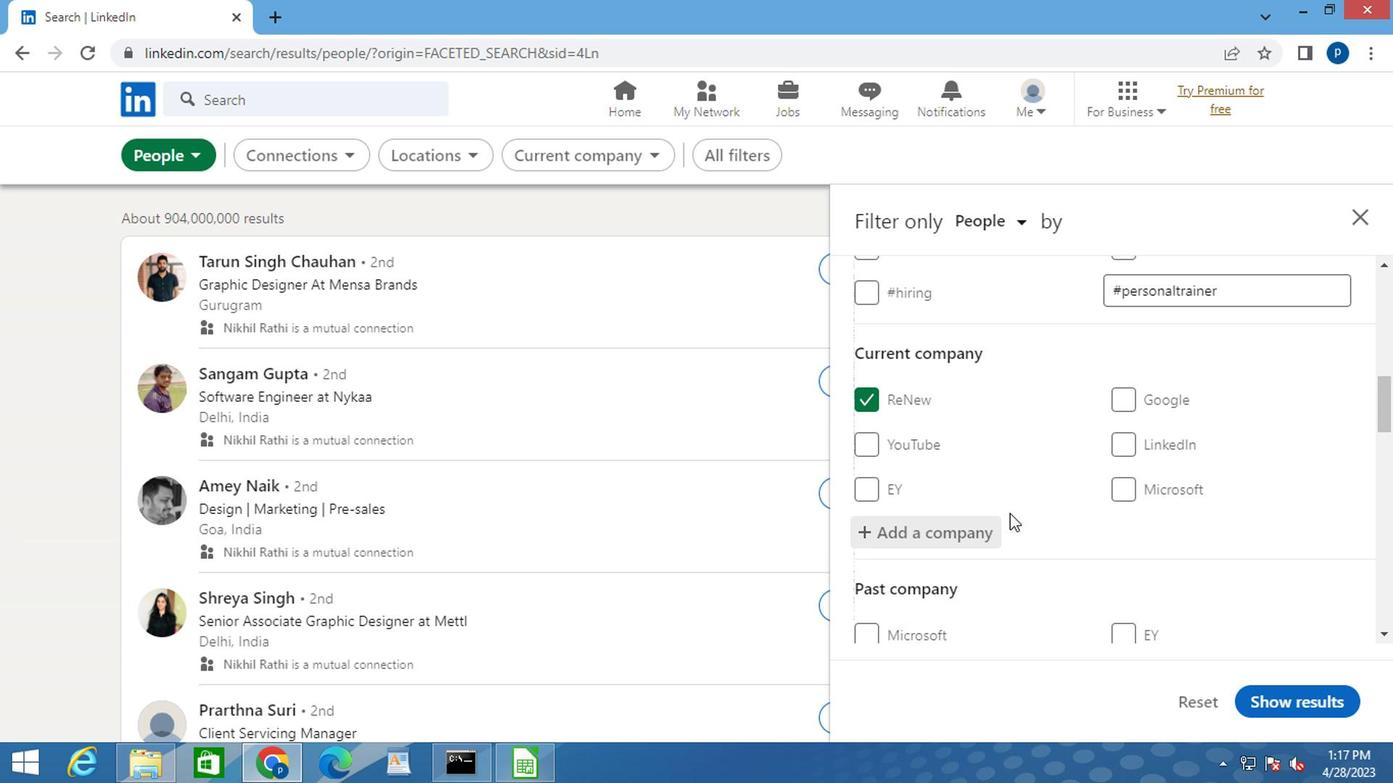 
Action: Mouse scrolled (1006, 510) with delta (0, 0)
Screenshot: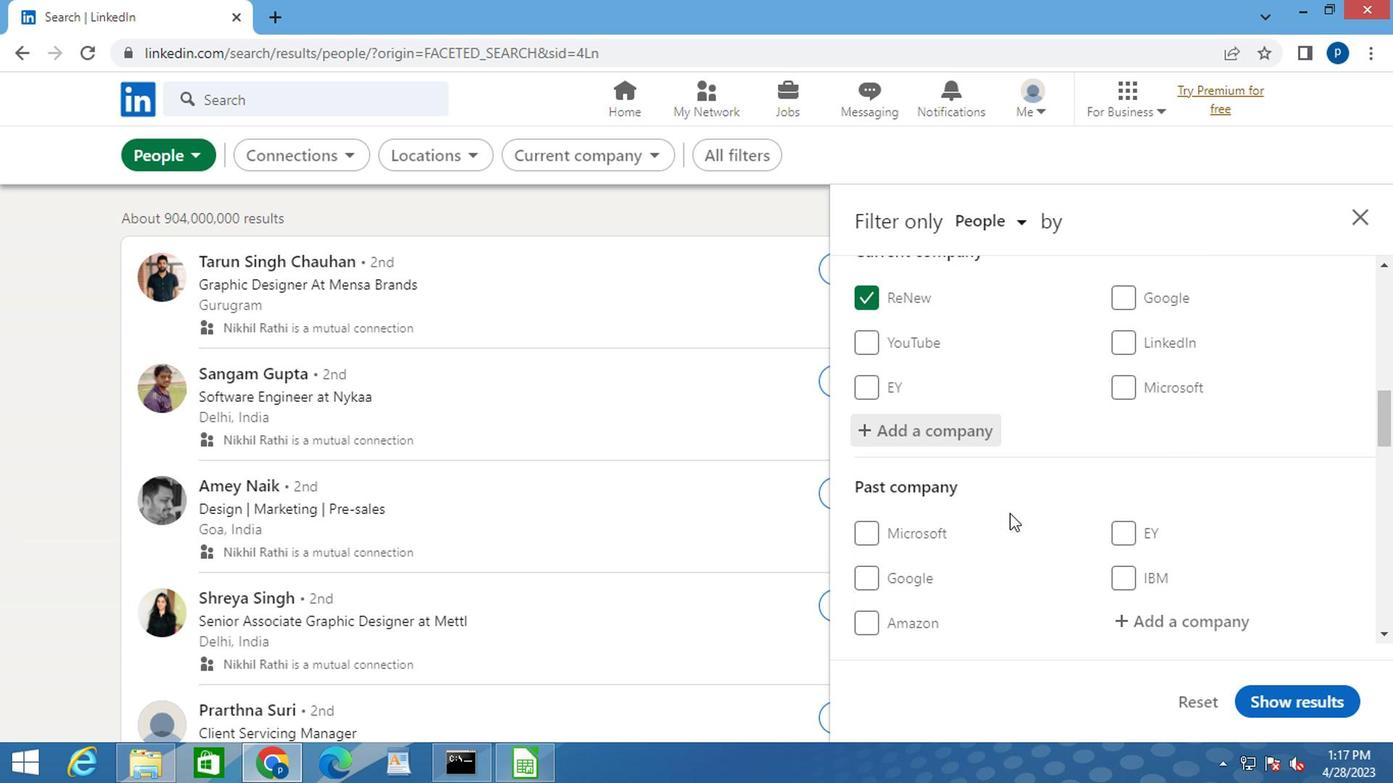 
Action: Mouse moved to (1009, 511)
Screenshot: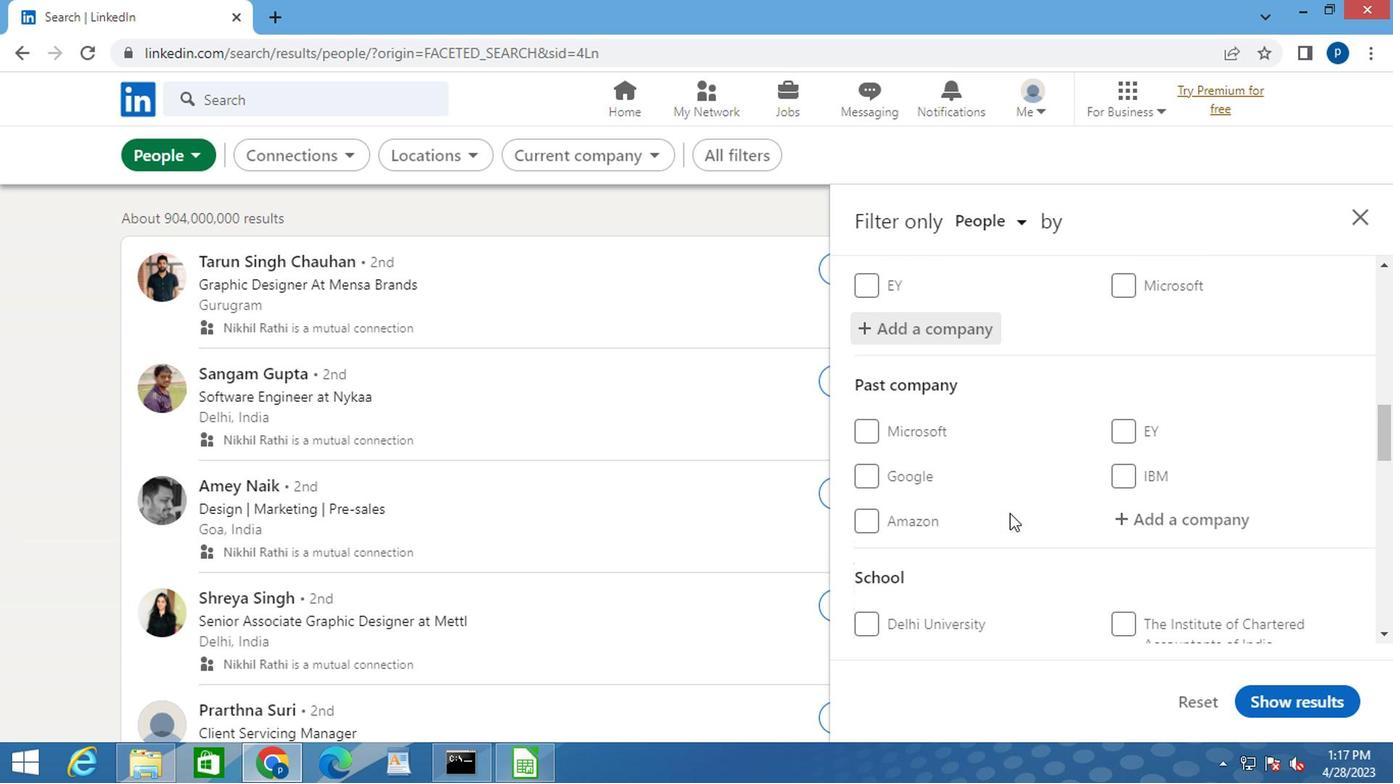 
Action: Mouse scrolled (1009, 510) with delta (0, 0)
Screenshot: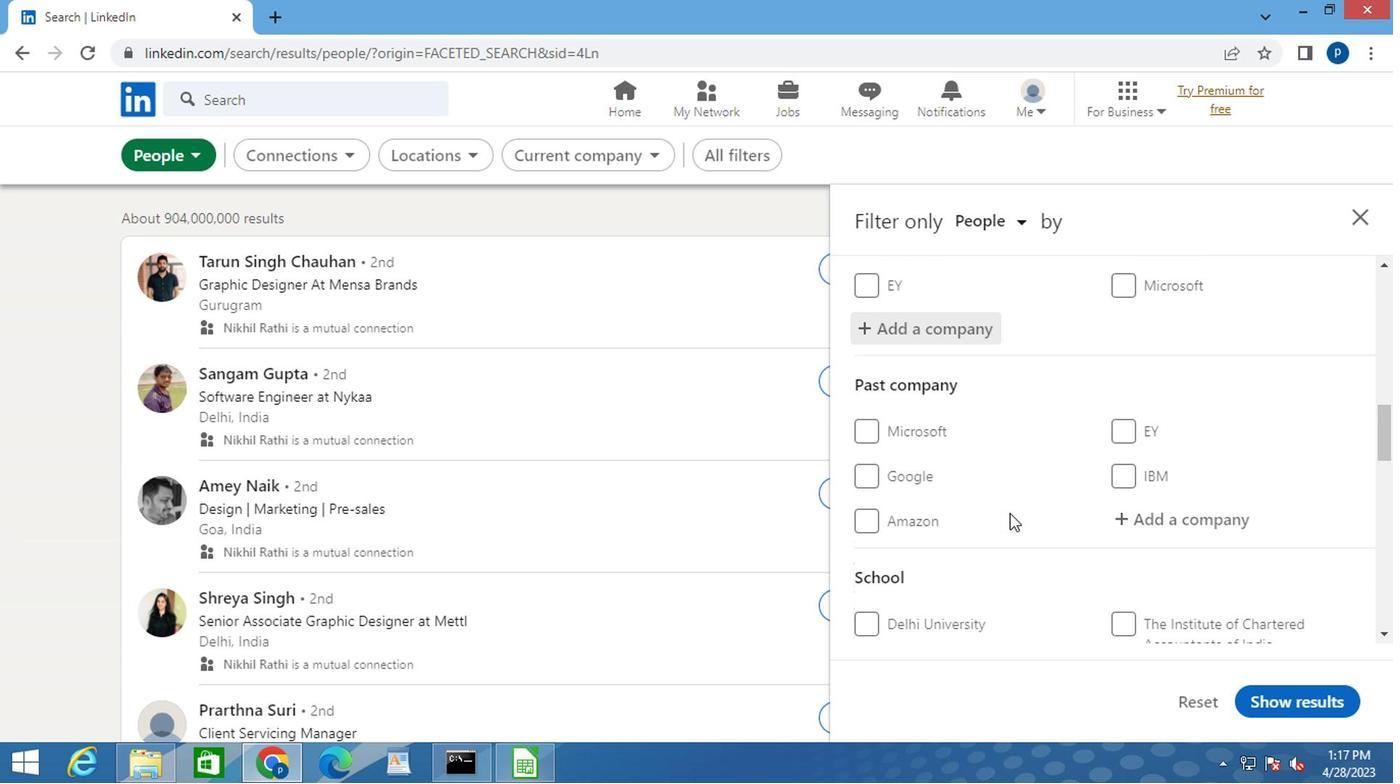 
Action: Mouse moved to (1009, 511)
Screenshot: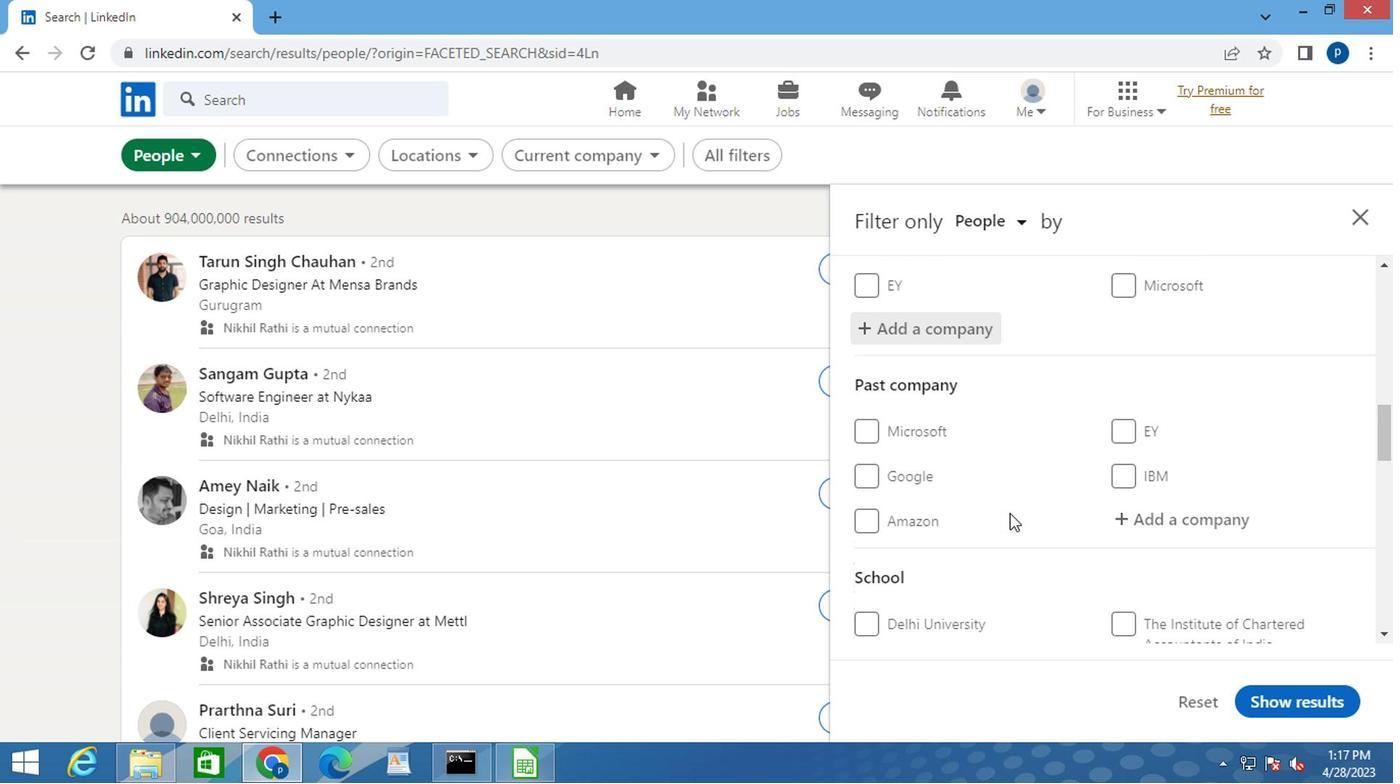 
Action: Mouse scrolled (1009, 510) with delta (0, 0)
Screenshot: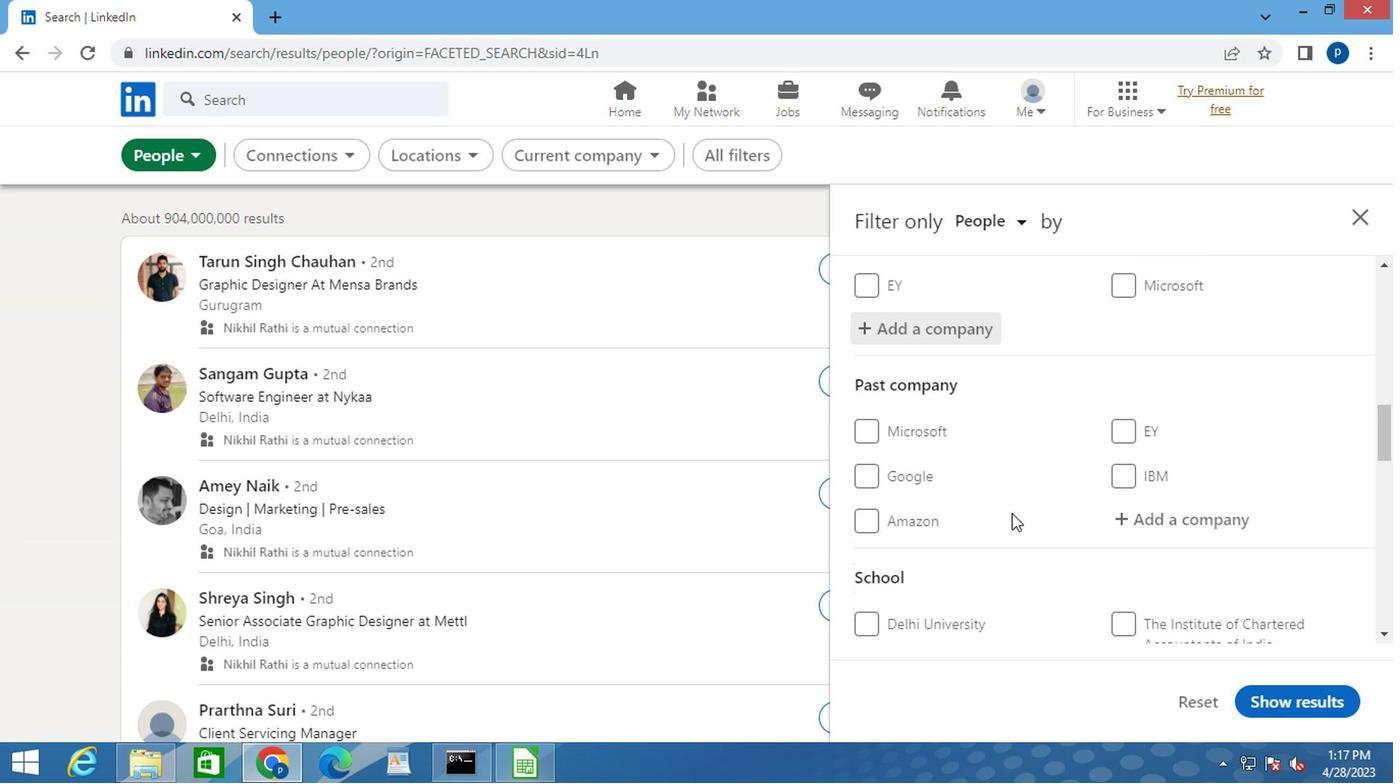 
Action: Mouse moved to (1141, 518)
Screenshot: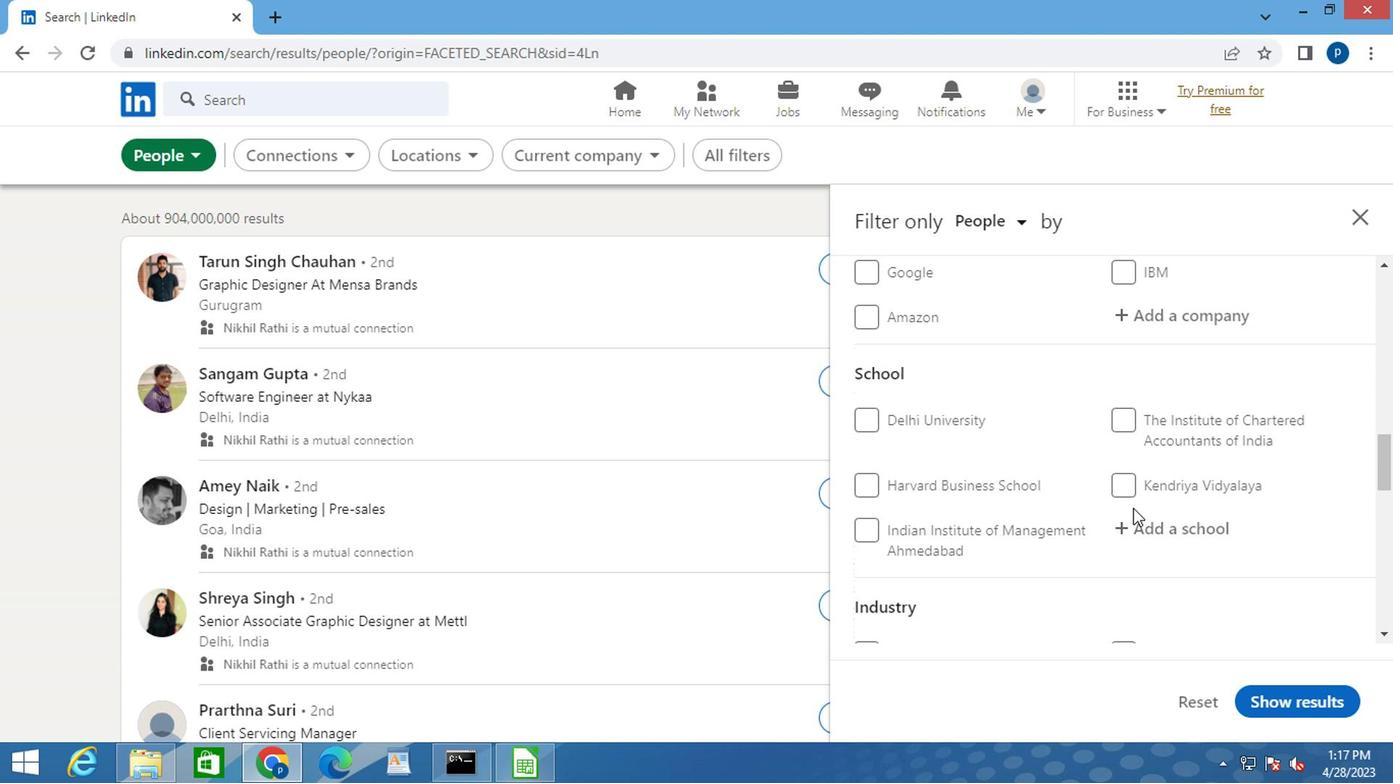 
Action: Mouse pressed left at (1141, 518)
Screenshot: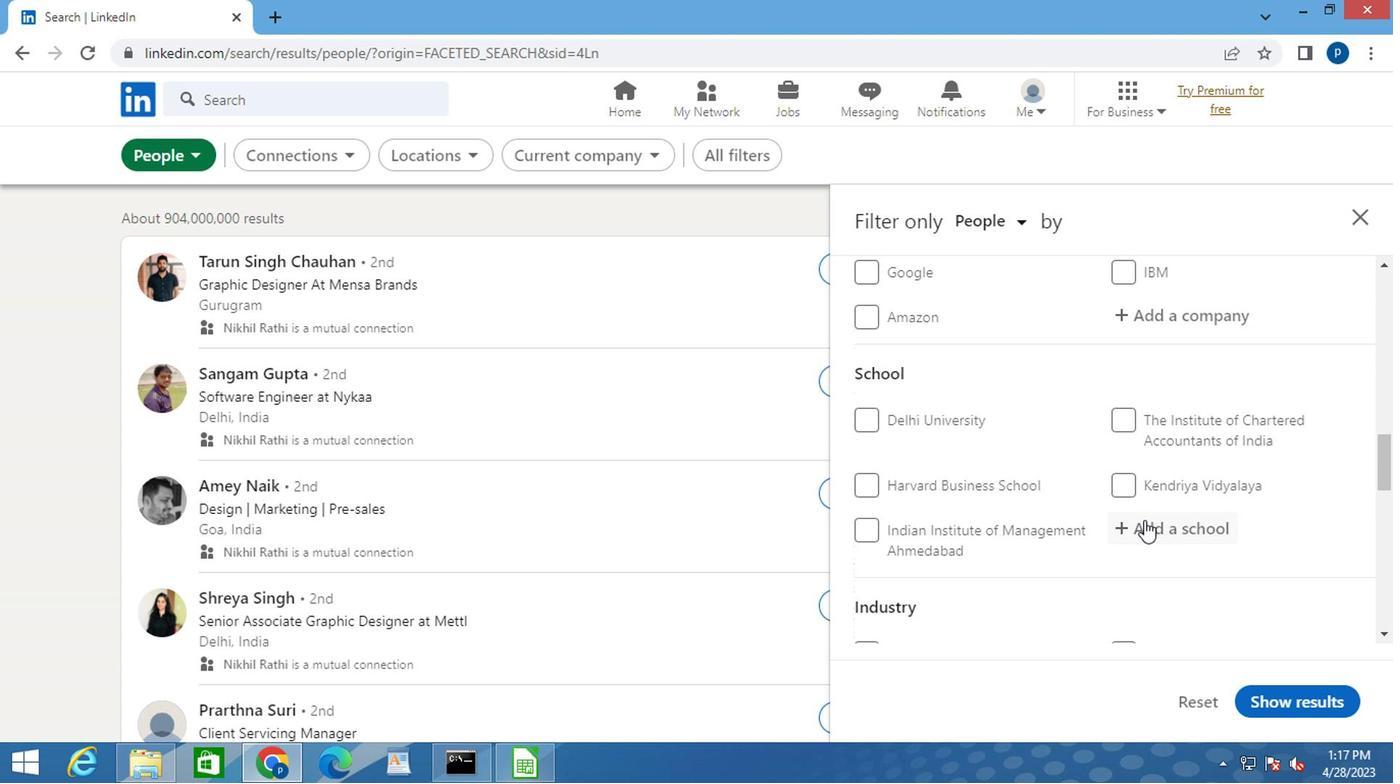 
Action: Mouse moved to (1141, 519)
Screenshot: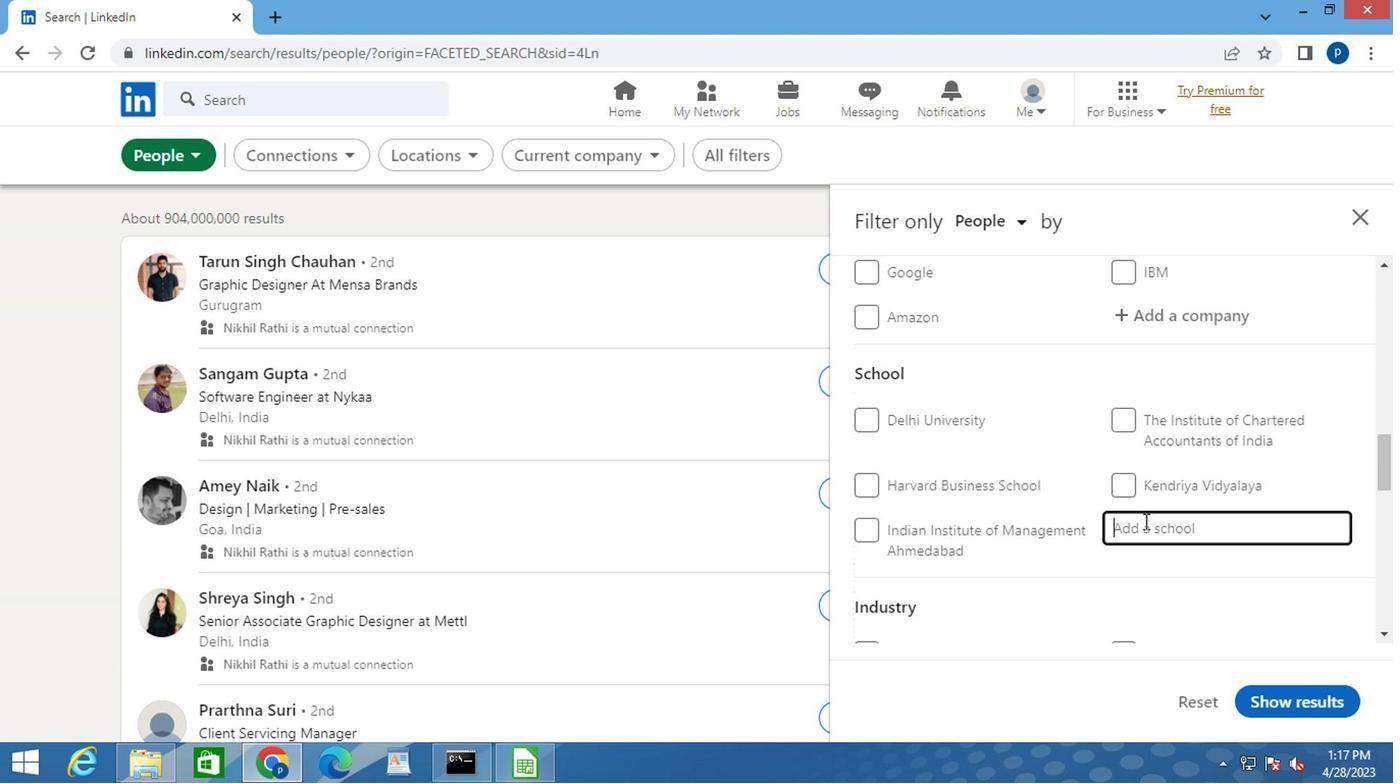 
Action: Key pressed <Key.caps_lock>MGM<Key.space>C<Key.caps_lock>OLLEGE
Screenshot: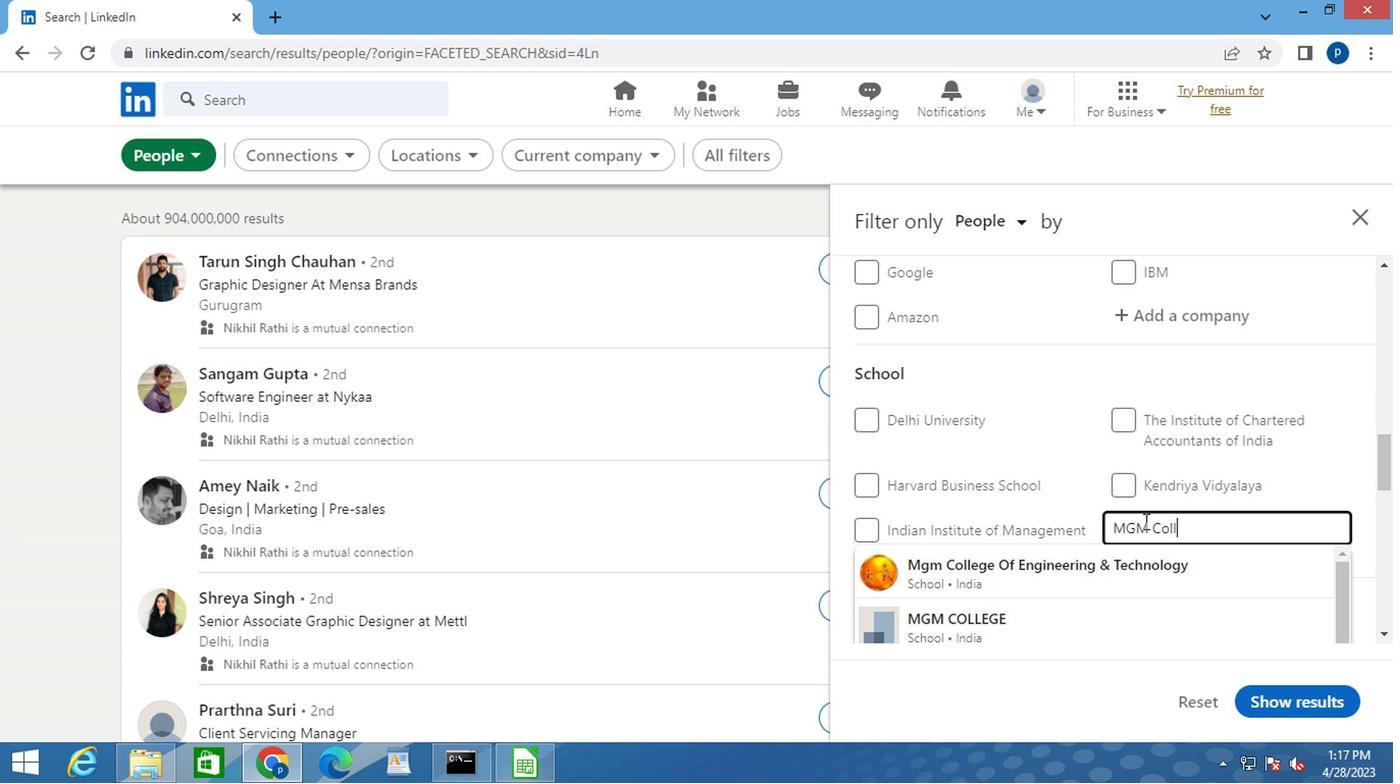 
Action: Mouse moved to (1014, 605)
Screenshot: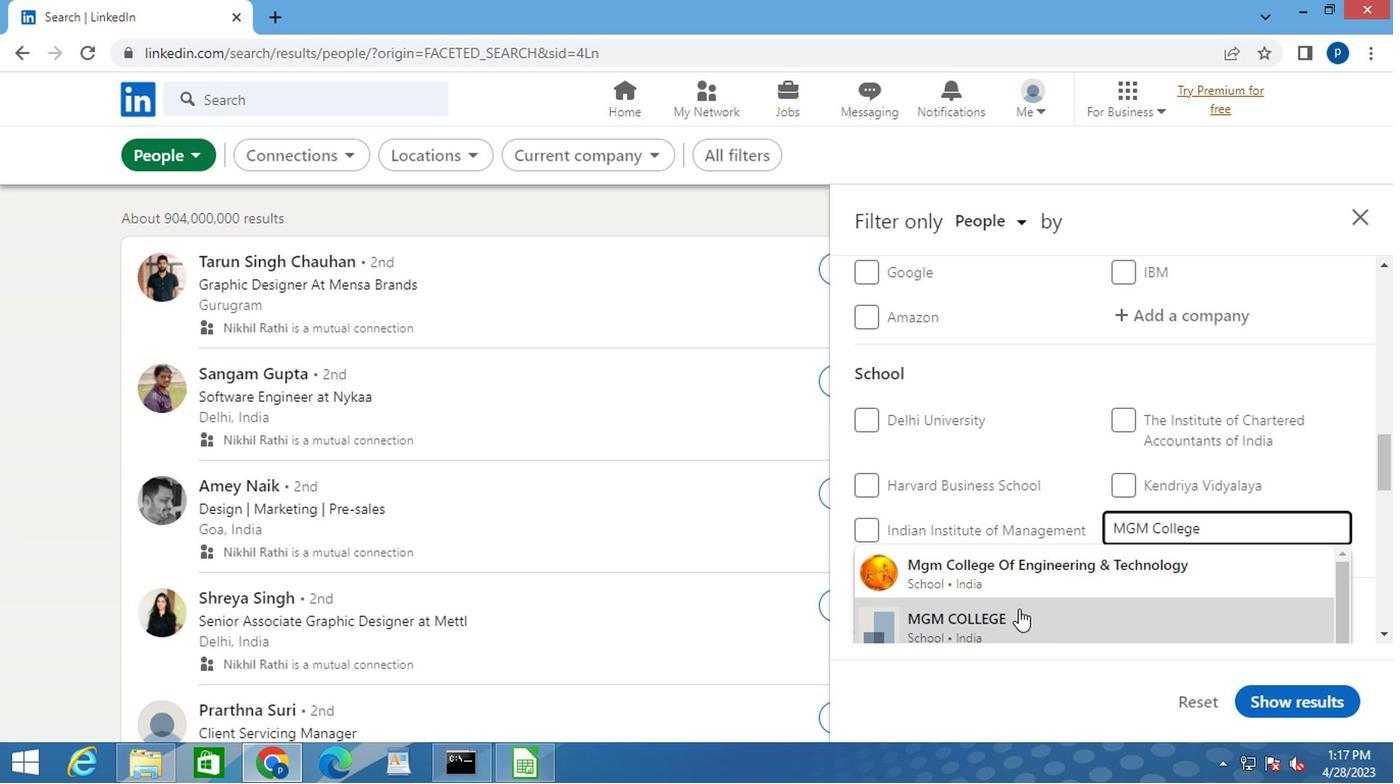 
Action: Mouse pressed left at (1014, 605)
Screenshot: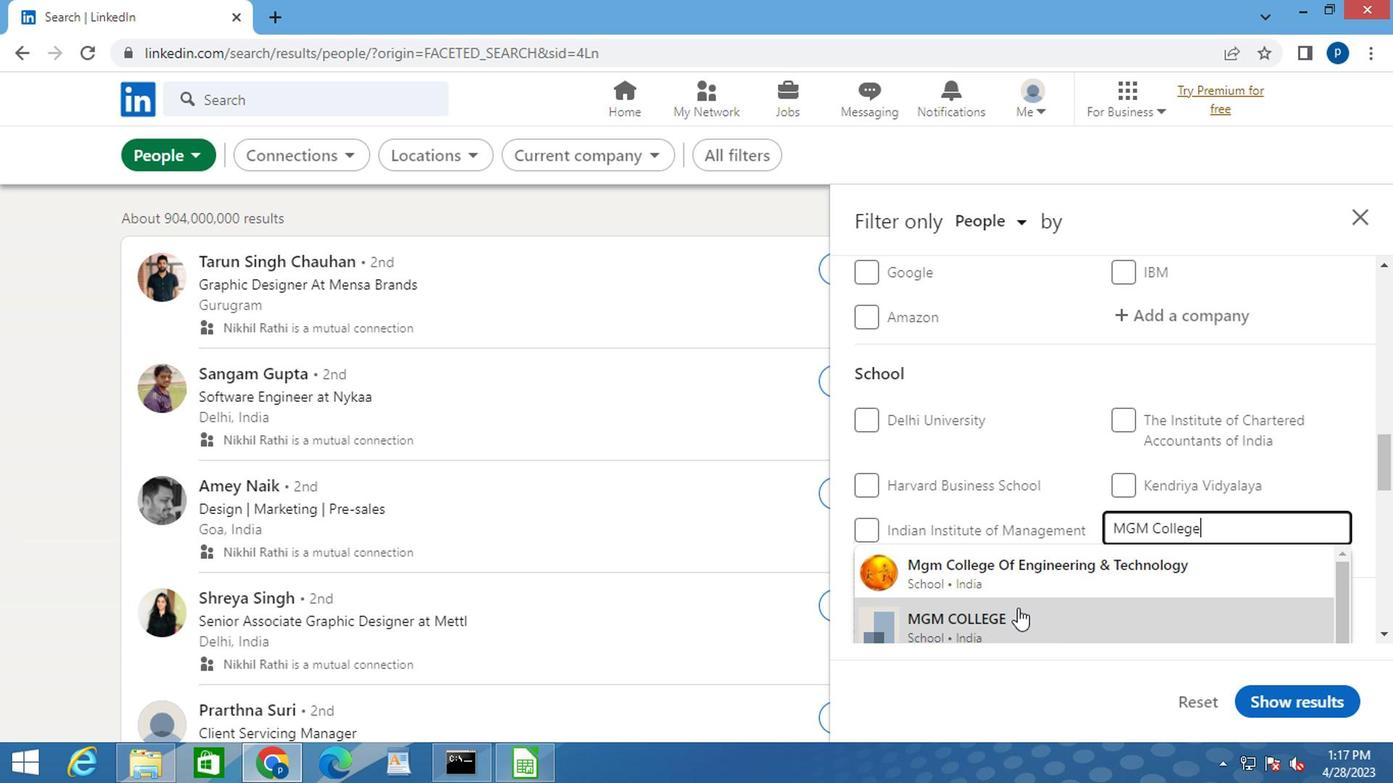 
Action: Mouse moved to (1005, 552)
Screenshot: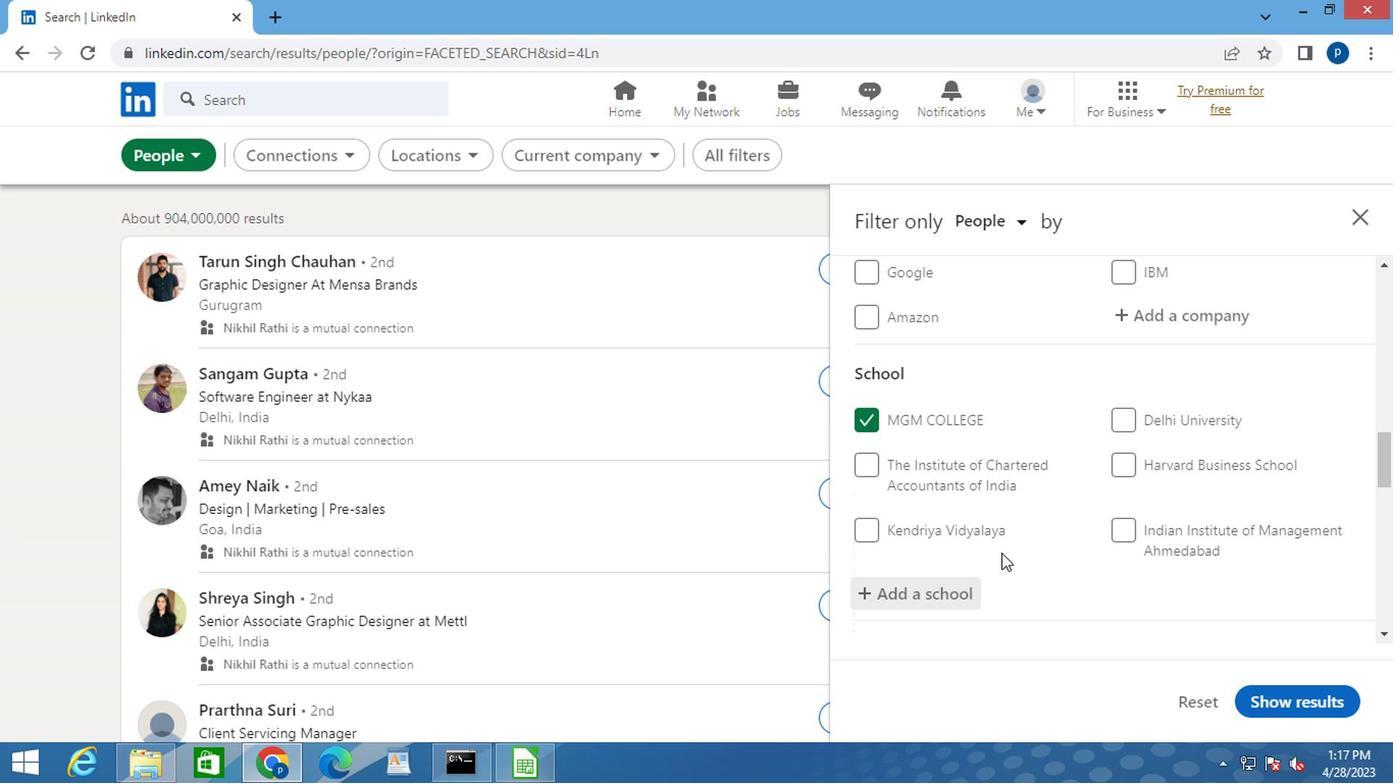
Action: Mouse scrolled (1006, 552) with delta (0, -1)
Screenshot: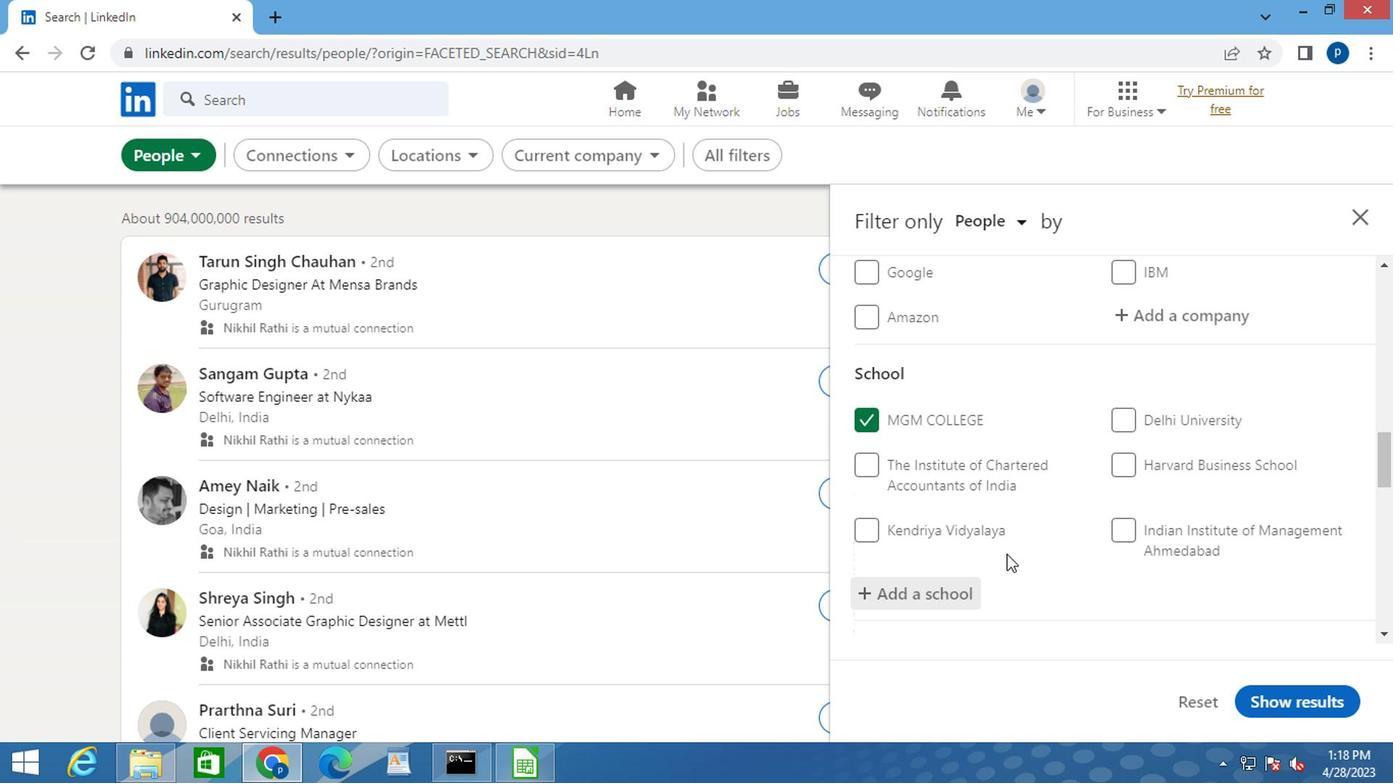 
Action: Mouse moved to (1018, 555)
Screenshot: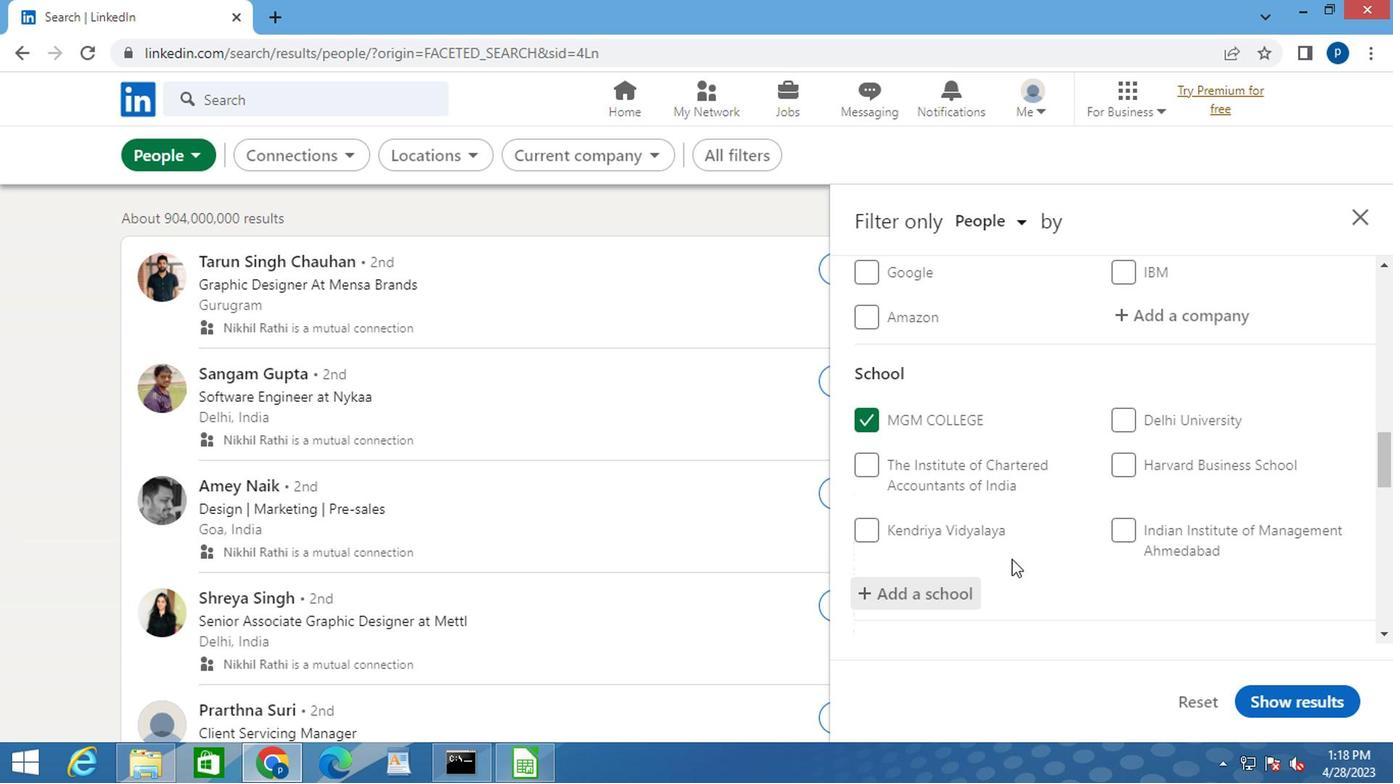 
Action: Mouse scrolled (1010, 559) with delta (0, 0)
Screenshot: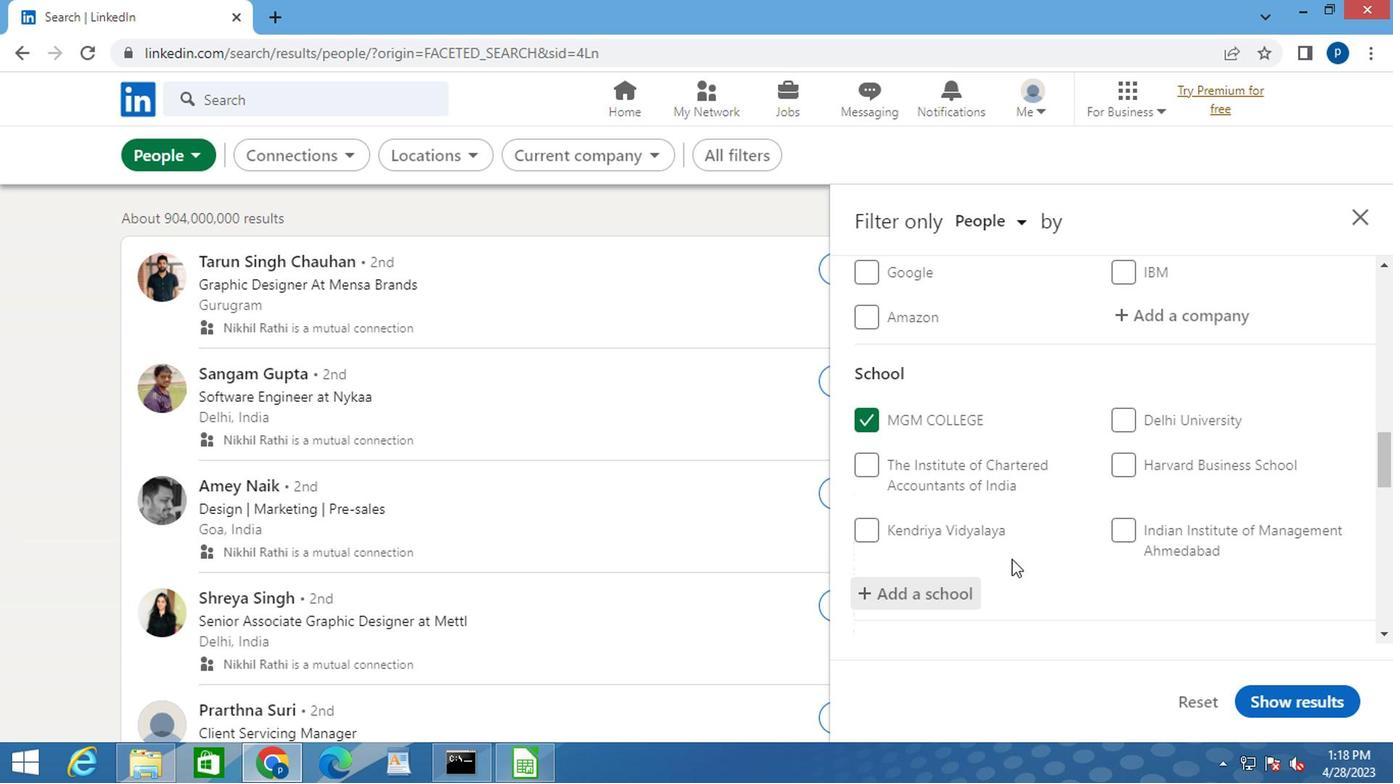 
Action: Mouse moved to (1064, 505)
Screenshot: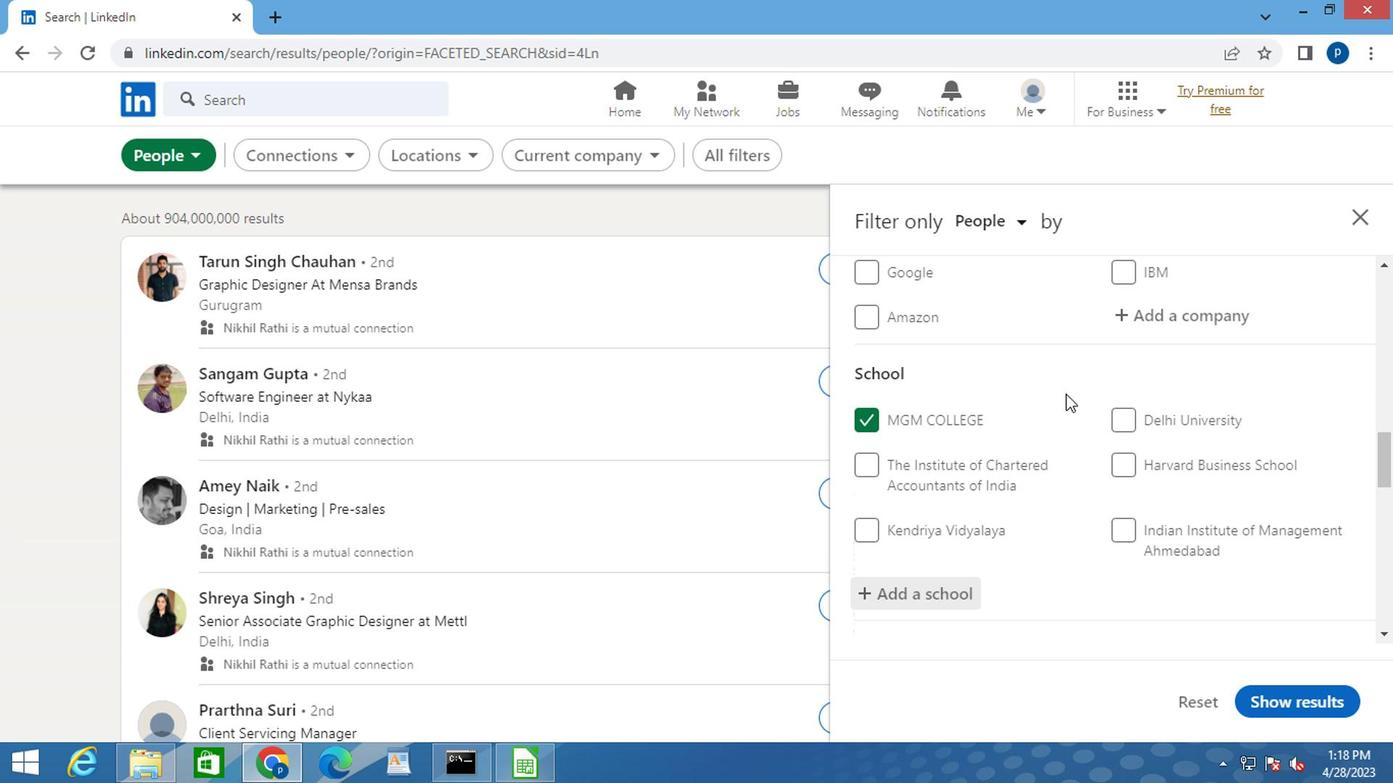
Action: Mouse scrolled (1064, 504) with delta (0, -1)
Screenshot: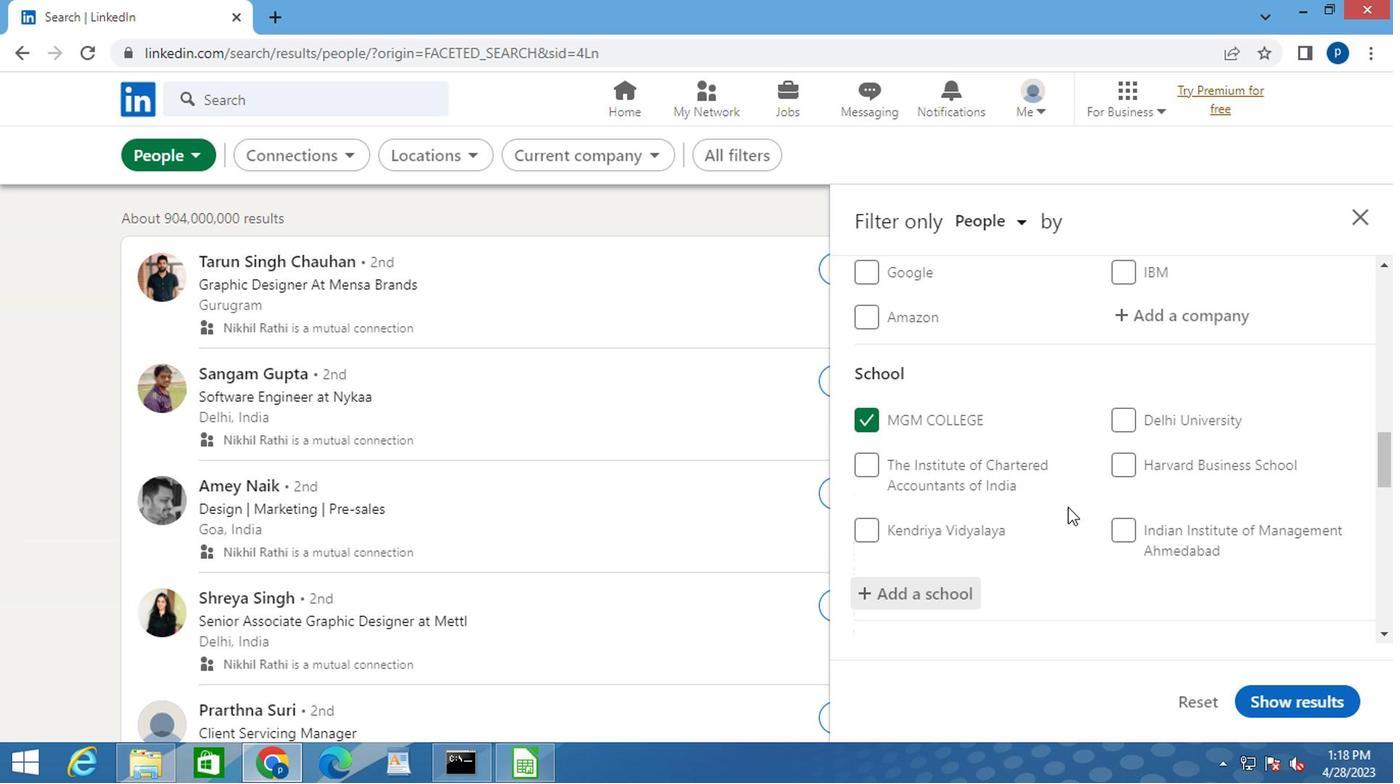 
Action: Mouse scrolled (1064, 504) with delta (0, -1)
Screenshot: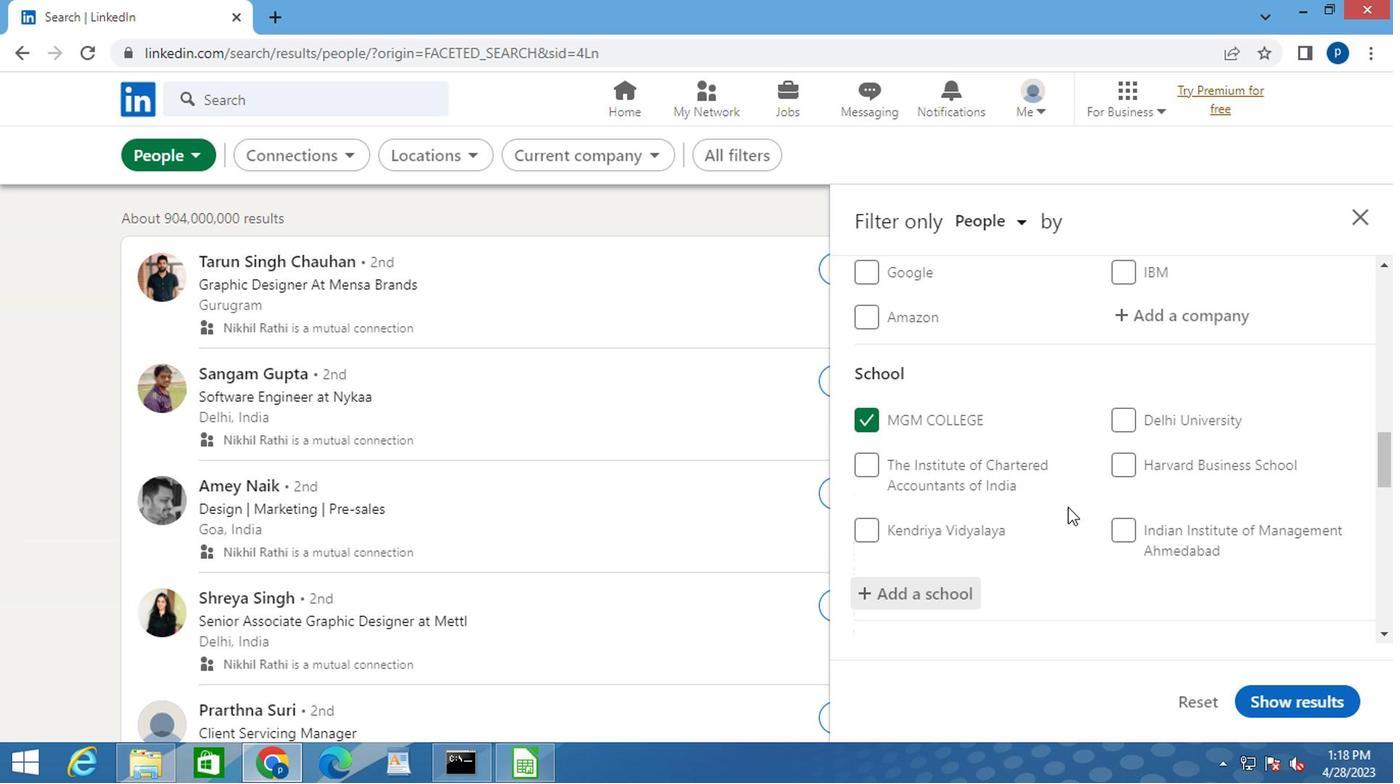 
Action: Mouse scrolled (1064, 504) with delta (0, -1)
Screenshot: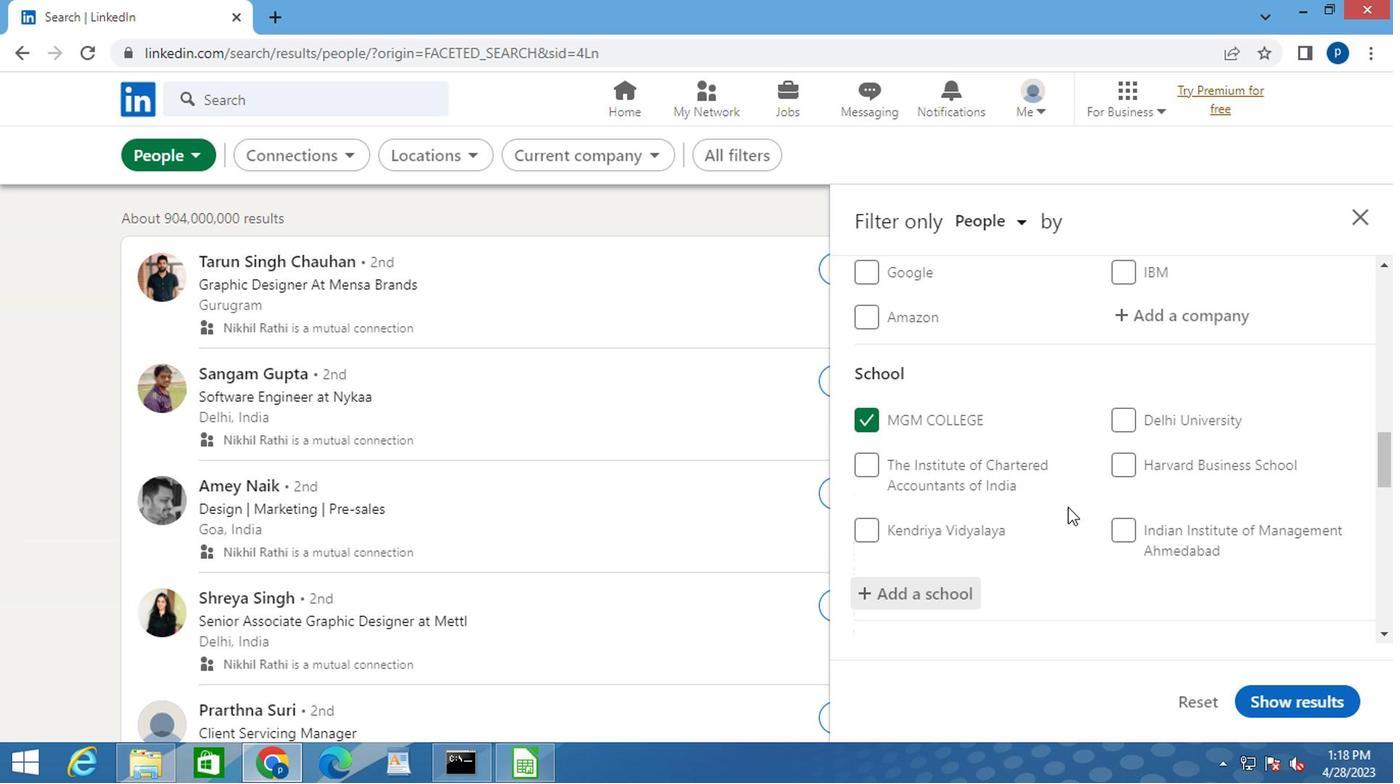 
Action: Mouse scrolled (1064, 506) with delta (0, 0)
Screenshot: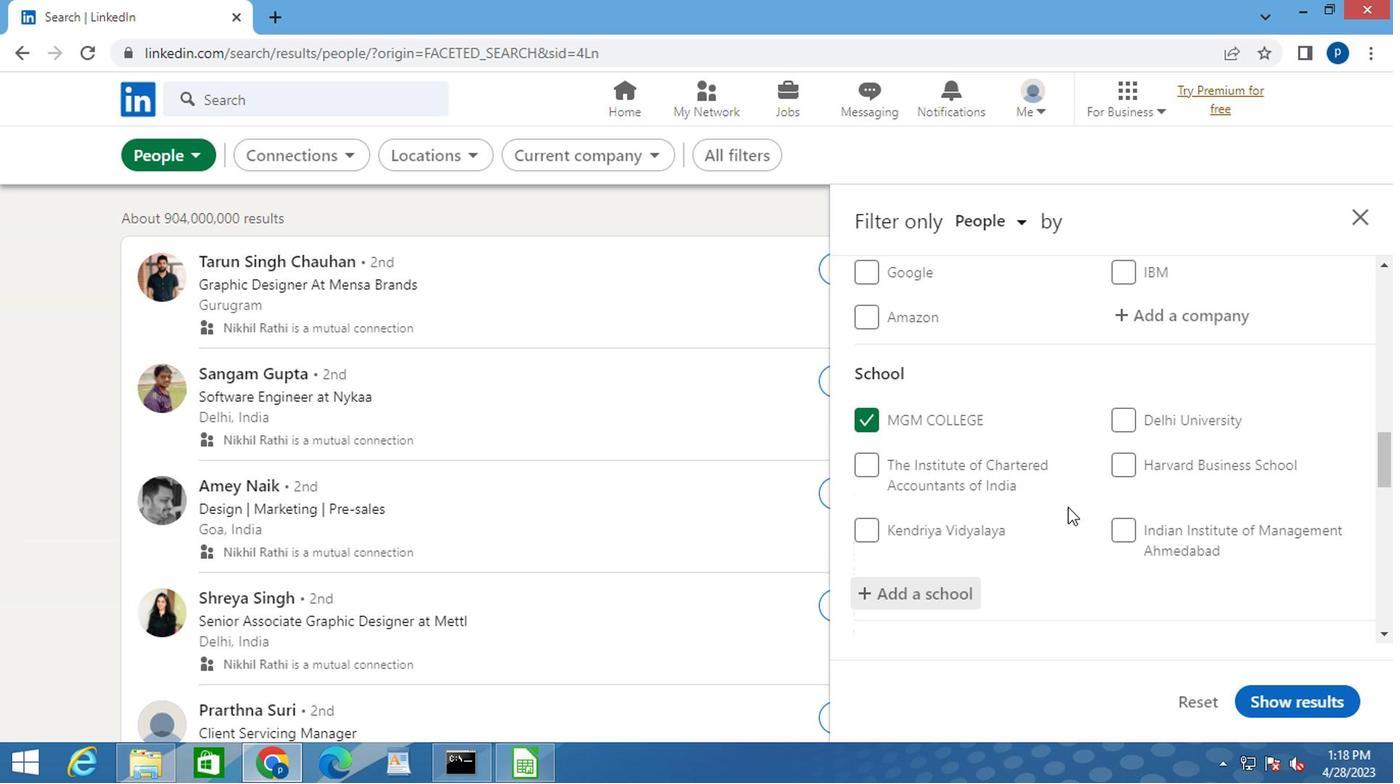 
Action: Mouse scrolled (1064, 506) with delta (0, 0)
Screenshot: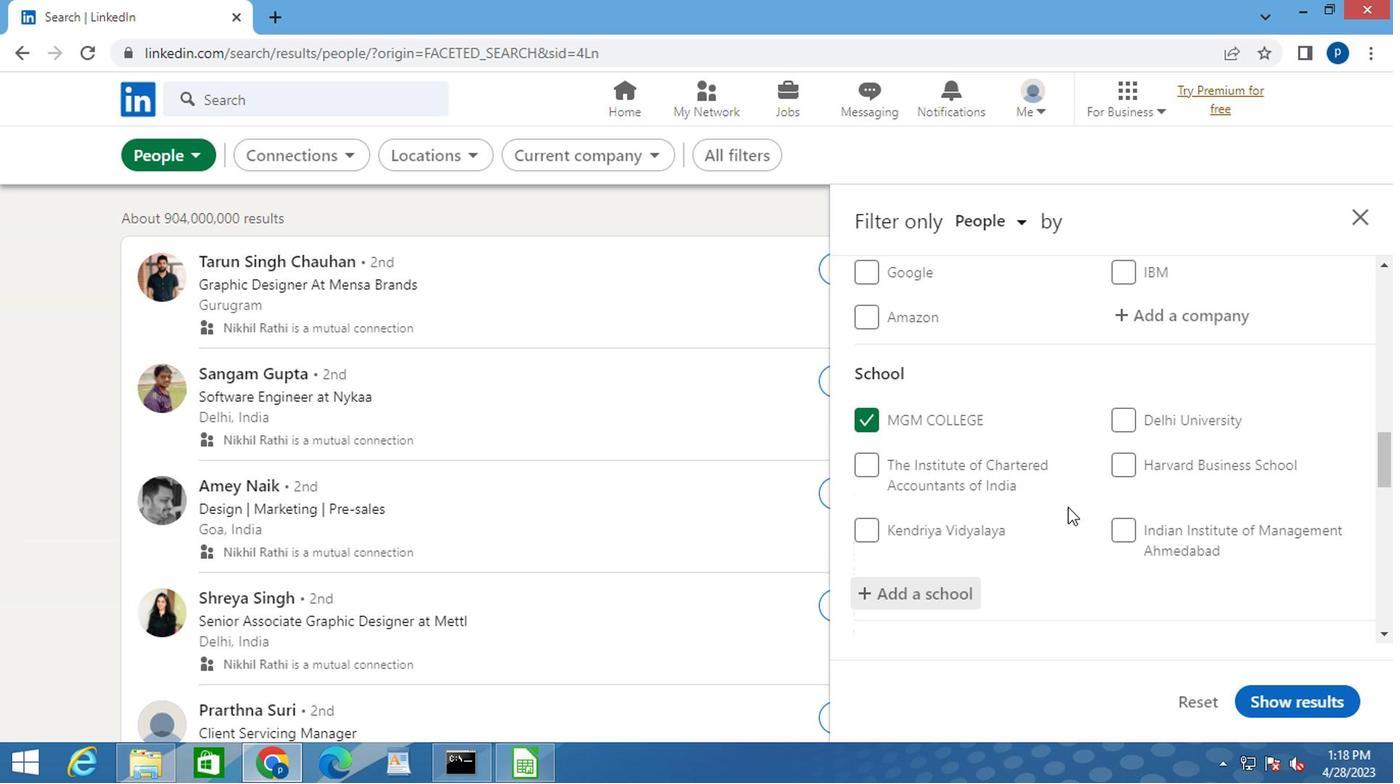 
Action: Mouse scrolled (1064, 506) with delta (0, 0)
Screenshot: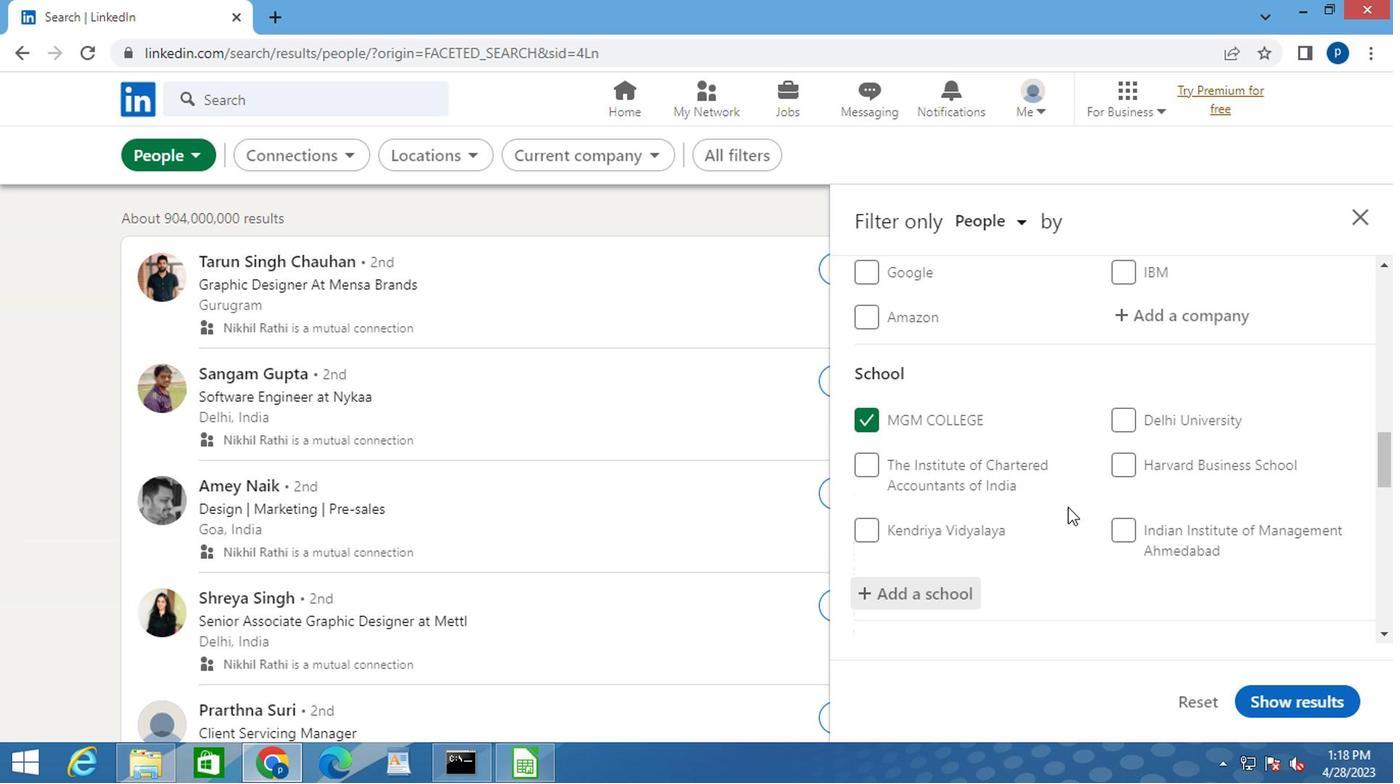 
Action: Mouse scrolled (1064, 506) with delta (0, 0)
Screenshot: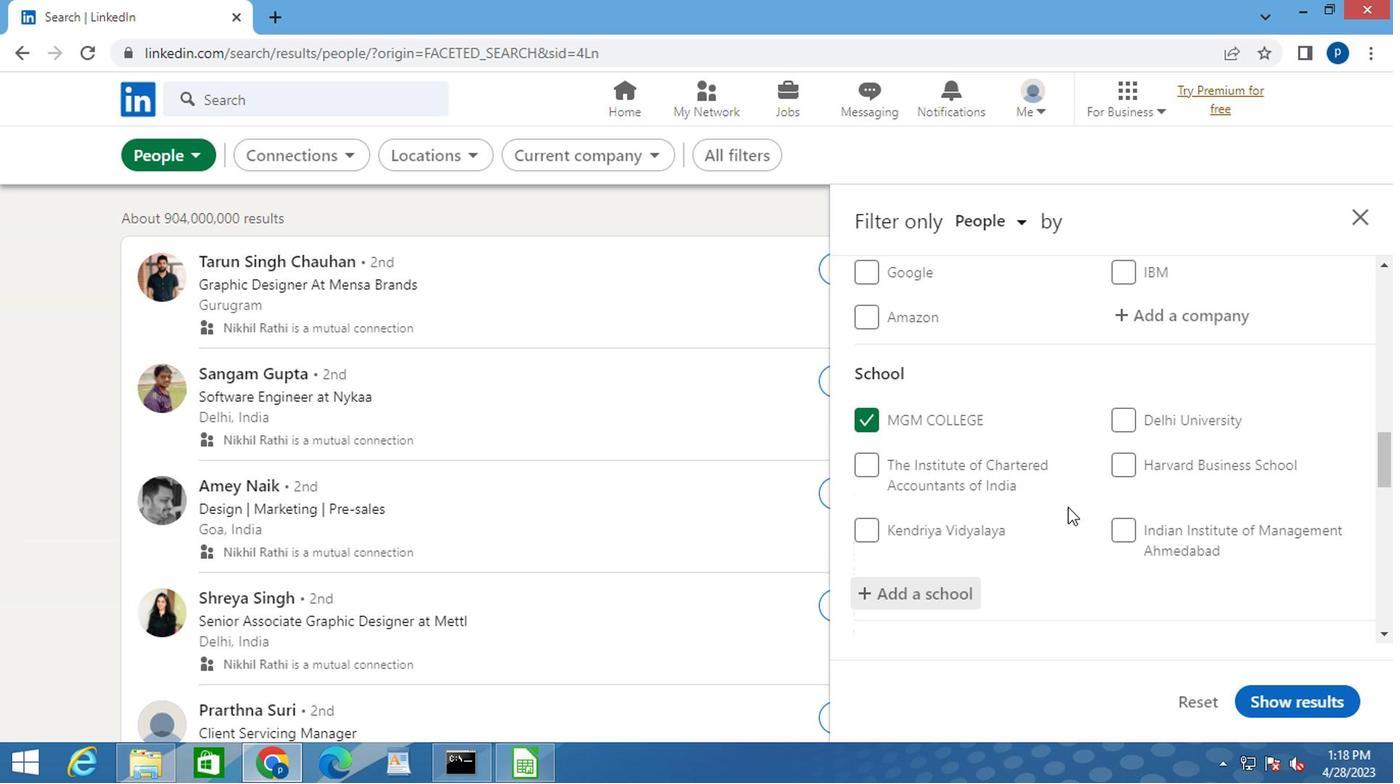 
Action: Mouse scrolled (1064, 506) with delta (0, 0)
Screenshot: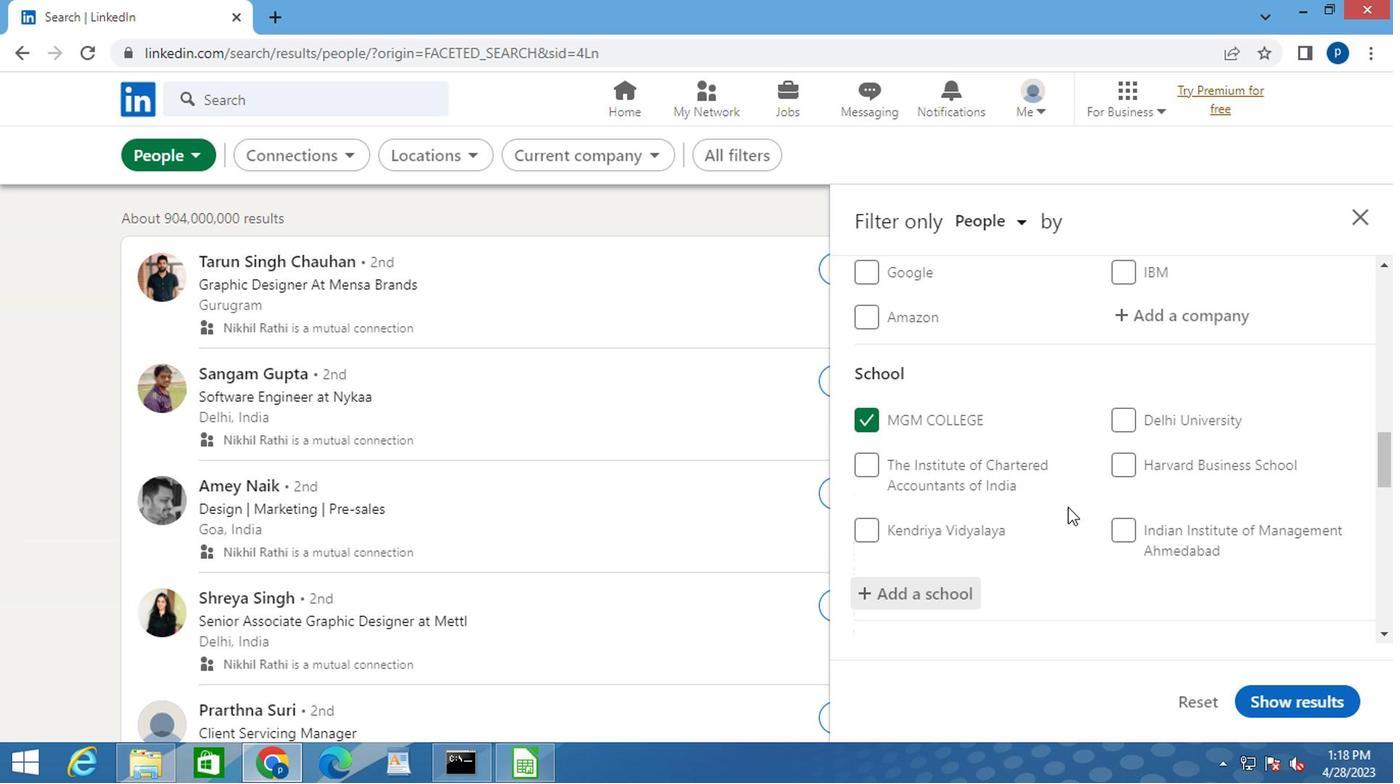 
Action: Mouse scrolled (1064, 504) with delta (0, -1)
Screenshot: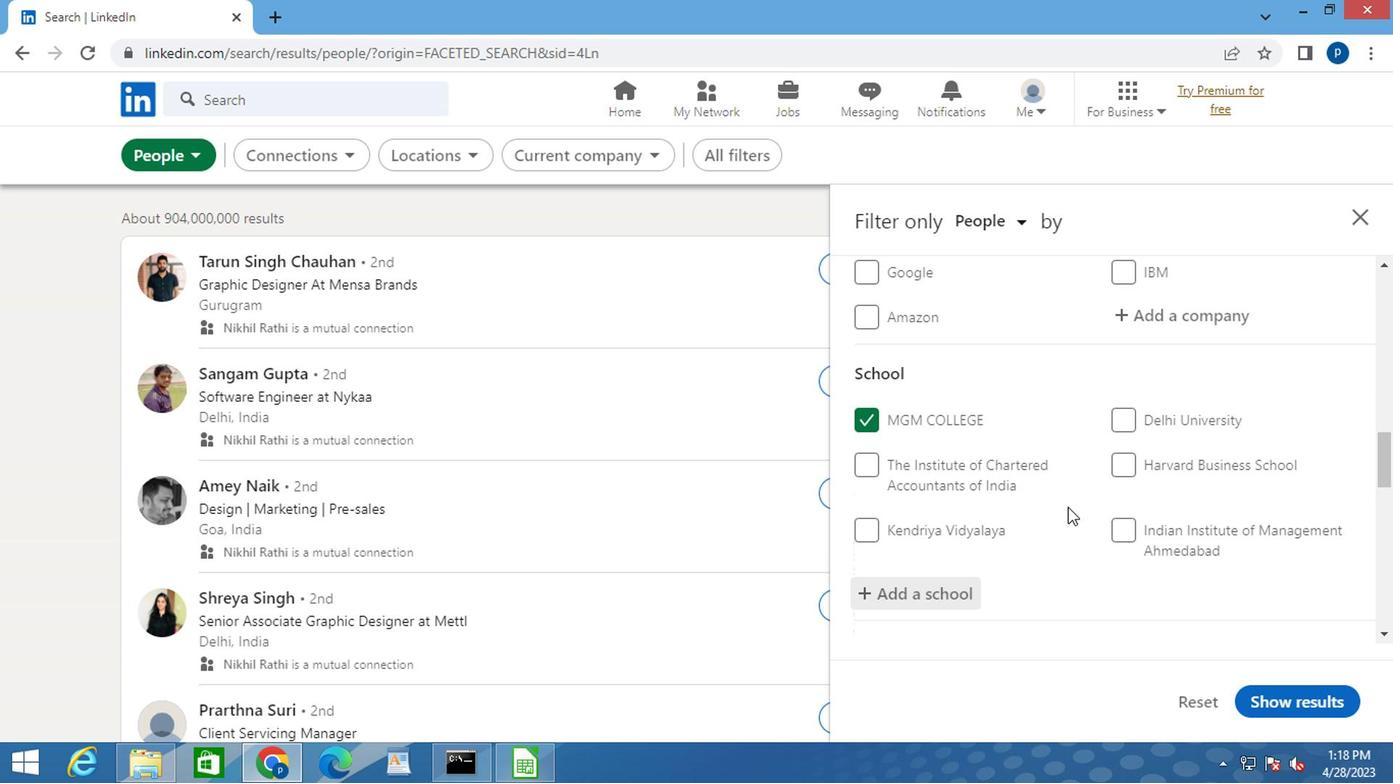 
Action: Mouse scrolled (1064, 504) with delta (0, -1)
Screenshot: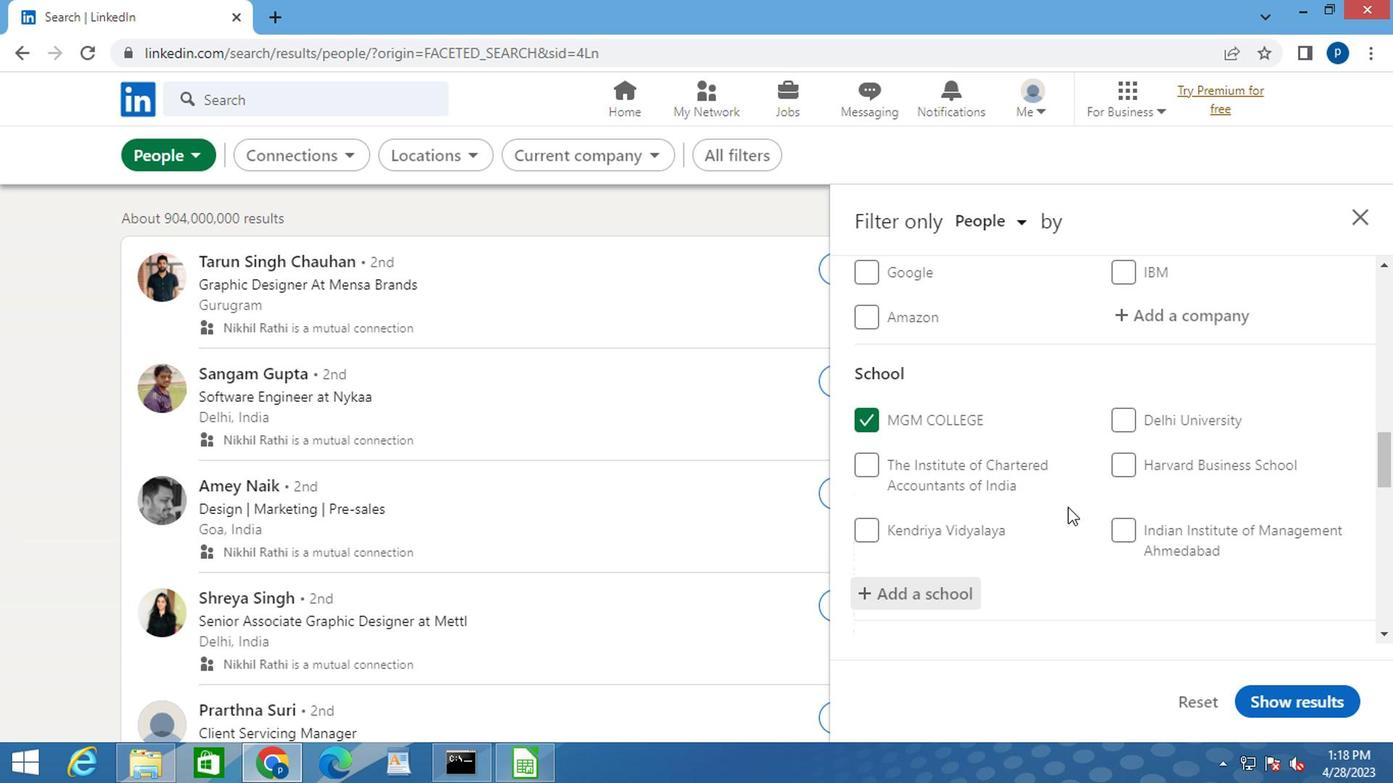 
Action: Mouse scrolled (1064, 504) with delta (0, -1)
Screenshot: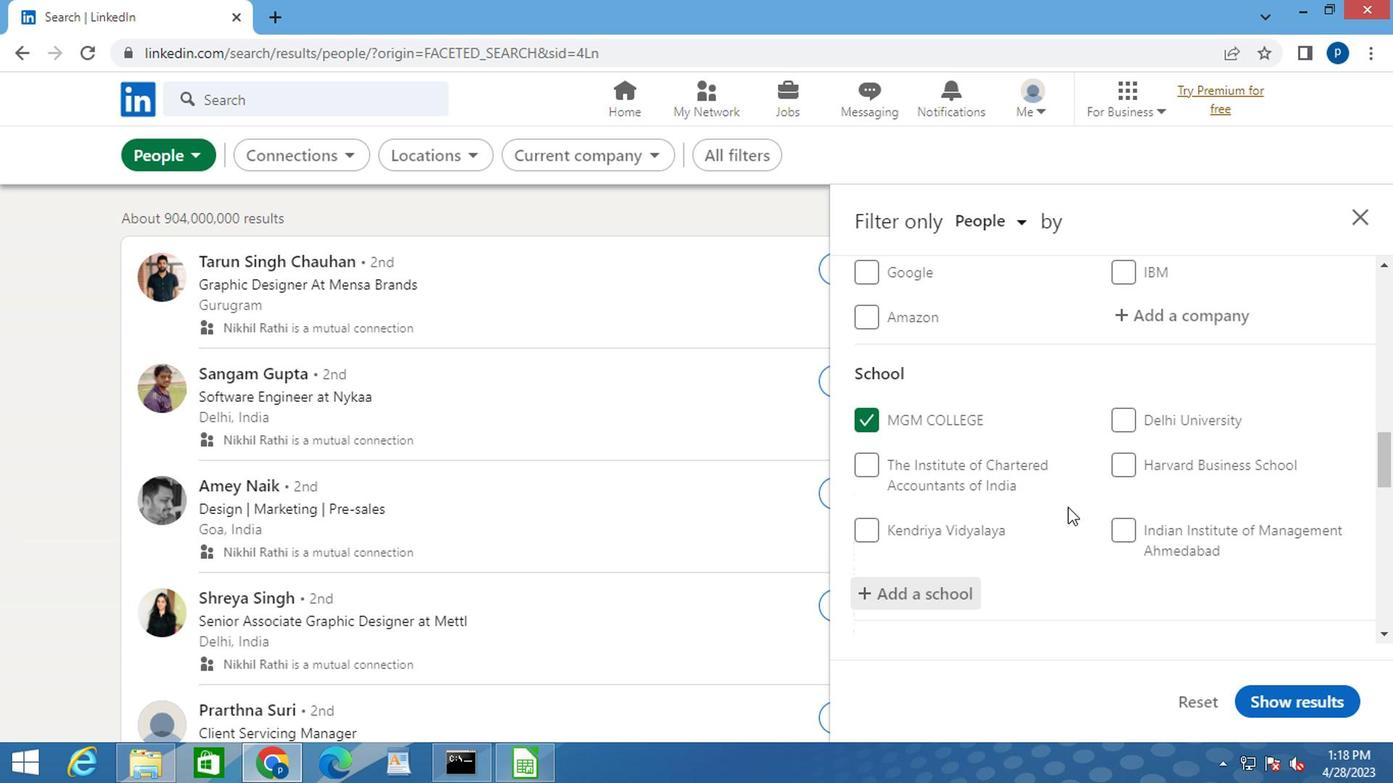 
Action: Mouse scrolled (1064, 504) with delta (0, -1)
Screenshot: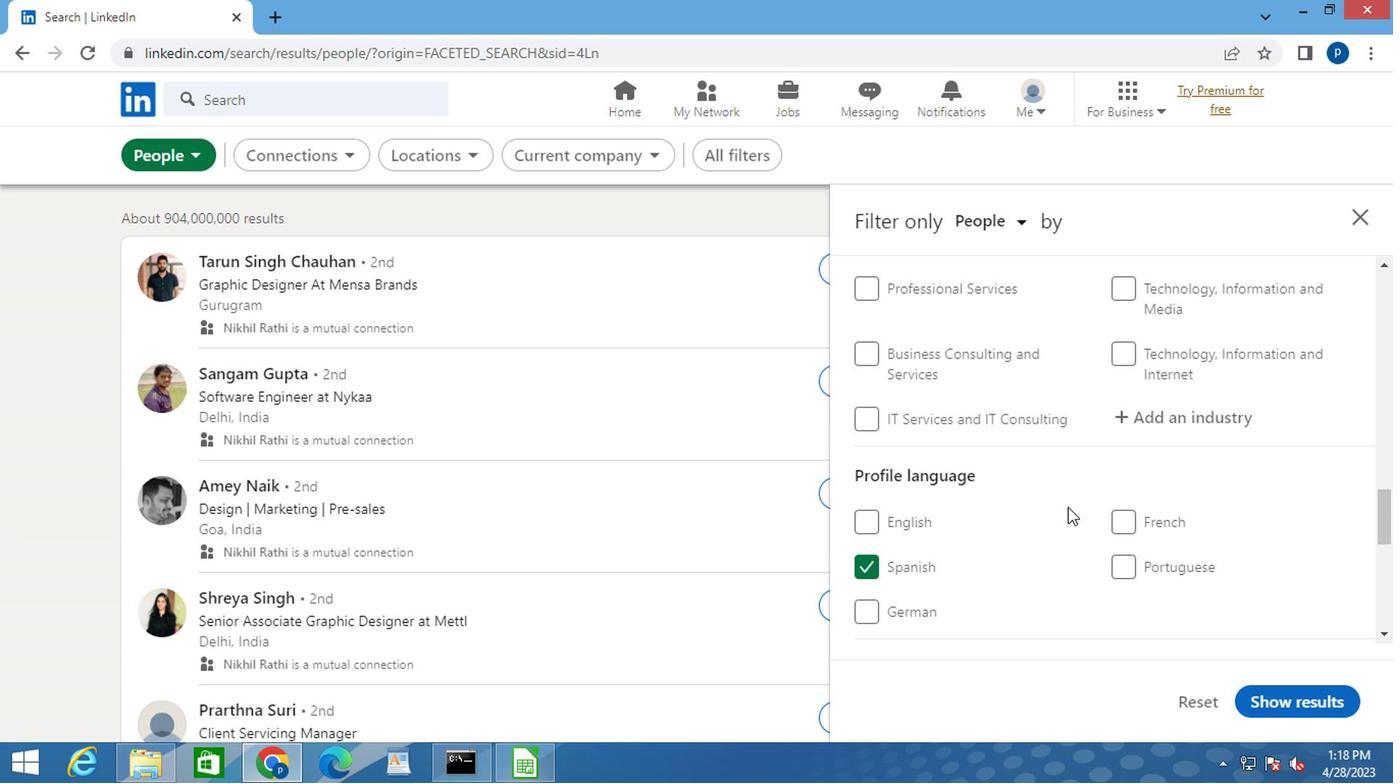 
Action: Mouse scrolled (1064, 504) with delta (0, -1)
Screenshot: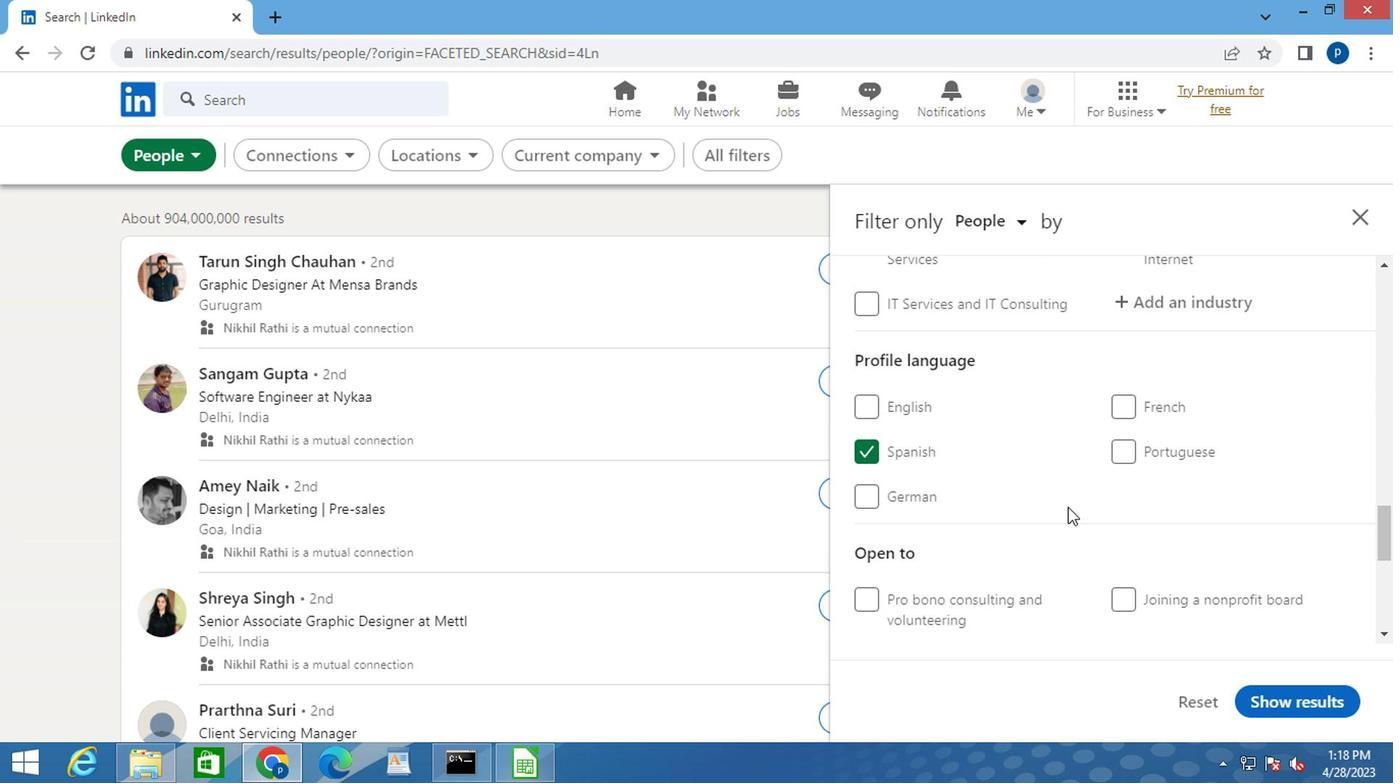 
Action: Mouse scrolled (1064, 504) with delta (0, -1)
Screenshot: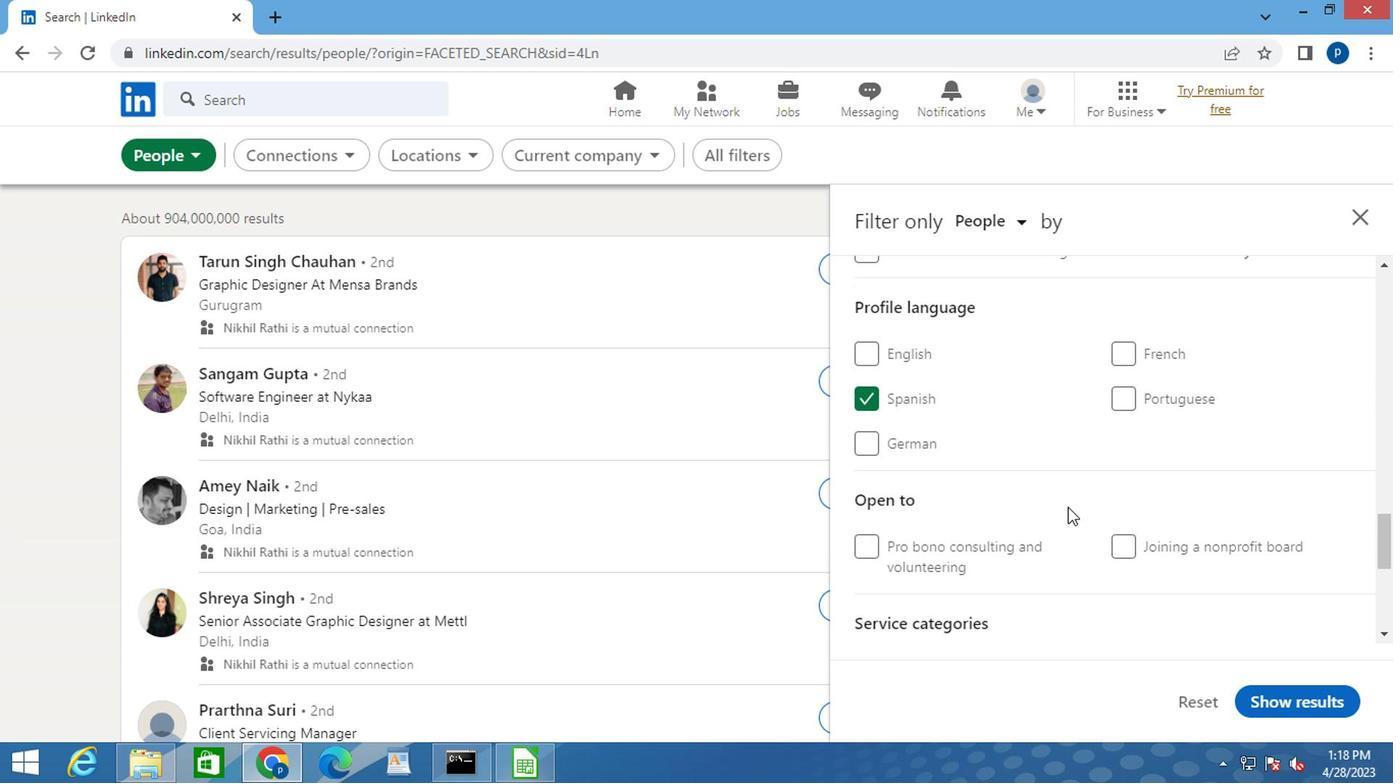 
Action: Mouse moved to (1111, 499)
Screenshot: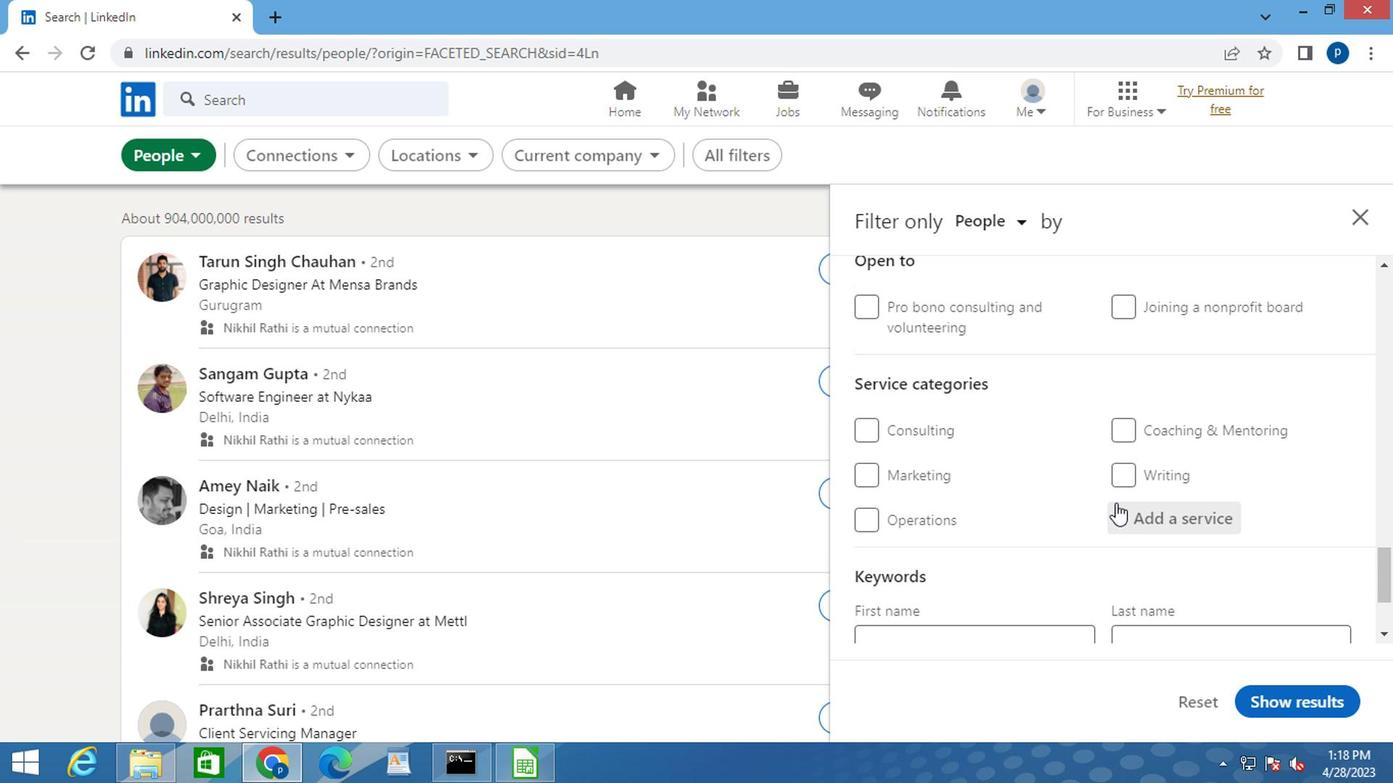 
Action: Mouse scrolled (1111, 500) with delta (0, 1)
Screenshot: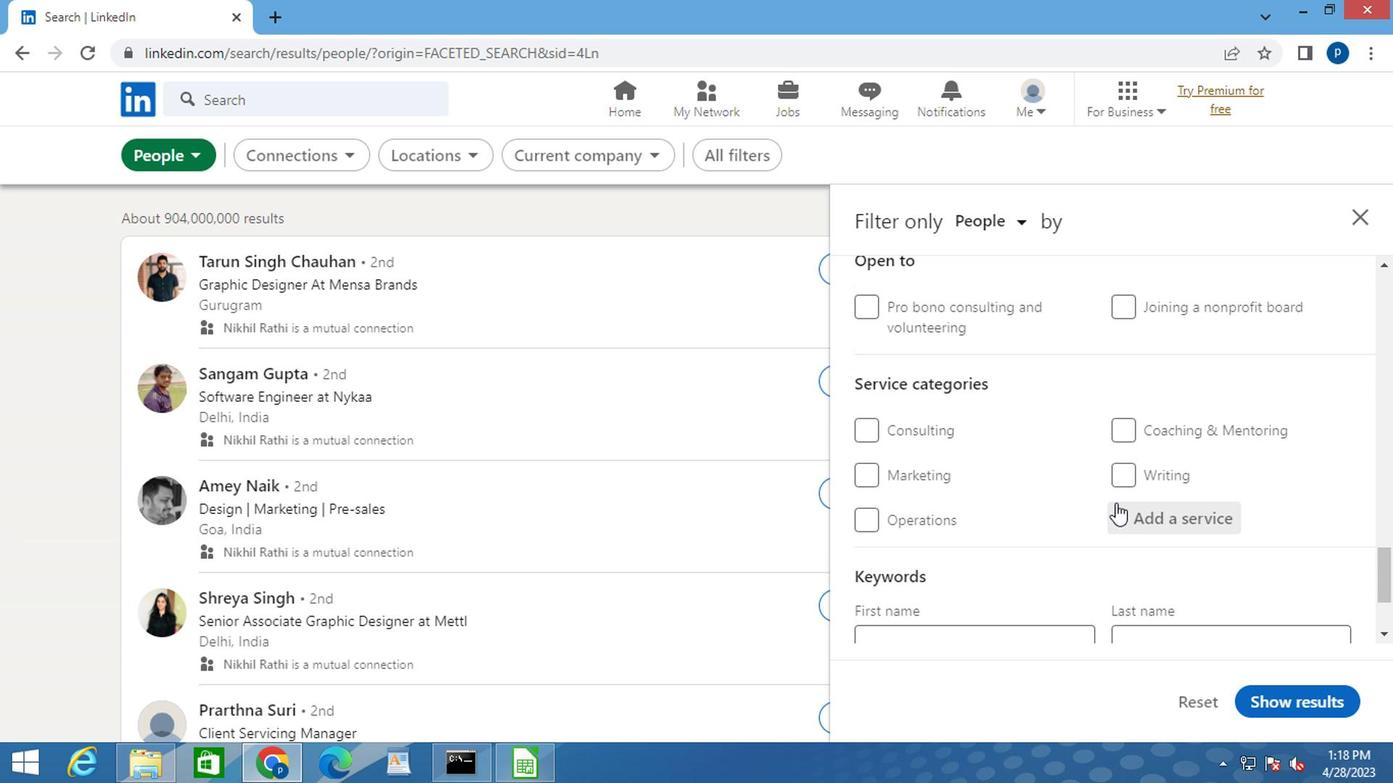 
Action: Mouse scrolled (1111, 500) with delta (0, 1)
Screenshot: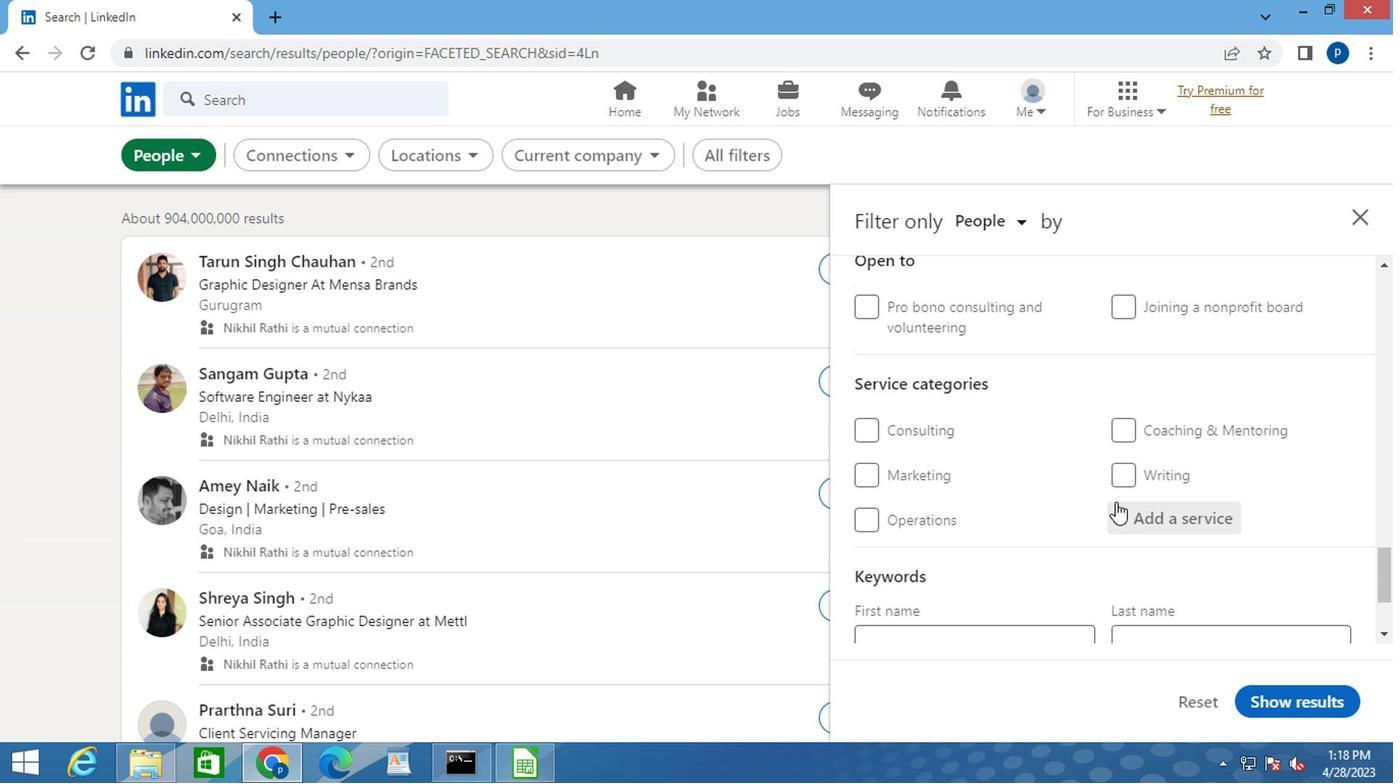 
Action: Mouse scrolled (1111, 500) with delta (0, 1)
Screenshot: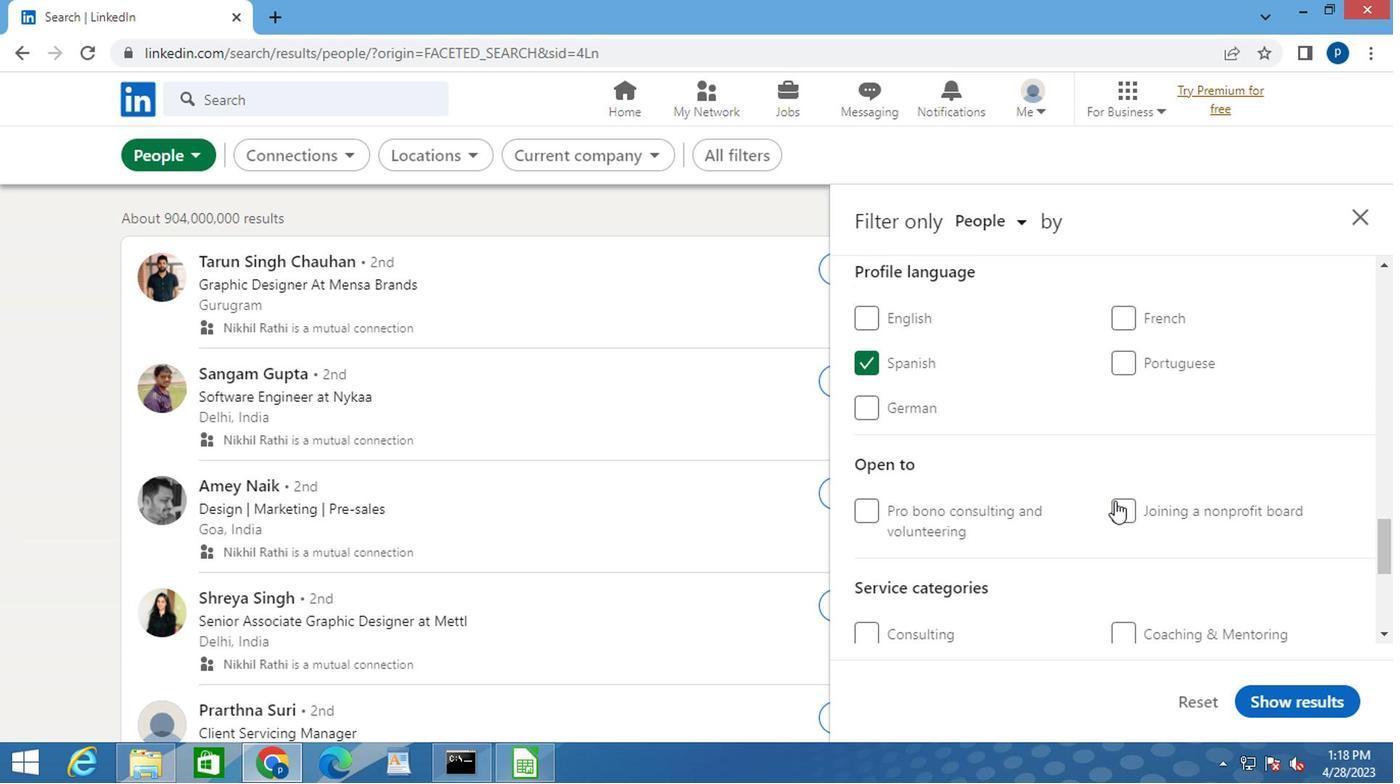 
Action: Mouse scrolled (1111, 500) with delta (0, 1)
Screenshot: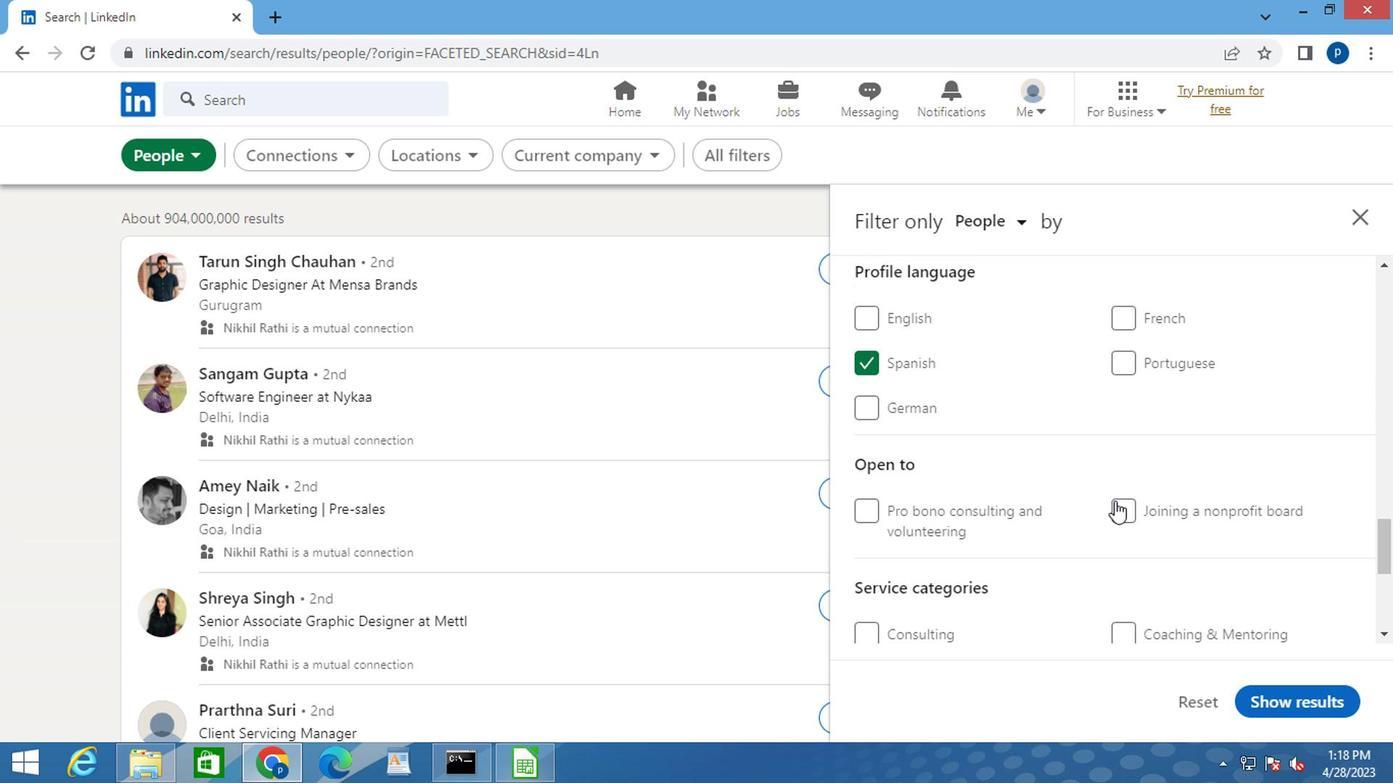 
Action: Mouse moved to (1113, 499)
Screenshot: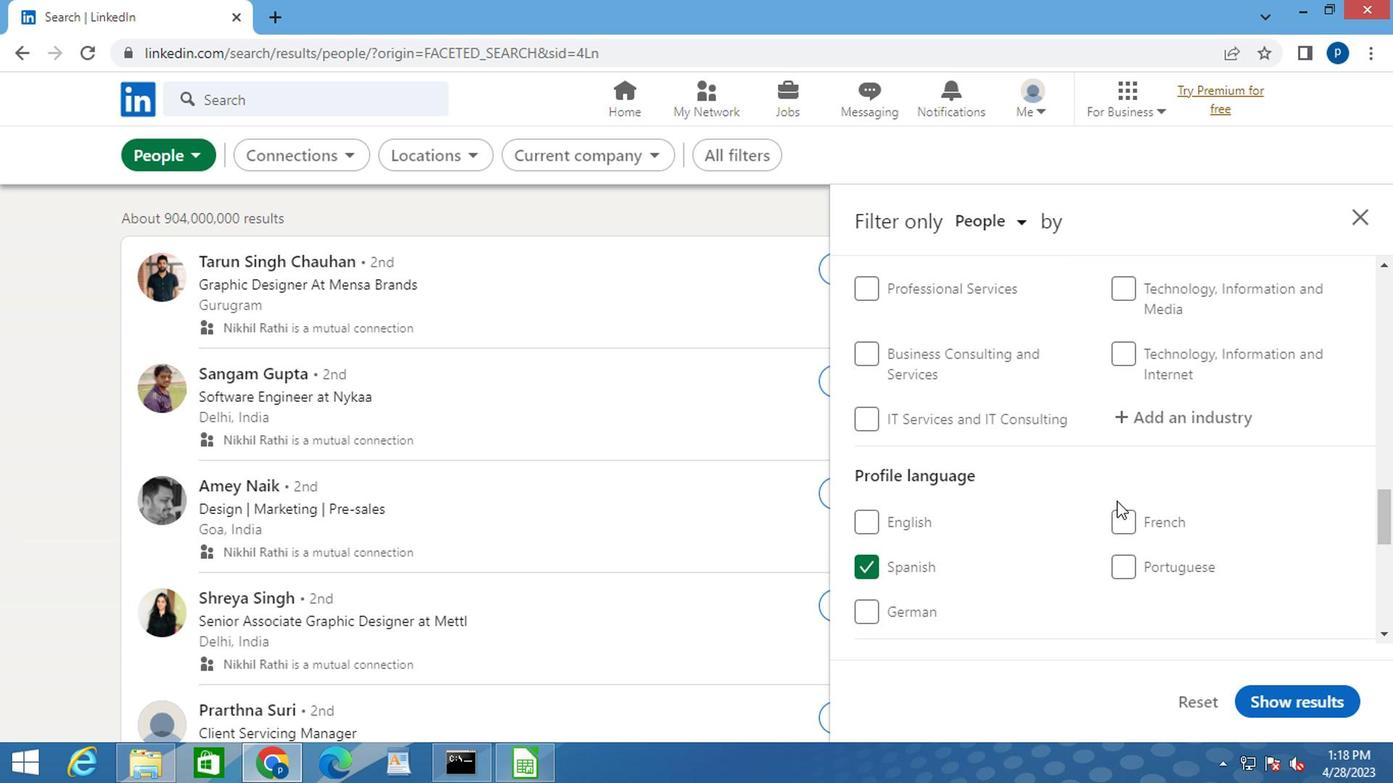 
Action: Mouse scrolled (1113, 500) with delta (0, 1)
Screenshot: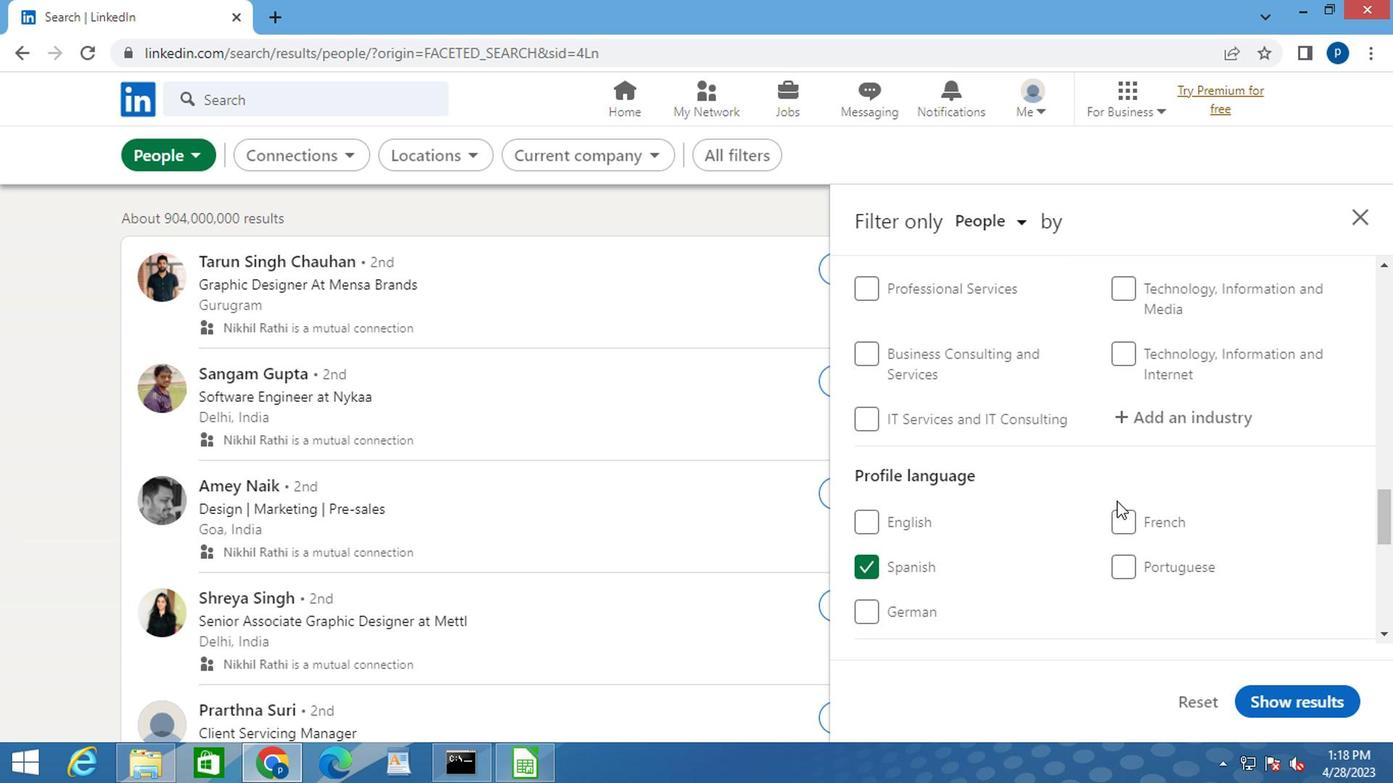 
Action: Mouse scrolled (1113, 500) with delta (0, 1)
Screenshot: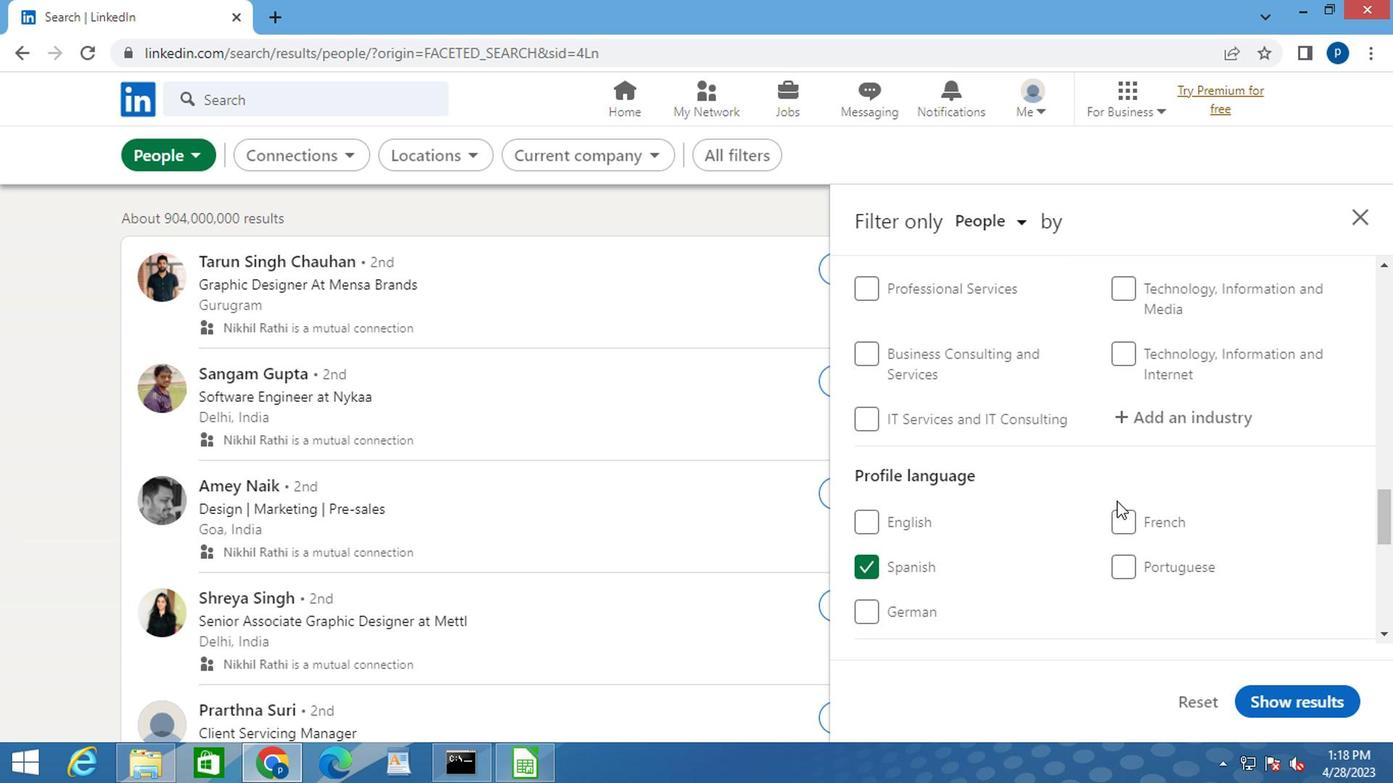 
Action: Mouse scrolled (1113, 498) with delta (0, 0)
Screenshot: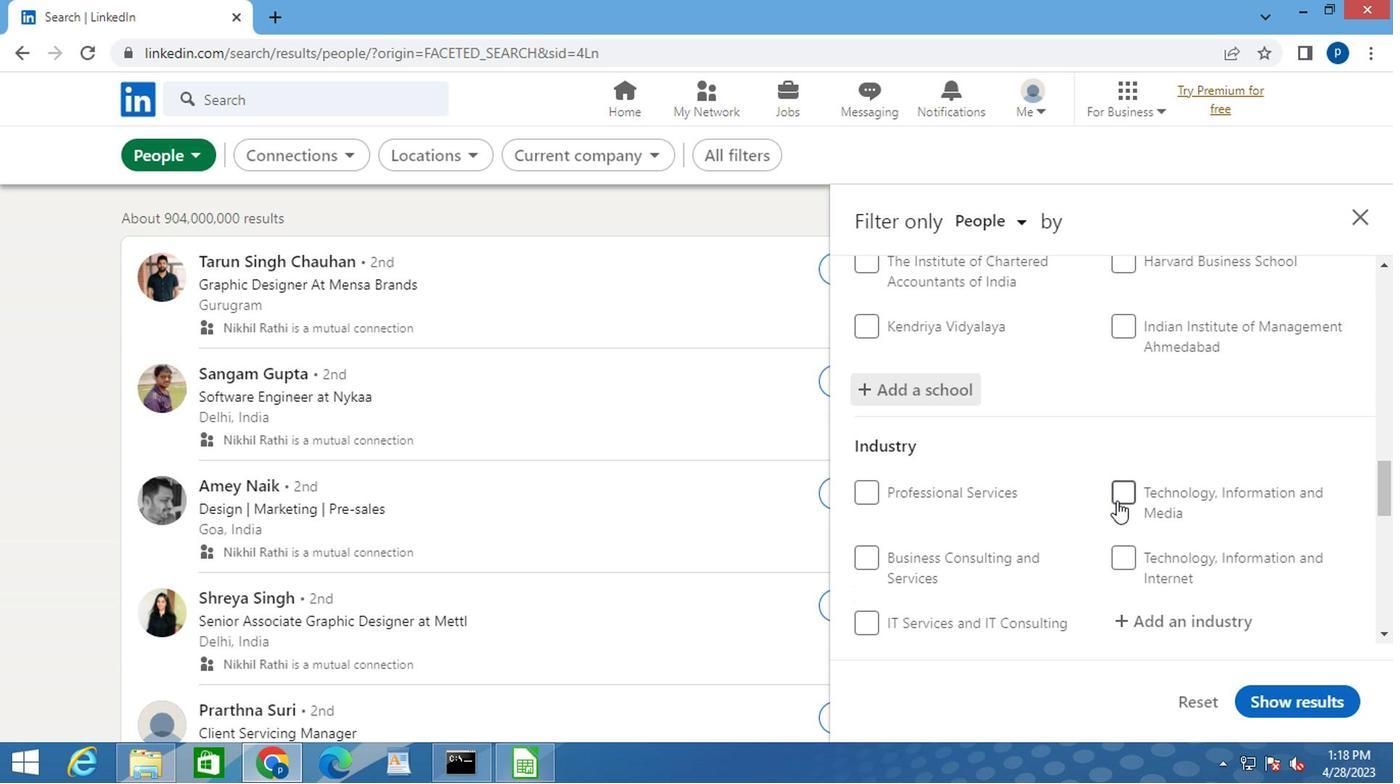 
Action: Mouse moved to (1132, 511)
Screenshot: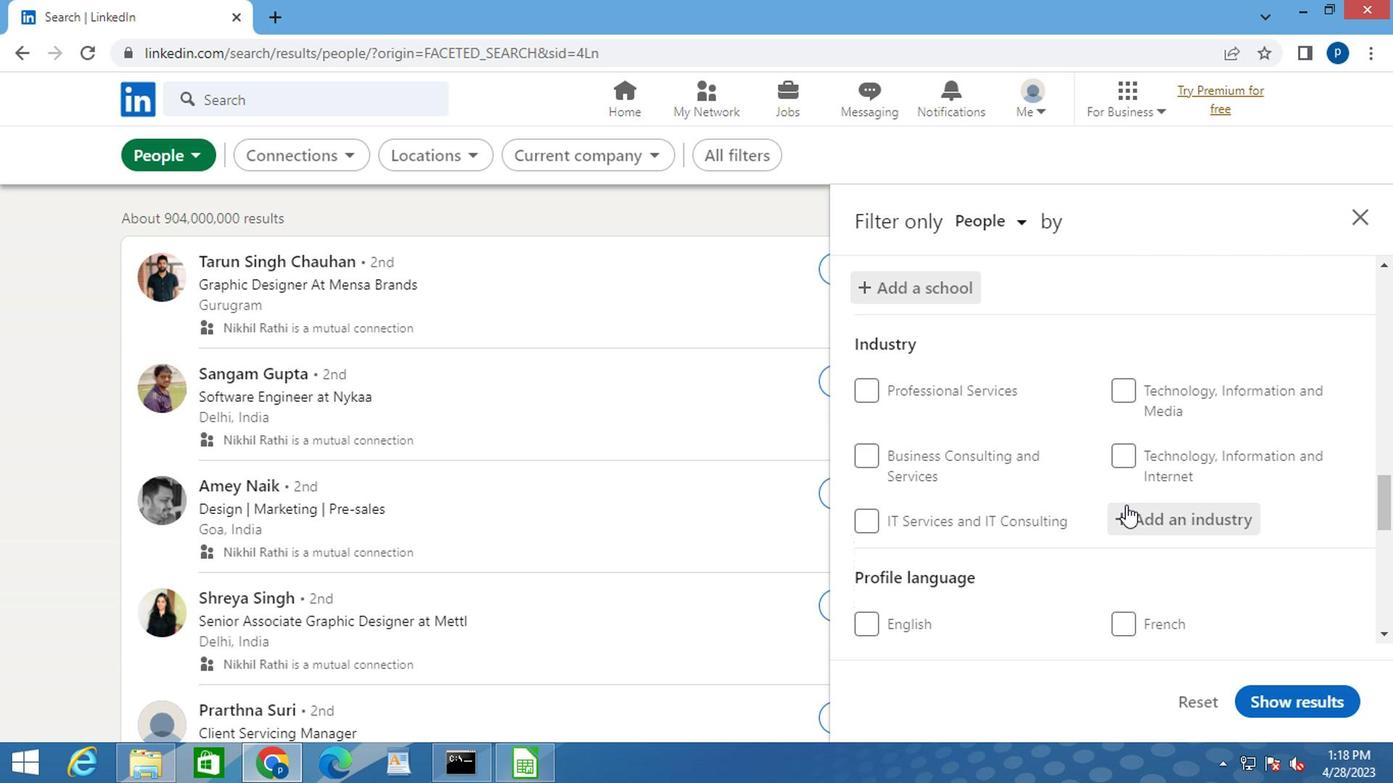
Action: Mouse pressed left at (1132, 511)
Screenshot: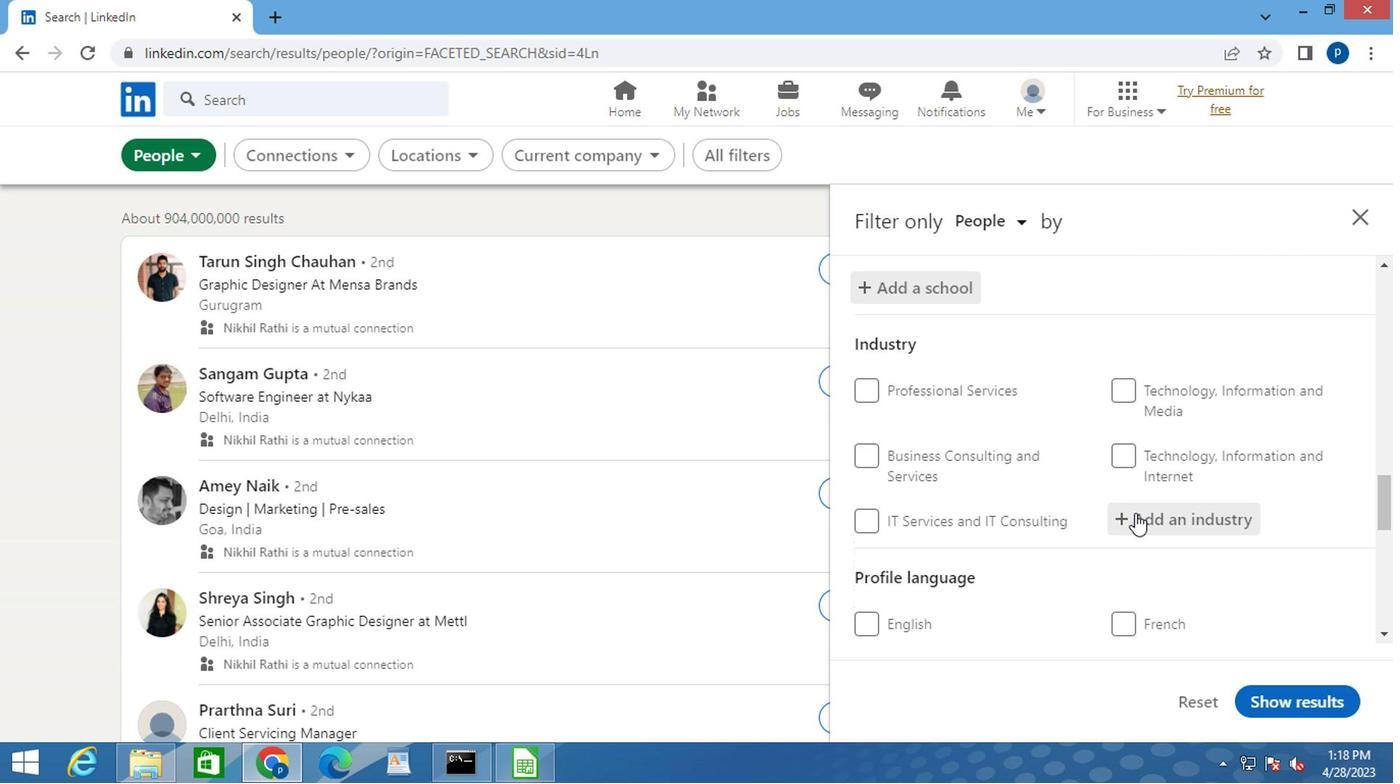 
Action: Key pressed <Key.caps_lock>U<Key.caps_lock>TILITIES
Screenshot: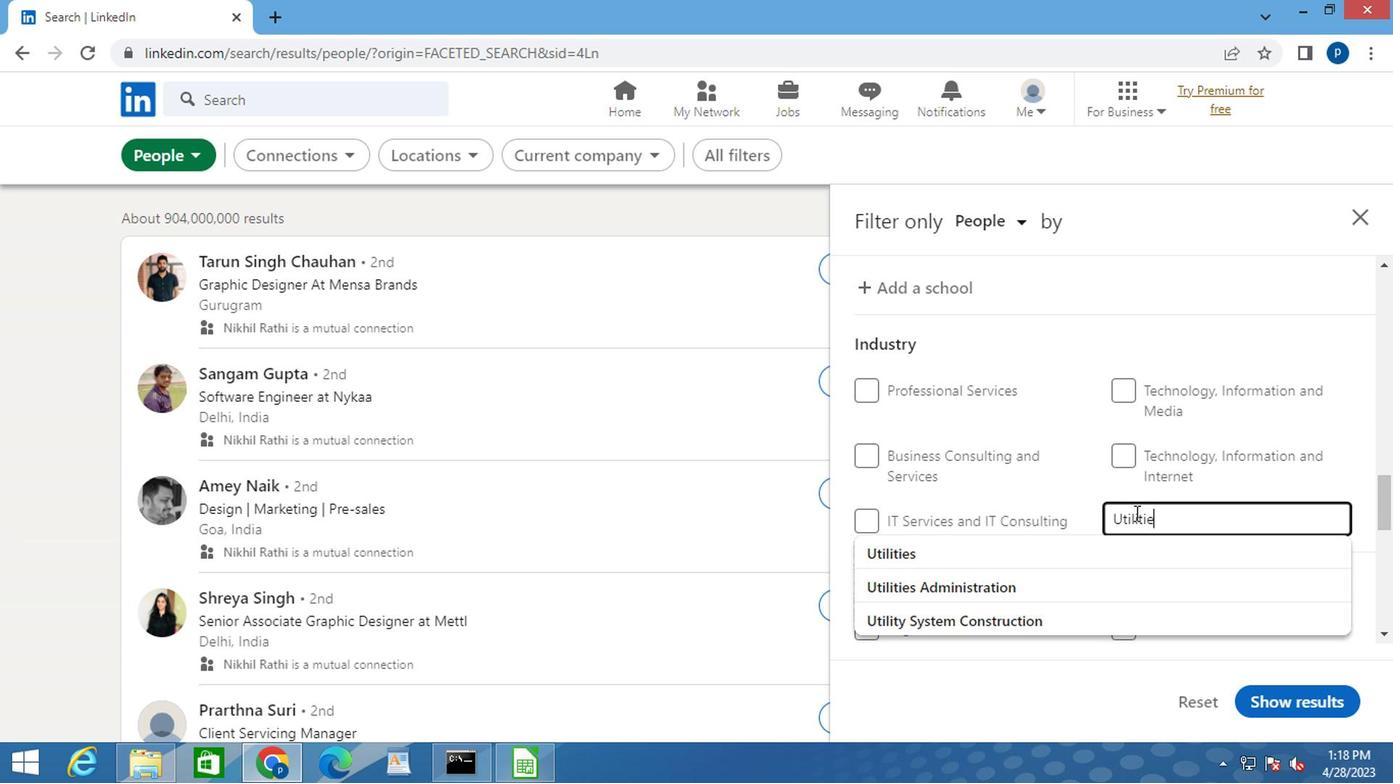 
Action: Mouse moved to (994, 574)
Screenshot: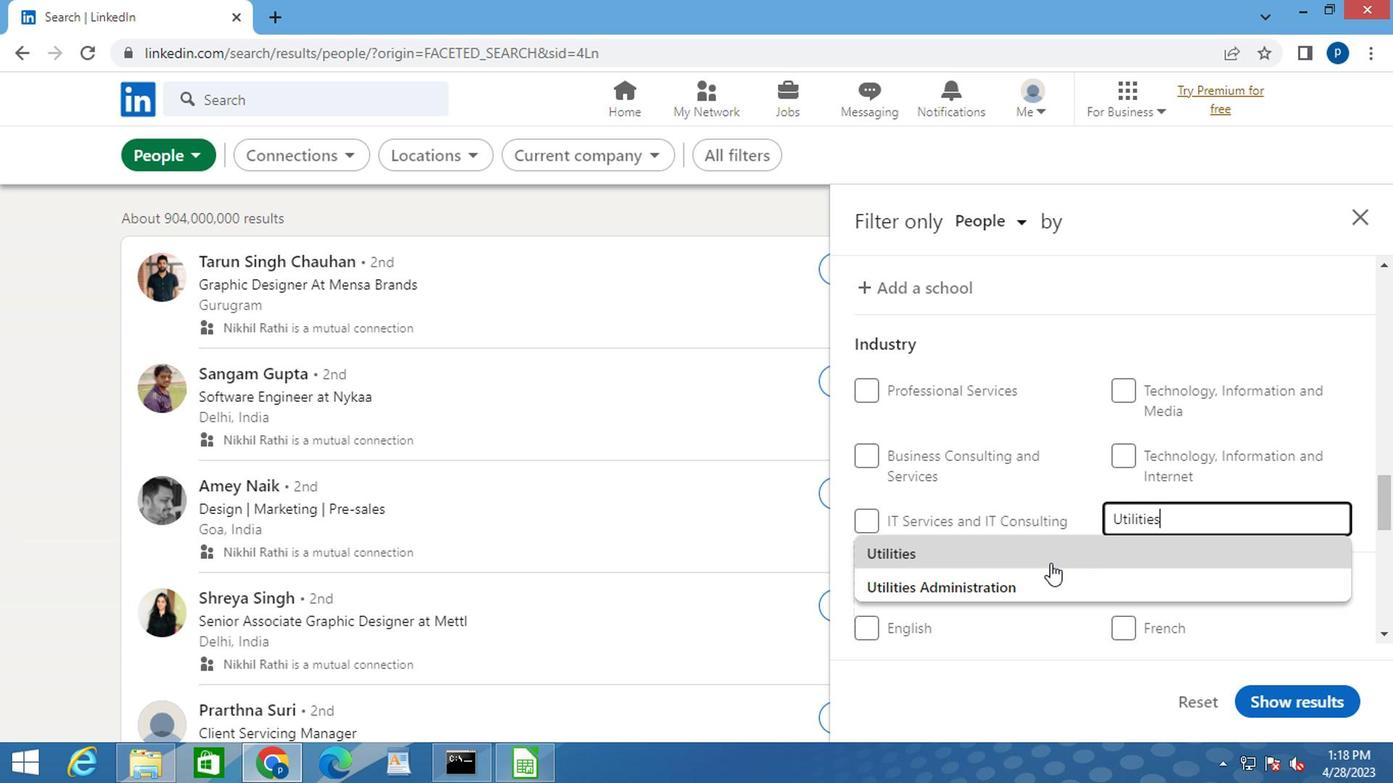 
Action: Mouse pressed left at (994, 574)
Screenshot: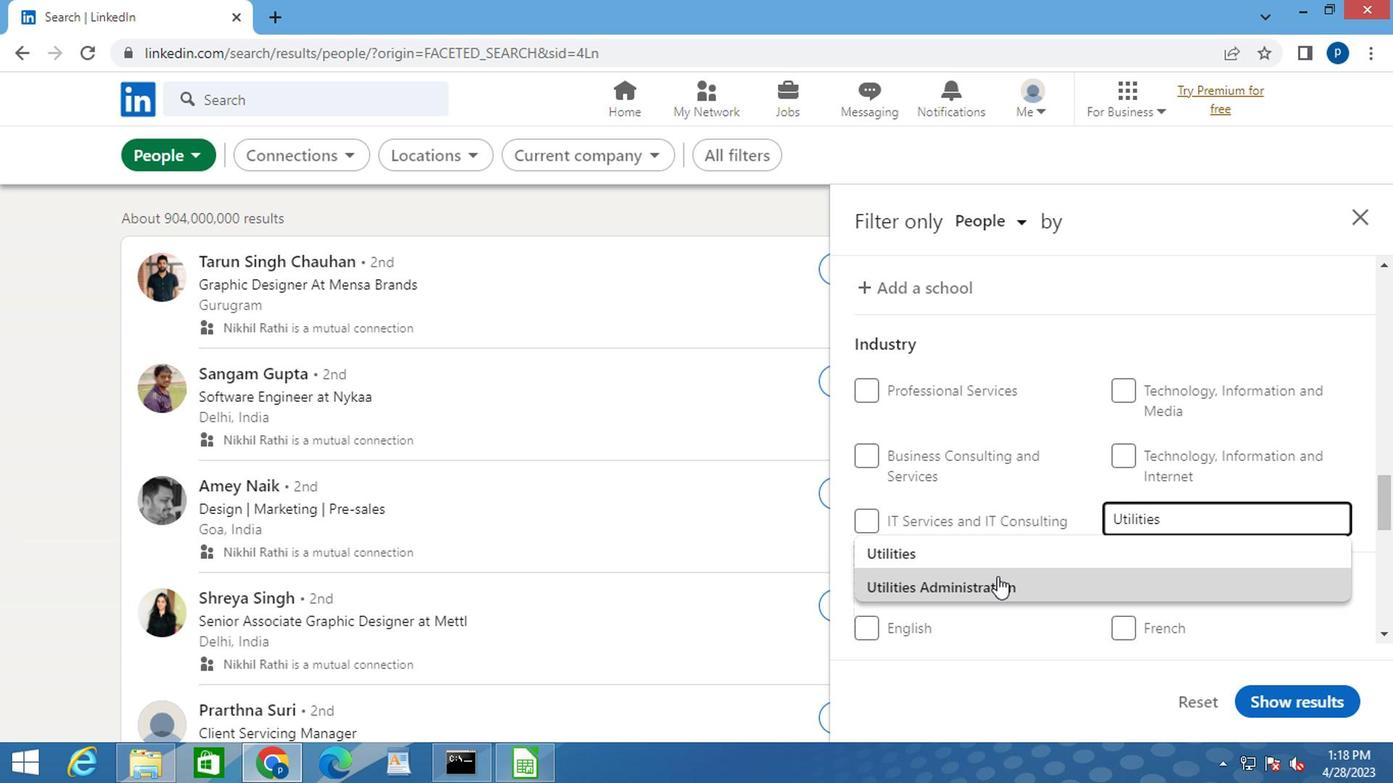 
Action: Mouse moved to (999, 545)
Screenshot: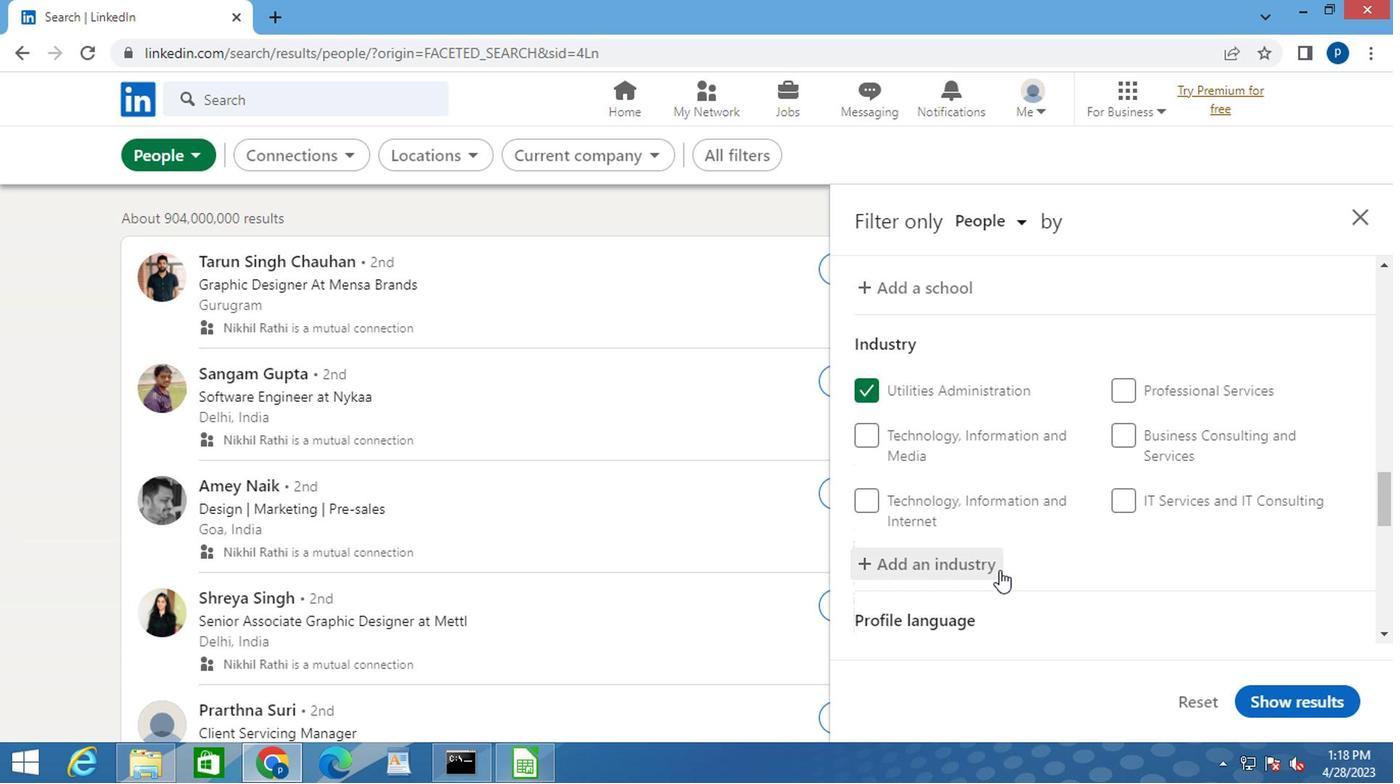 
Action: Mouse scrolled (999, 545) with delta (0, 0)
Screenshot: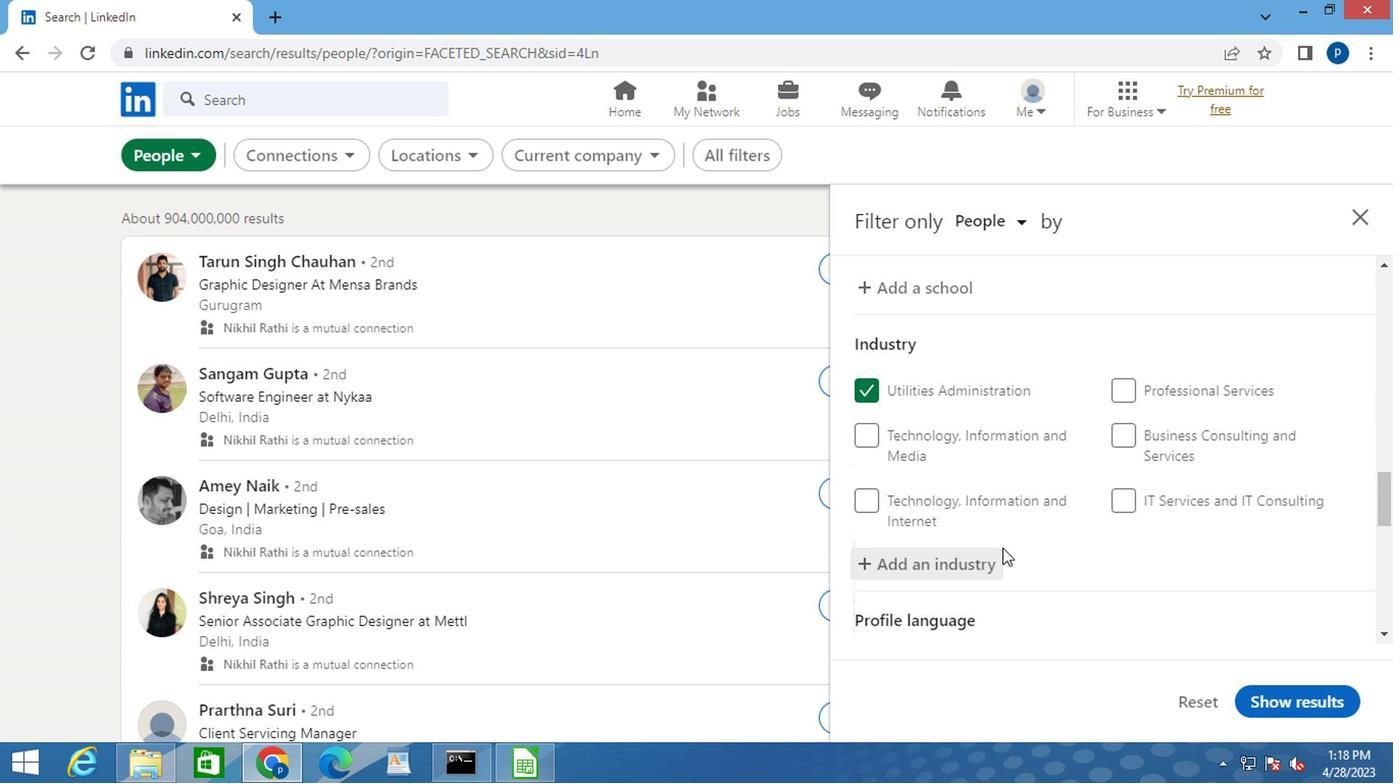 
Action: Mouse scrolled (999, 545) with delta (0, 0)
Screenshot: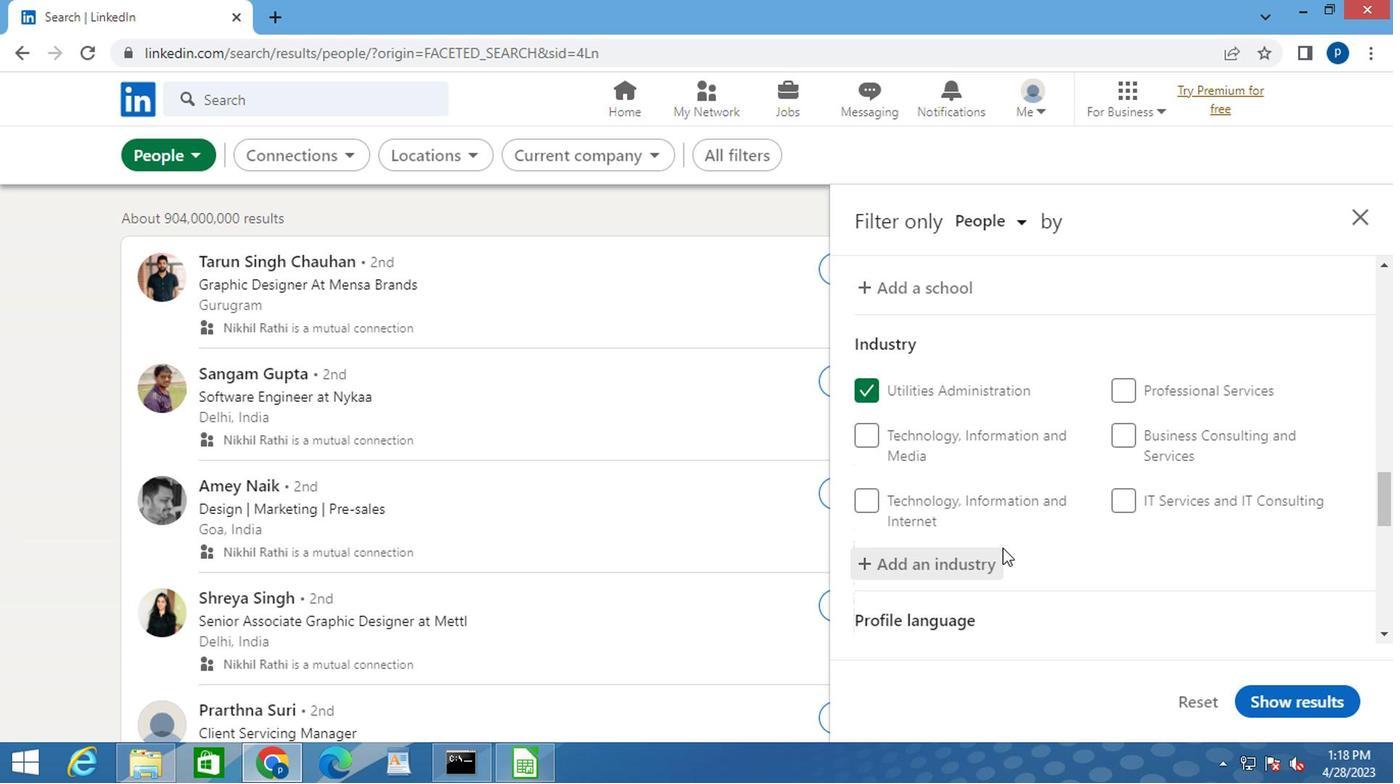 
Action: Mouse scrolled (999, 545) with delta (0, 0)
Screenshot: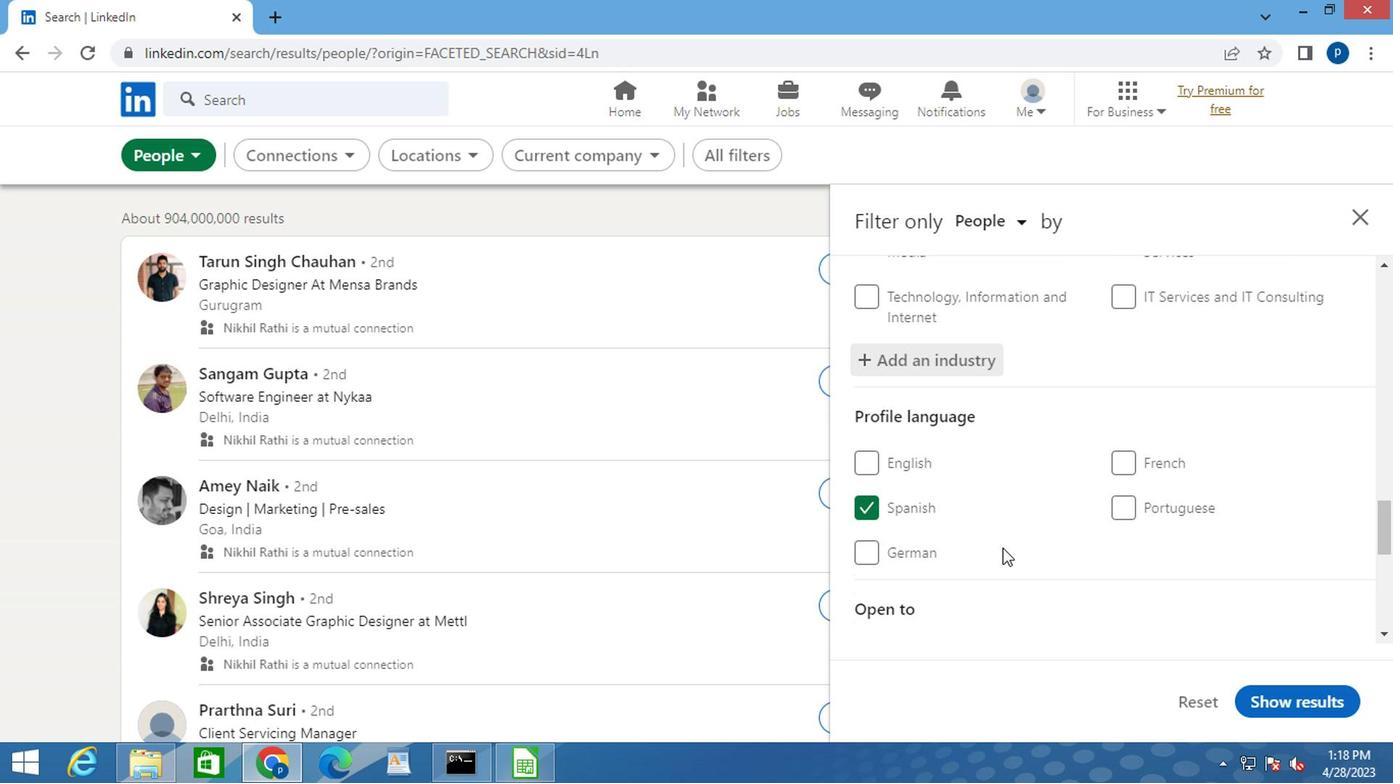 
Action: Mouse scrolled (999, 545) with delta (0, 0)
Screenshot: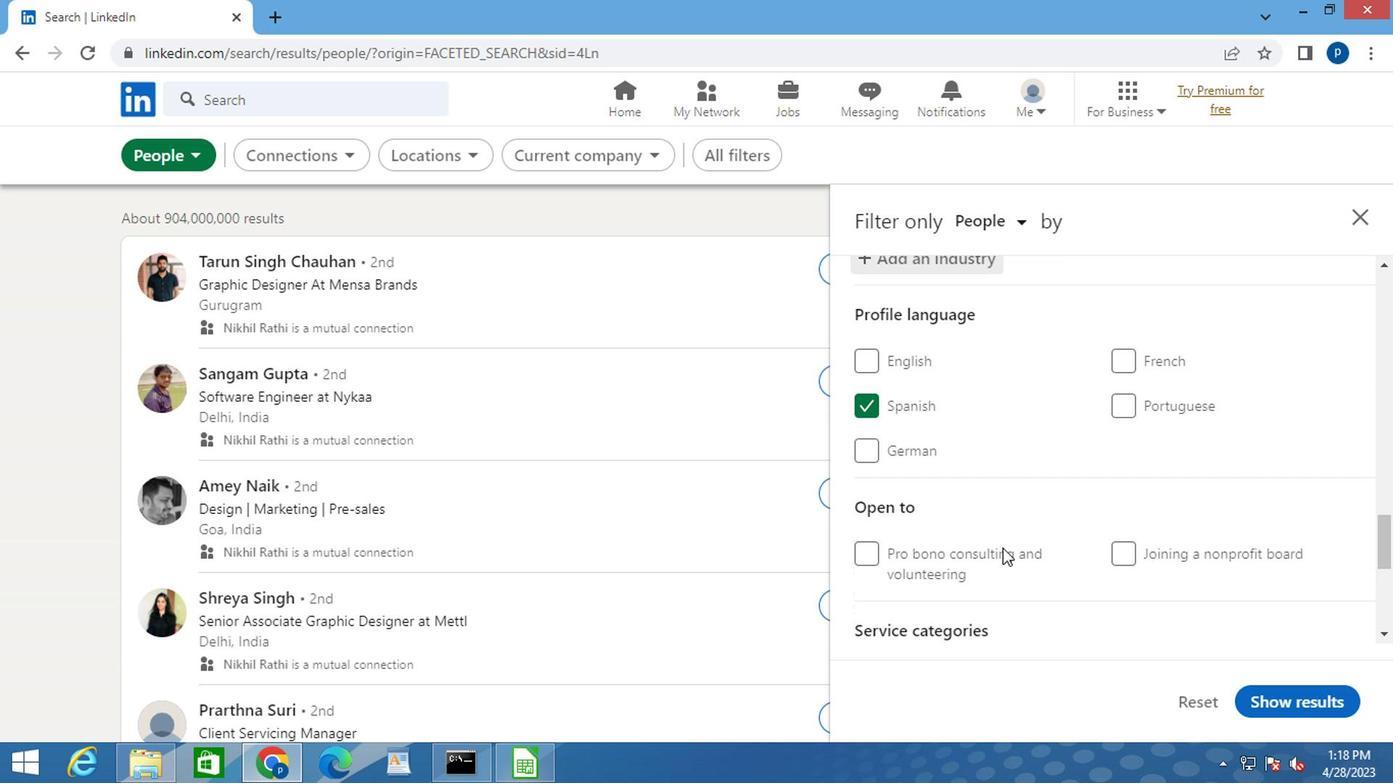 
Action: Mouse scrolled (999, 545) with delta (0, 0)
Screenshot: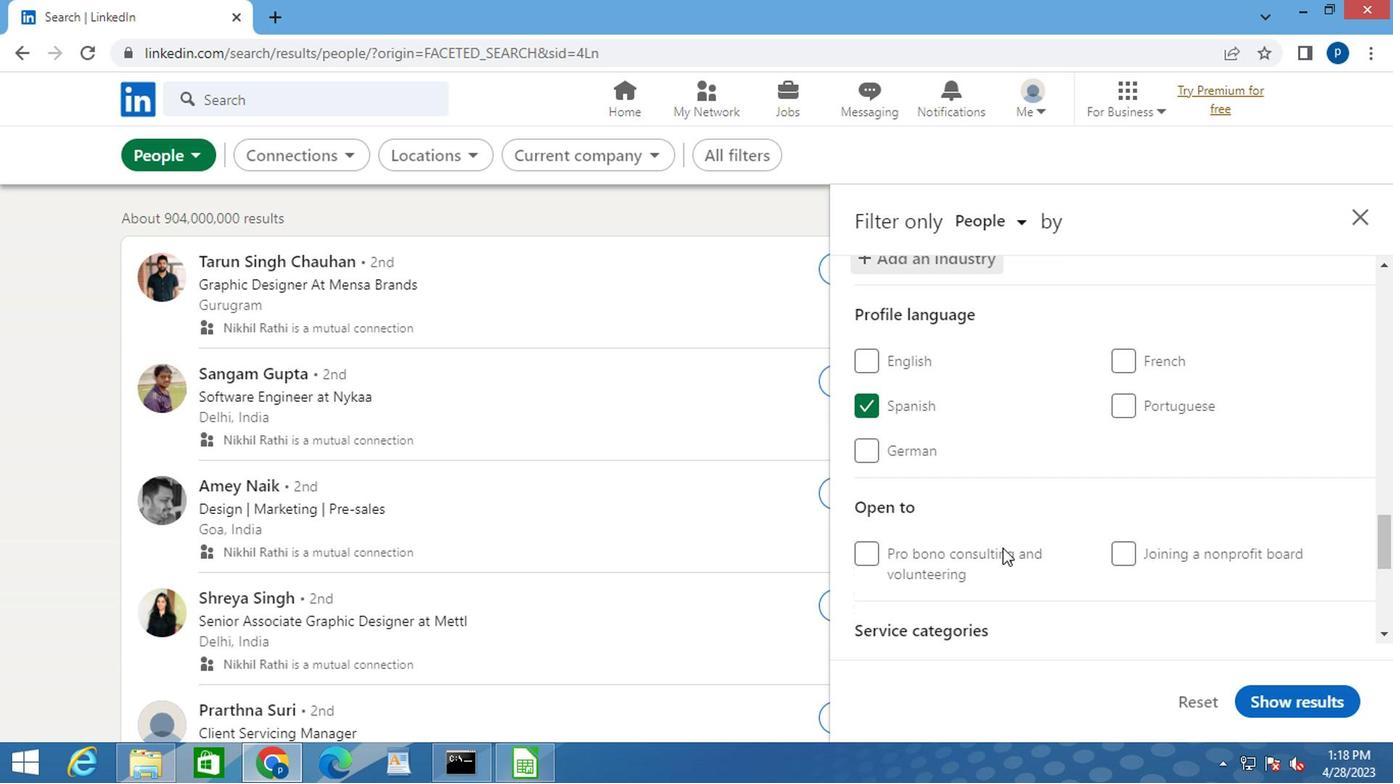 
Action: Mouse moved to (1116, 563)
Screenshot: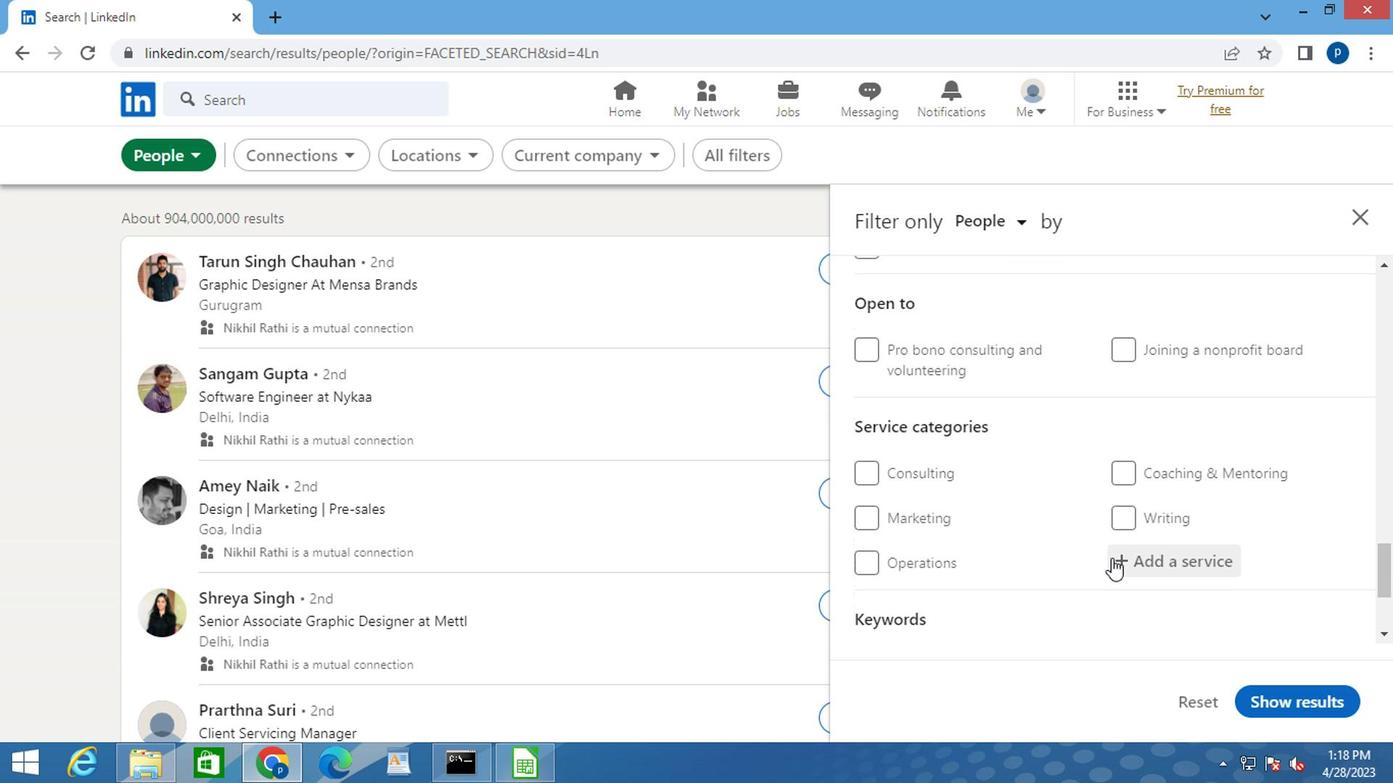 
Action: Mouse pressed left at (1116, 563)
Screenshot: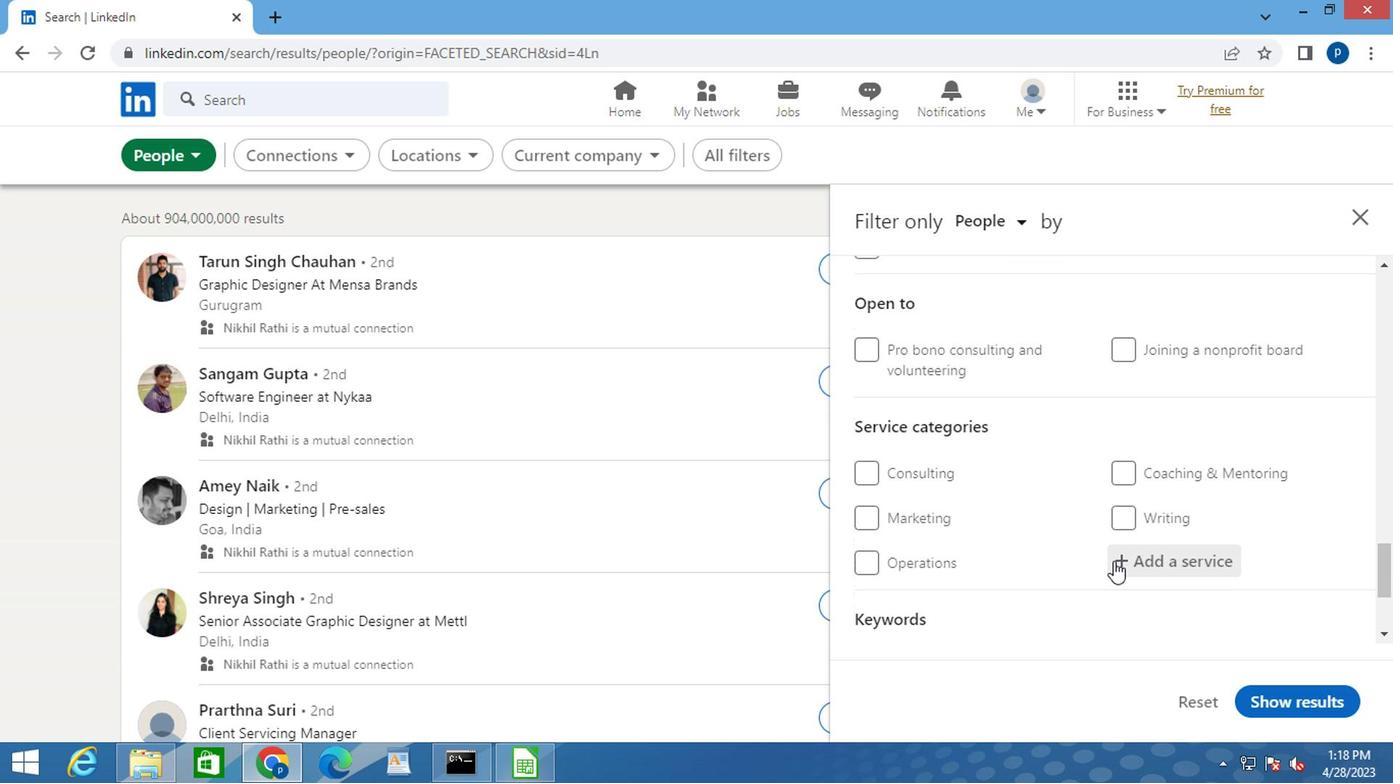
Action: Mouse moved to (1116, 562)
Screenshot: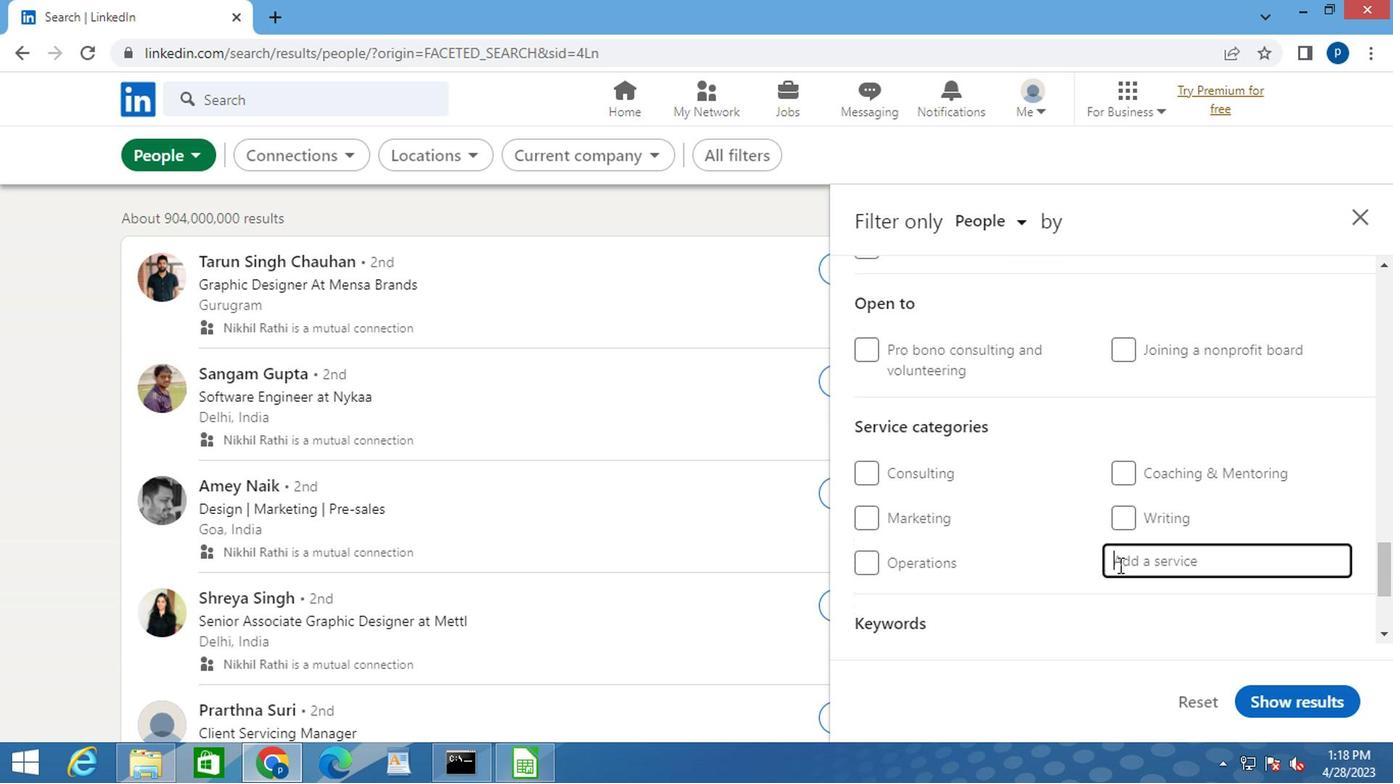 
Action: Mouse pressed left at (1116, 562)
Screenshot: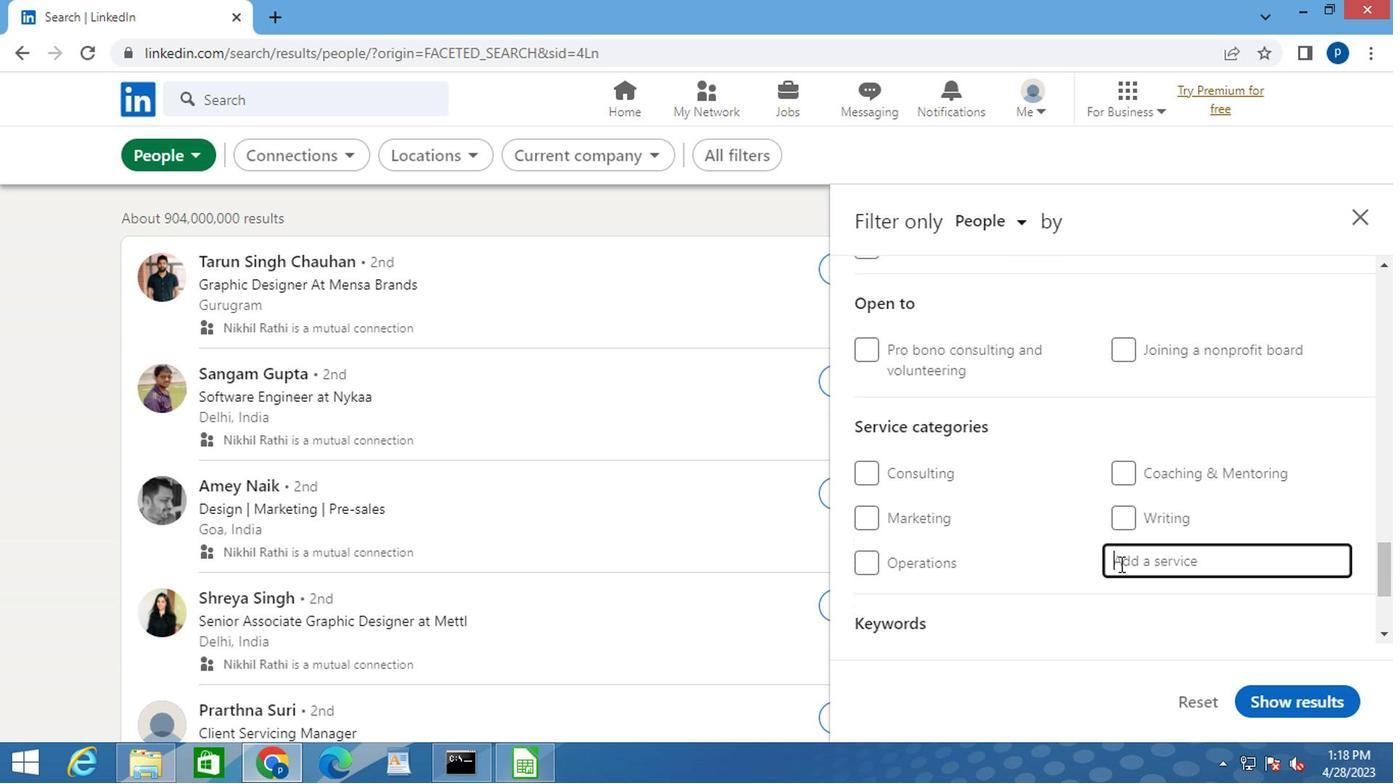 
Action: Key pressed <Key.caps_lock>G<Key.caps_lock>HOSTWRITING
Screenshot: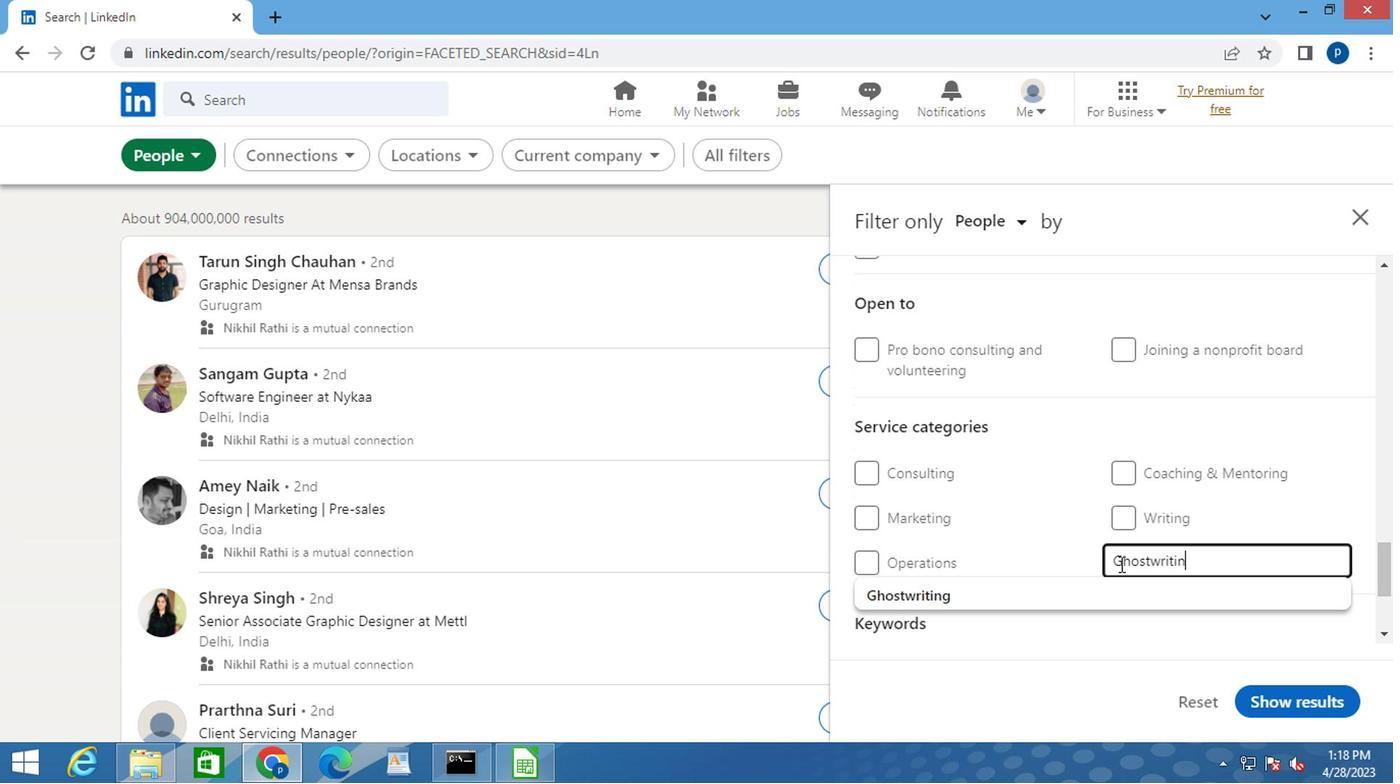 
Action: Mouse moved to (996, 589)
Screenshot: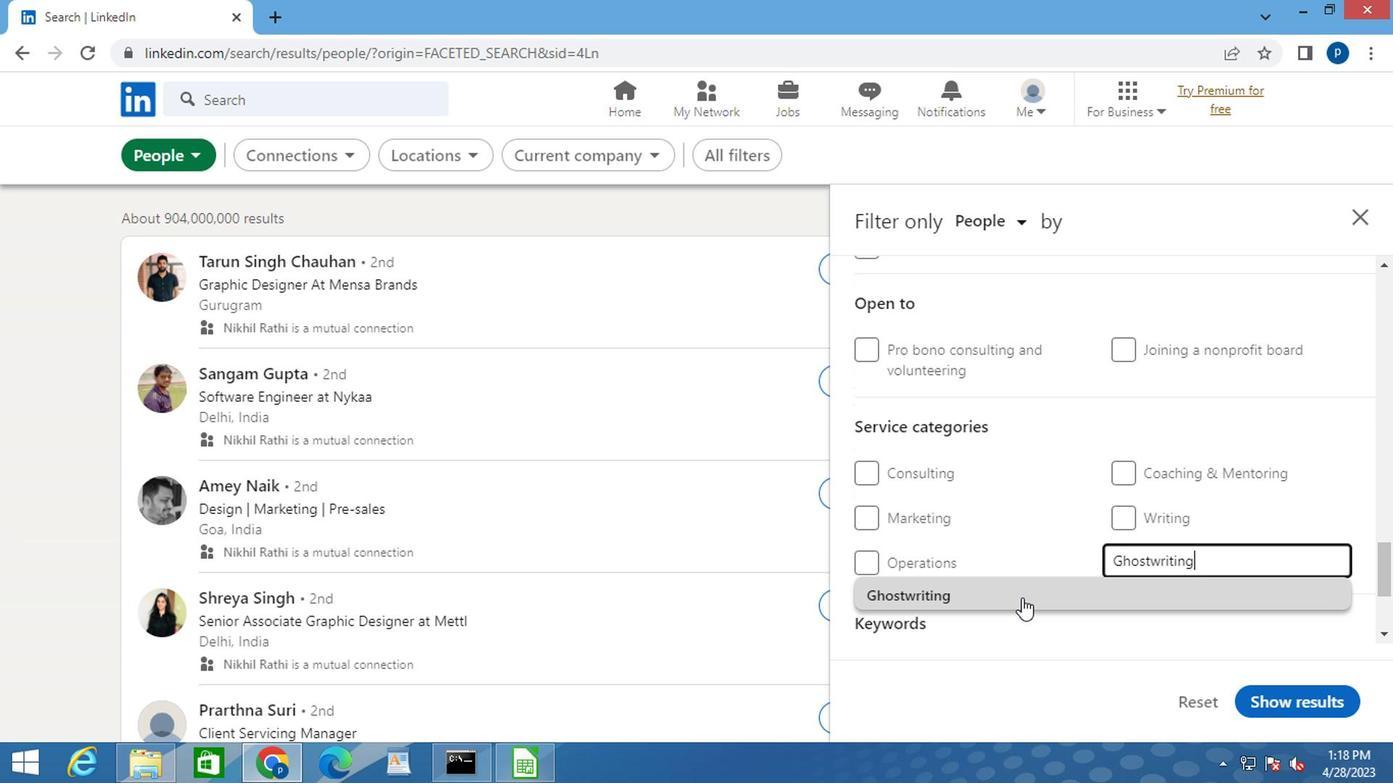 
Action: Mouse pressed left at (996, 589)
Screenshot: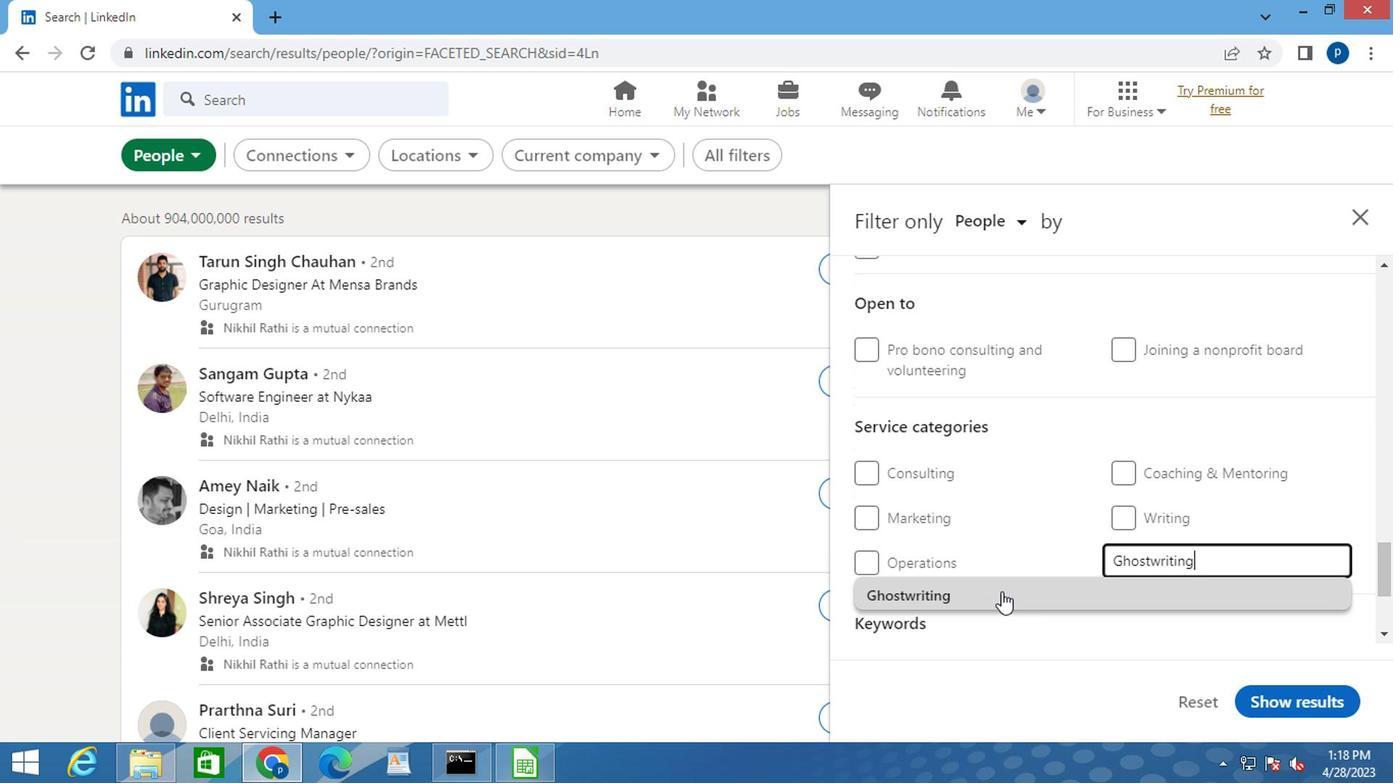 
Action: Mouse moved to (996, 588)
Screenshot: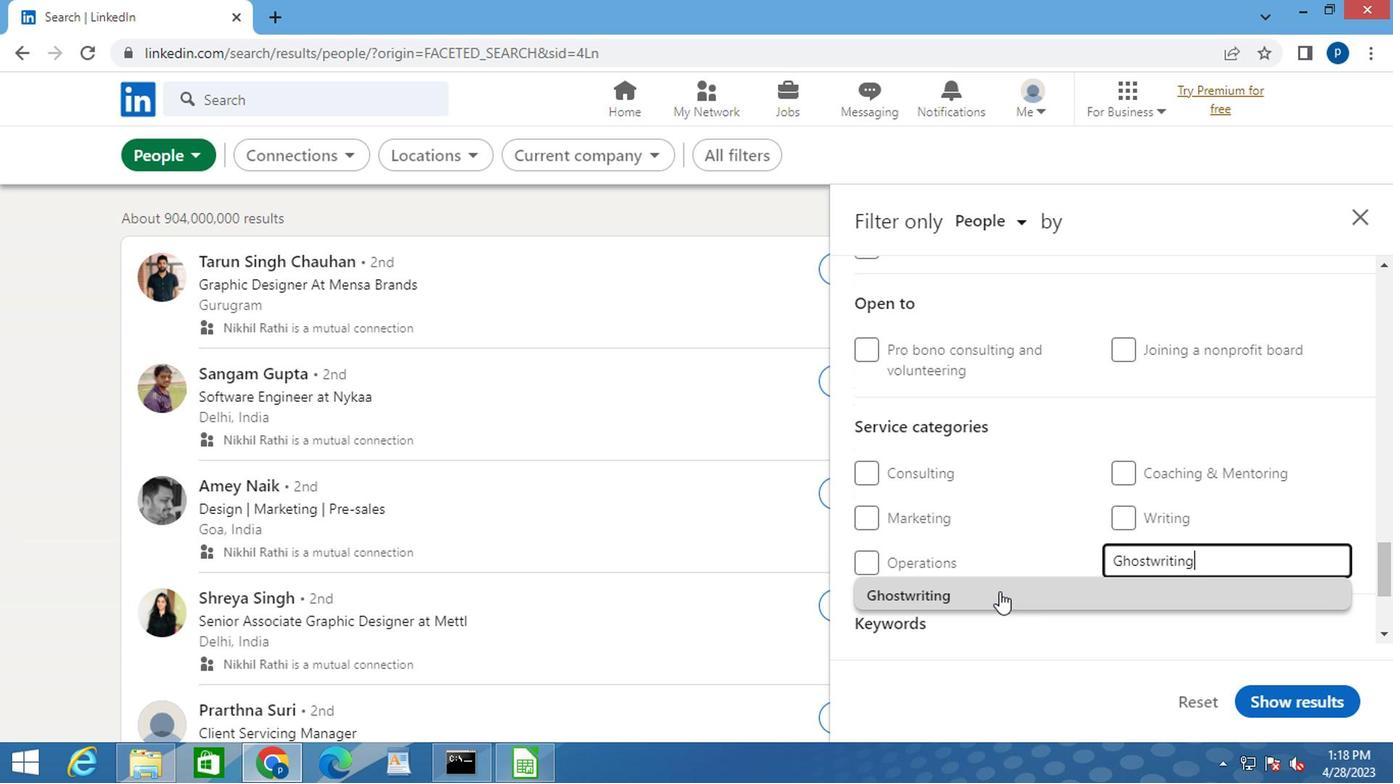 
Action: Mouse scrolled (996, 587) with delta (0, 0)
Screenshot: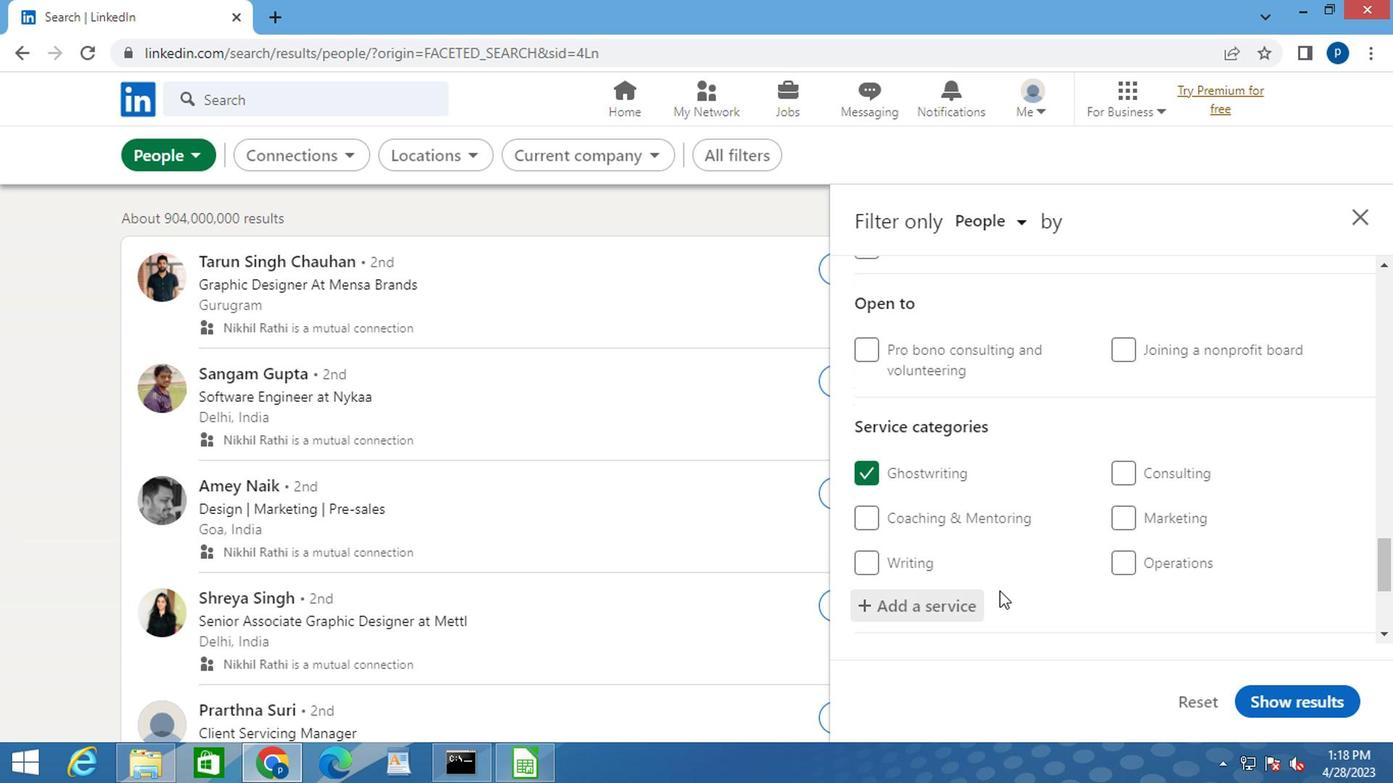
Action: Mouse scrolled (996, 587) with delta (0, 0)
Screenshot: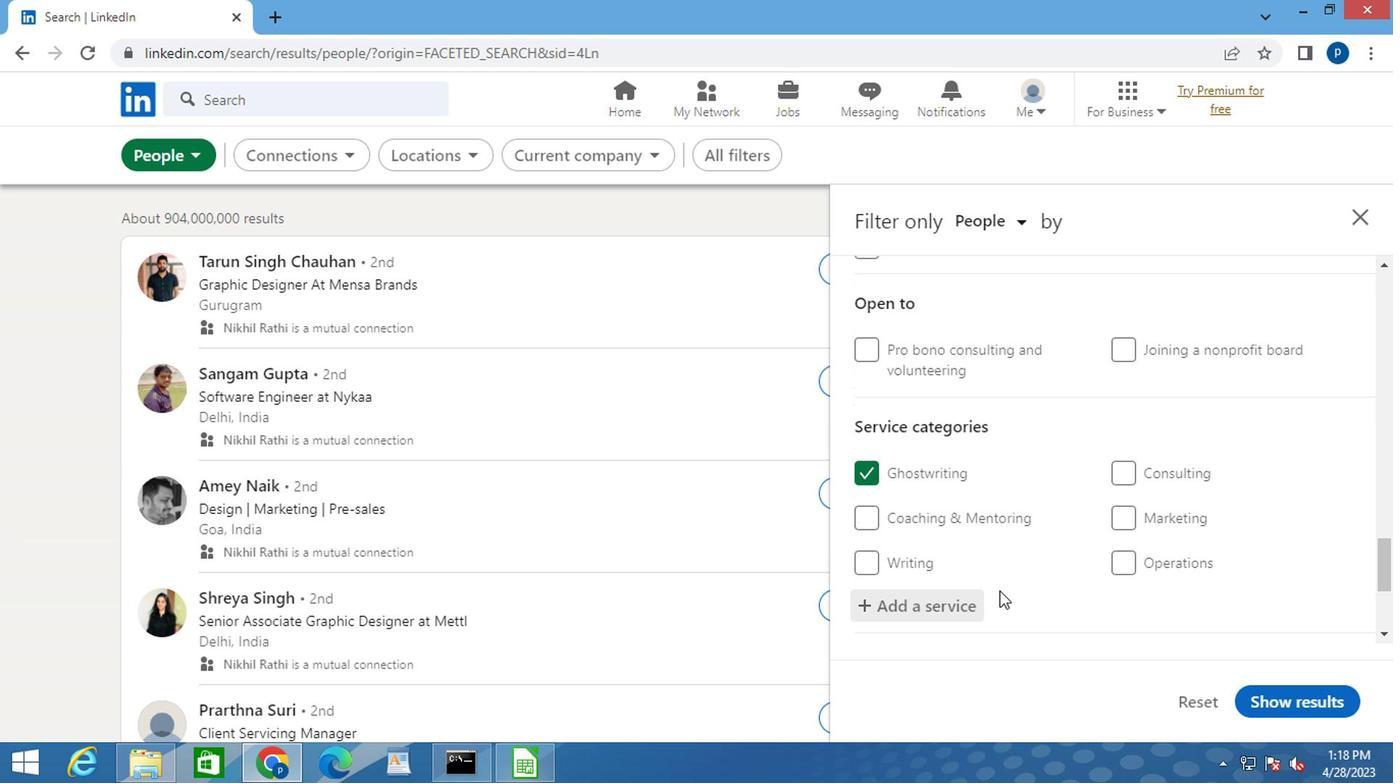 
Action: Mouse moved to (946, 581)
Screenshot: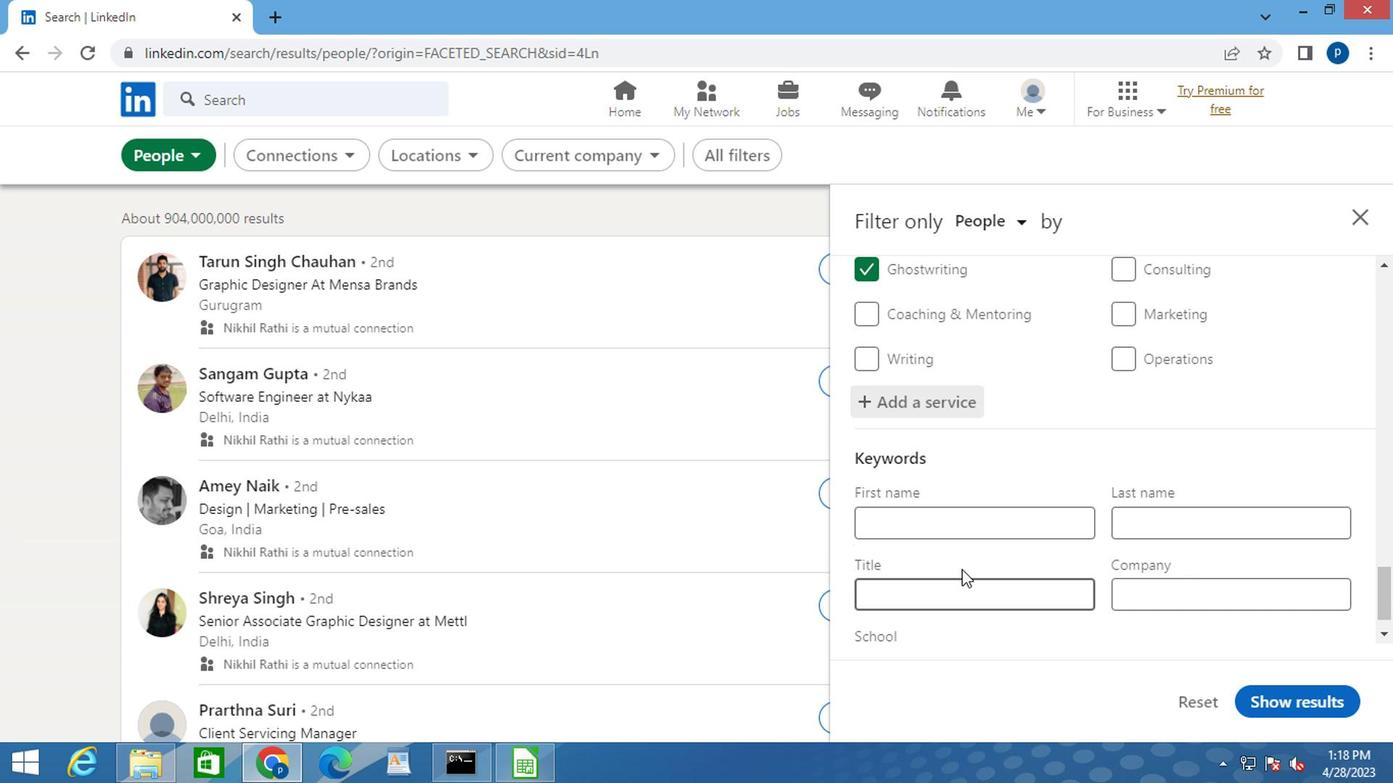 
Action: Mouse pressed left at (946, 581)
Screenshot: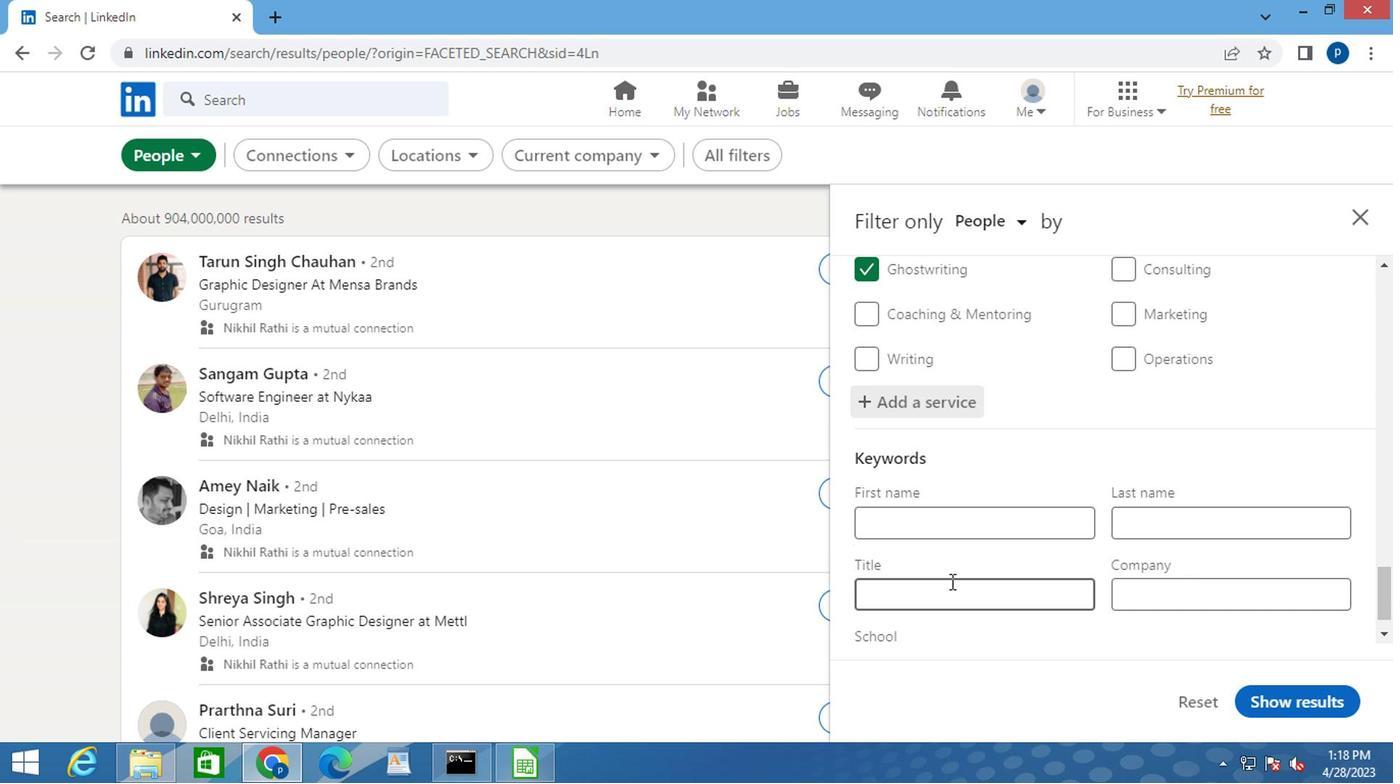 
Action: Key pressed <Key.caps_lock>M<Key.caps_lock>ARKETING<Key.space><Key.caps_lock>M<Key.caps_lock>ANAGER<Key.space>
Screenshot: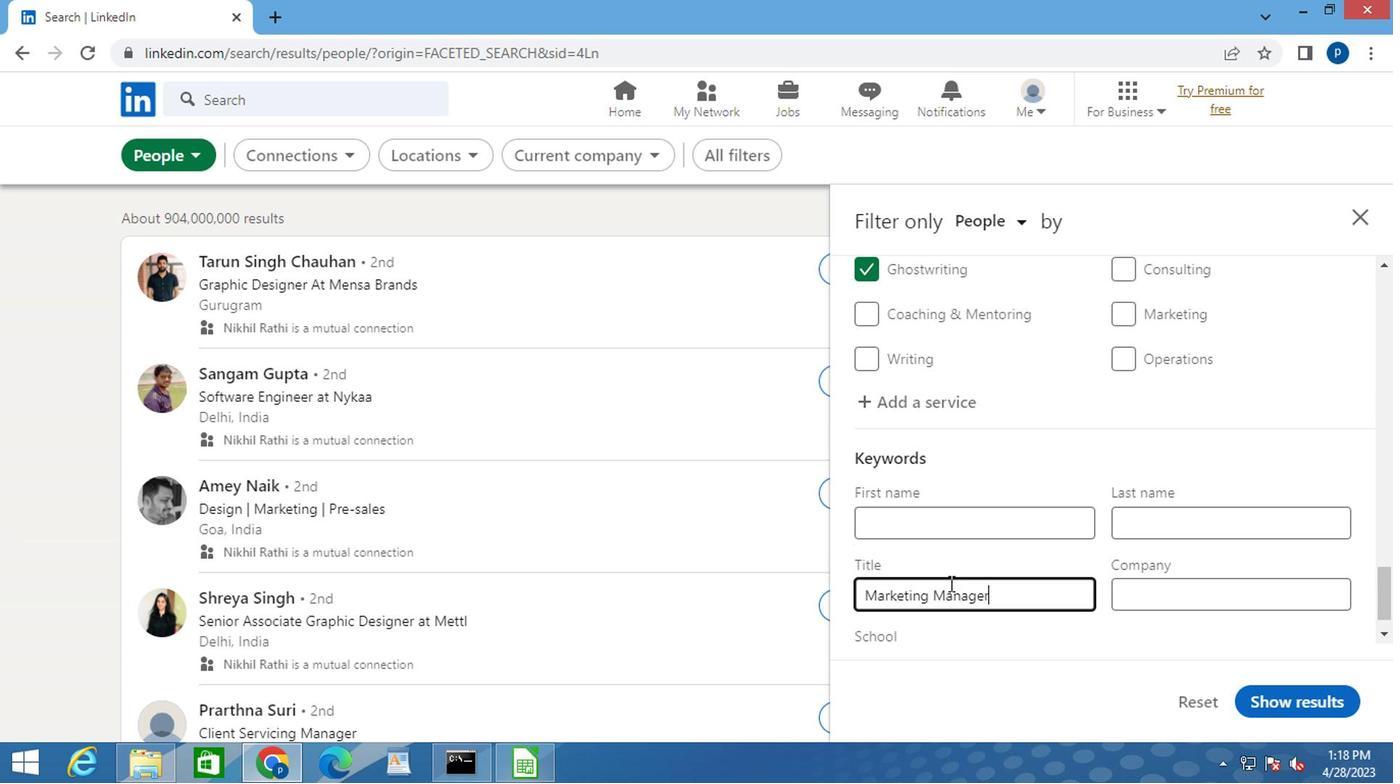 
Action: Mouse moved to (1260, 687)
Screenshot: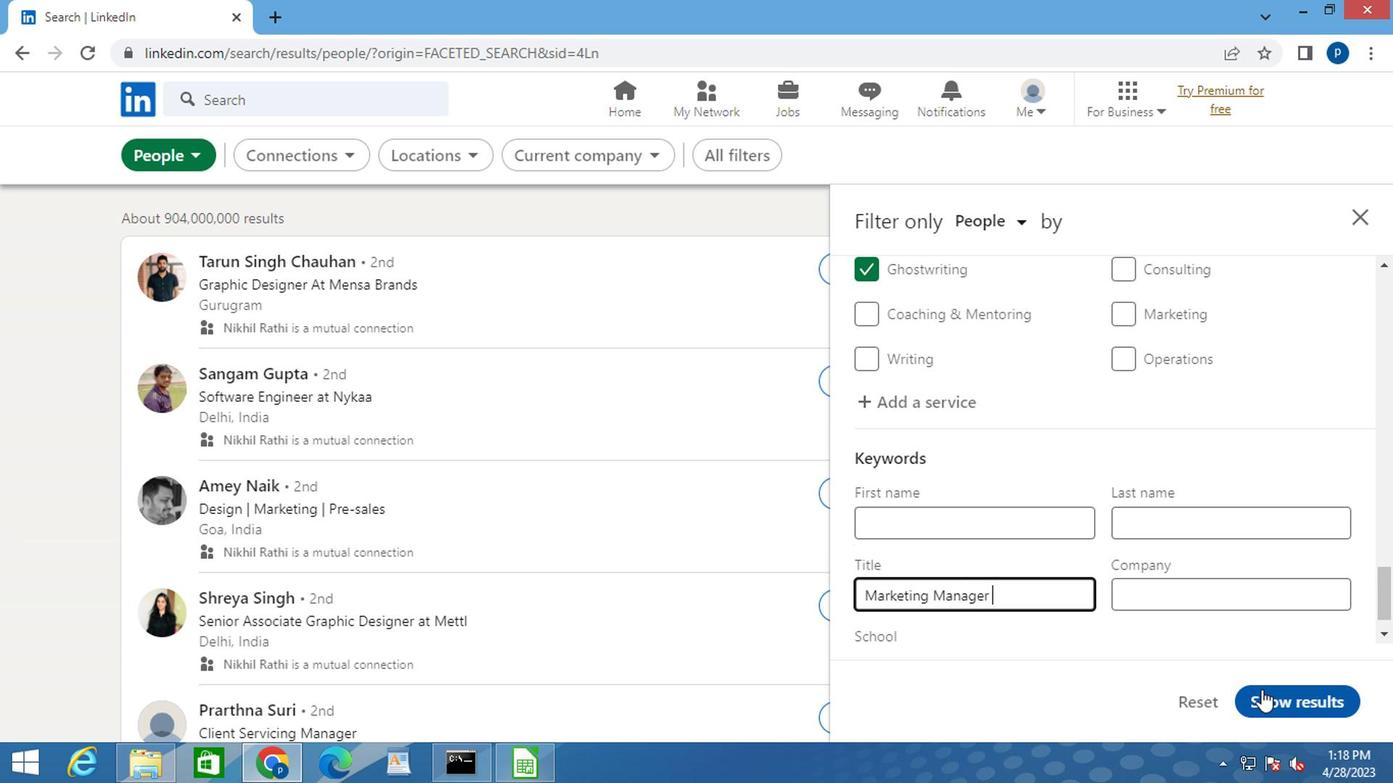 
Action: Mouse pressed left at (1260, 687)
Screenshot: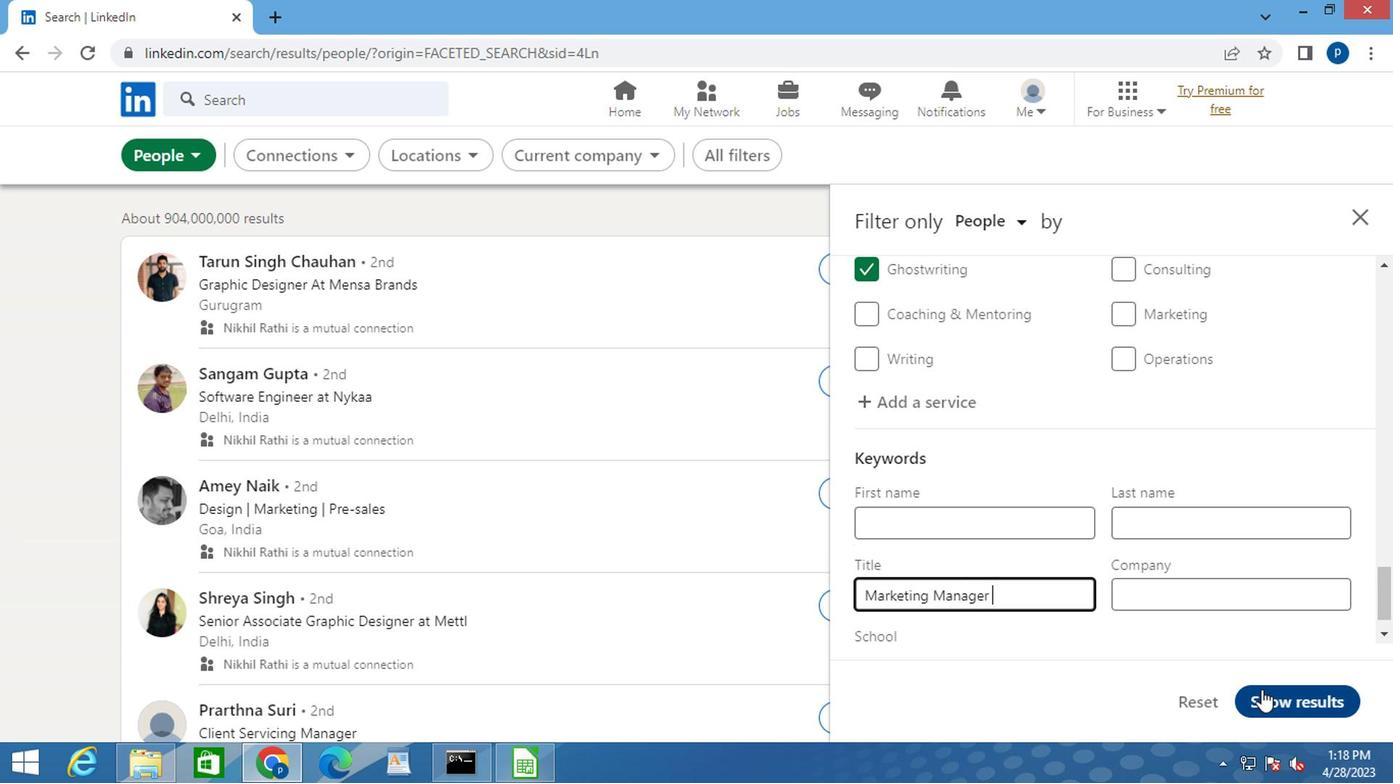 
